 Task: Open a blank sheet, save the file as Communication.doc and add heading 'Communication'Communication ,with the parapraph,with the parapraph Communication is the process of exchanging information, ideas, and emotions between individuals. Effective communication involves active listening, clear expression, and empathy. It forms the foundation of healthy relationships, fosters understanding, and resolves conflicts.Apply Font Style Freestyle Script And font size 12. Apply font style in  Heading Engravers MT and font size 14 Change heading alignment to  Left
Action: Mouse moved to (26, 26)
Screenshot: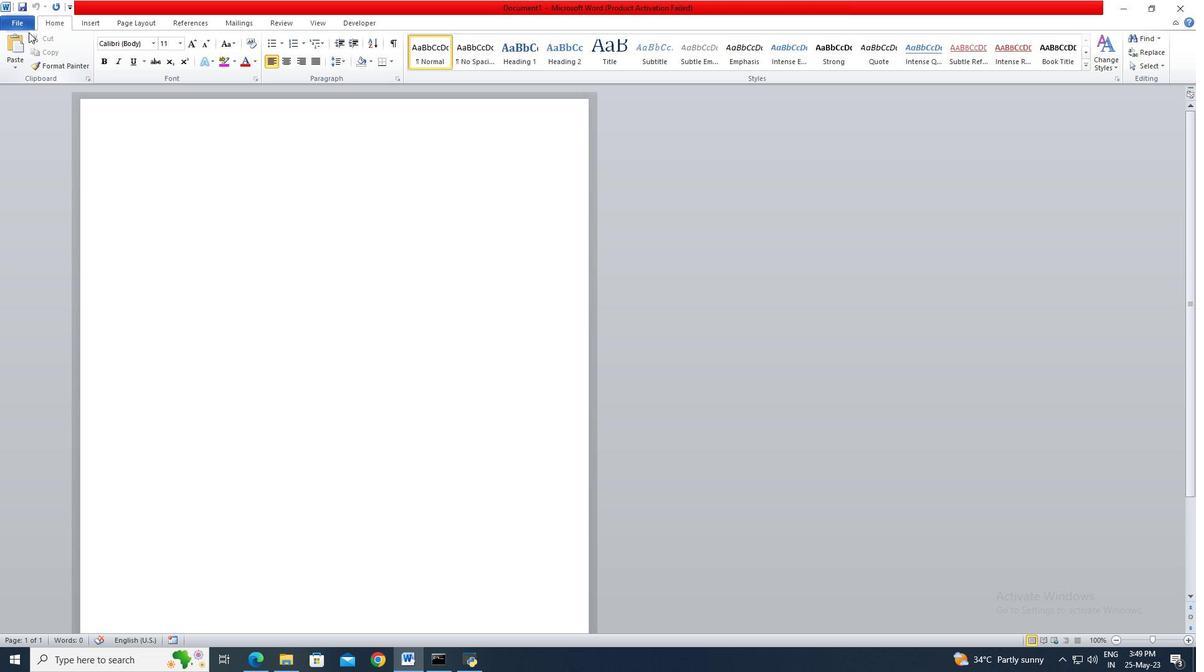 
Action: Mouse pressed left at (26, 26)
Screenshot: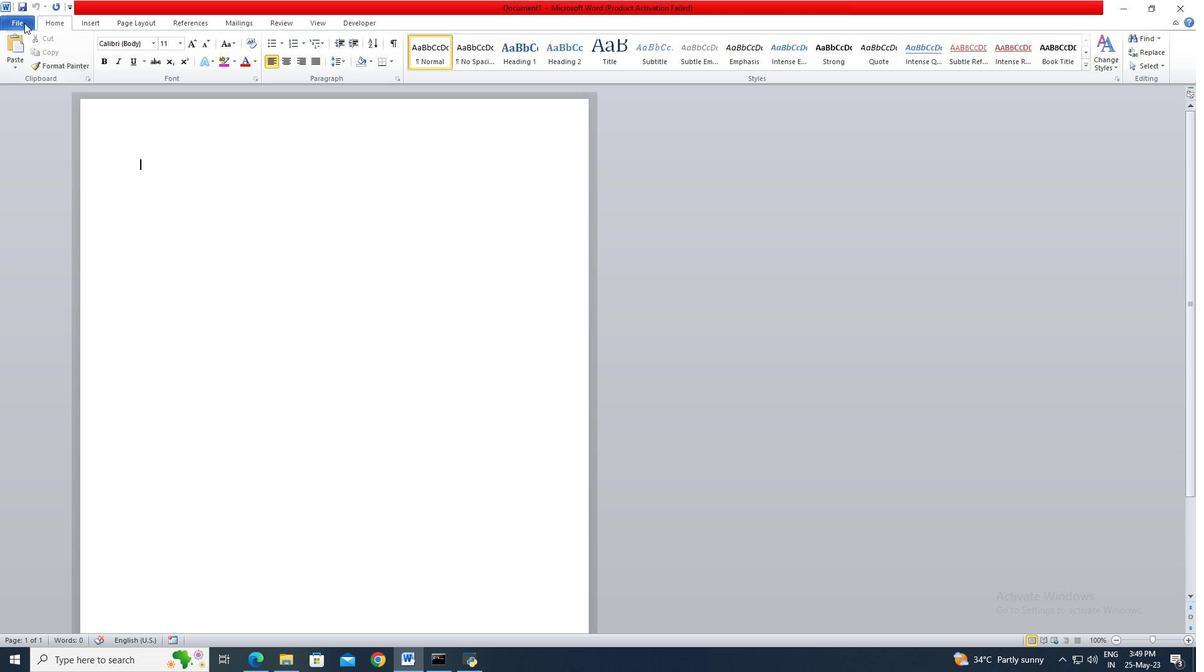 
Action: Mouse moved to (31, 161)
Screenshot: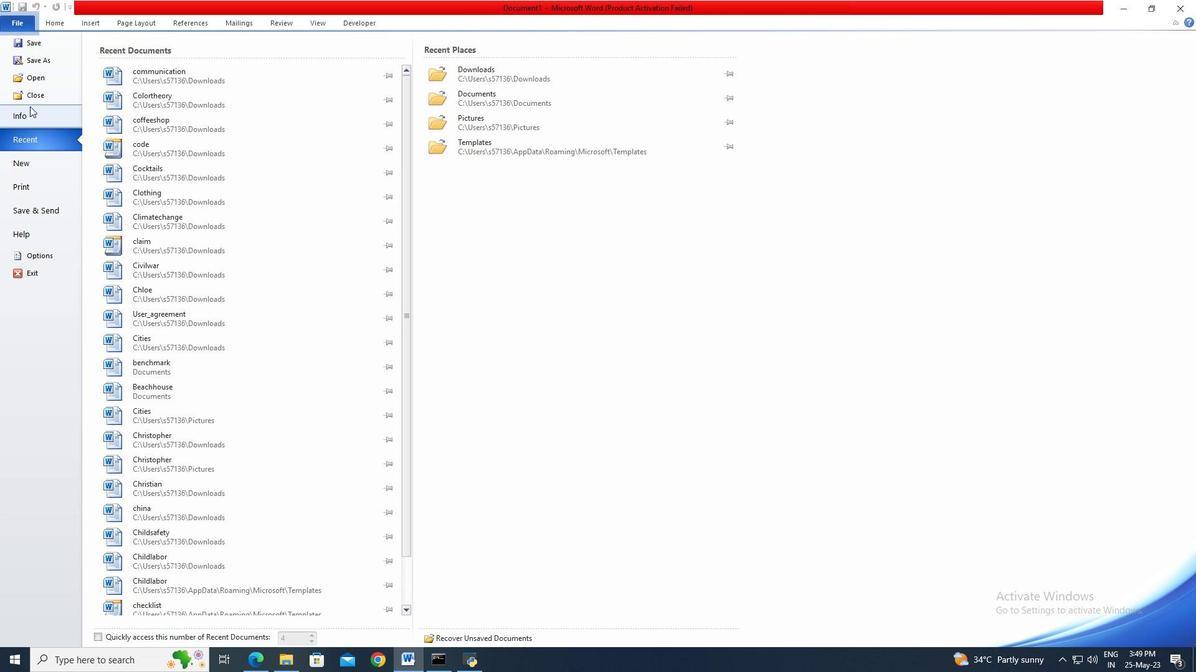 
Action: Mouse pressed left at (31, 161)
Screenshot: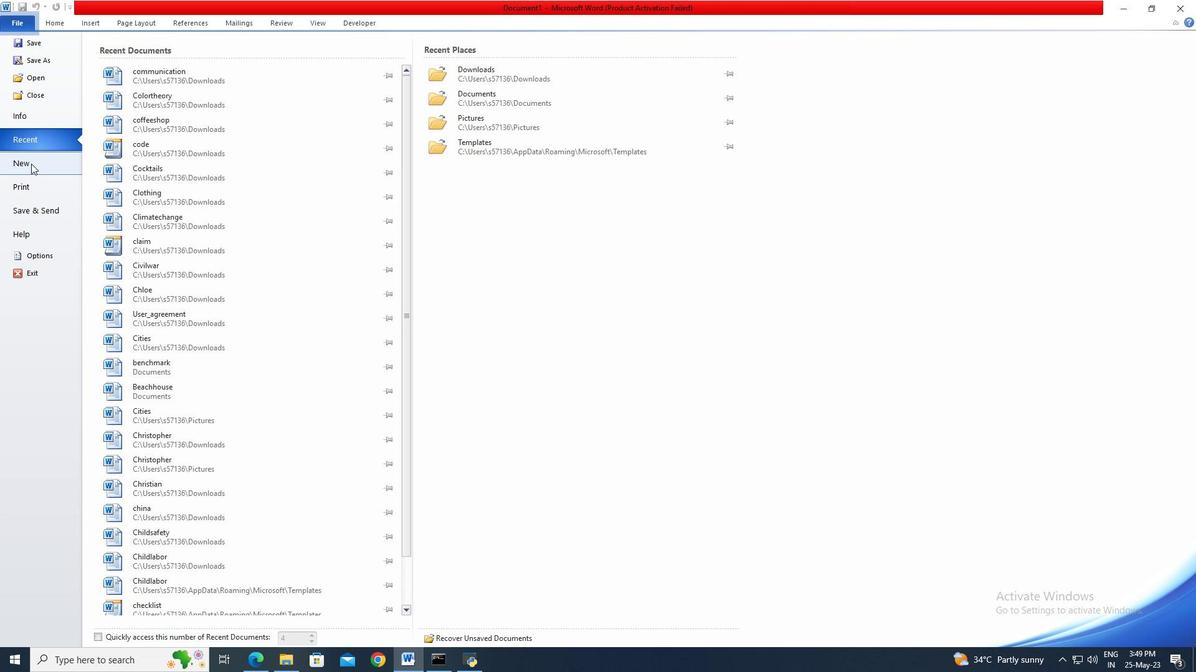 
Action: Mouse moved to (613, 300)
Screenshot: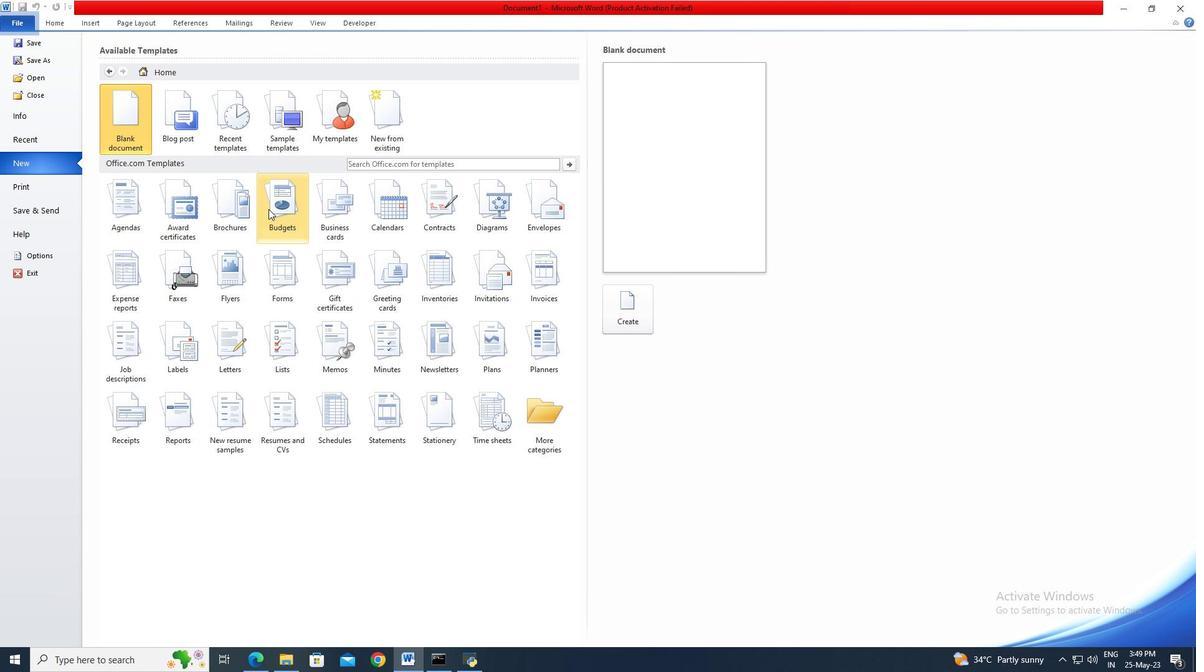 
Action: Mouse pressed left at (613, 300)
Screenshot: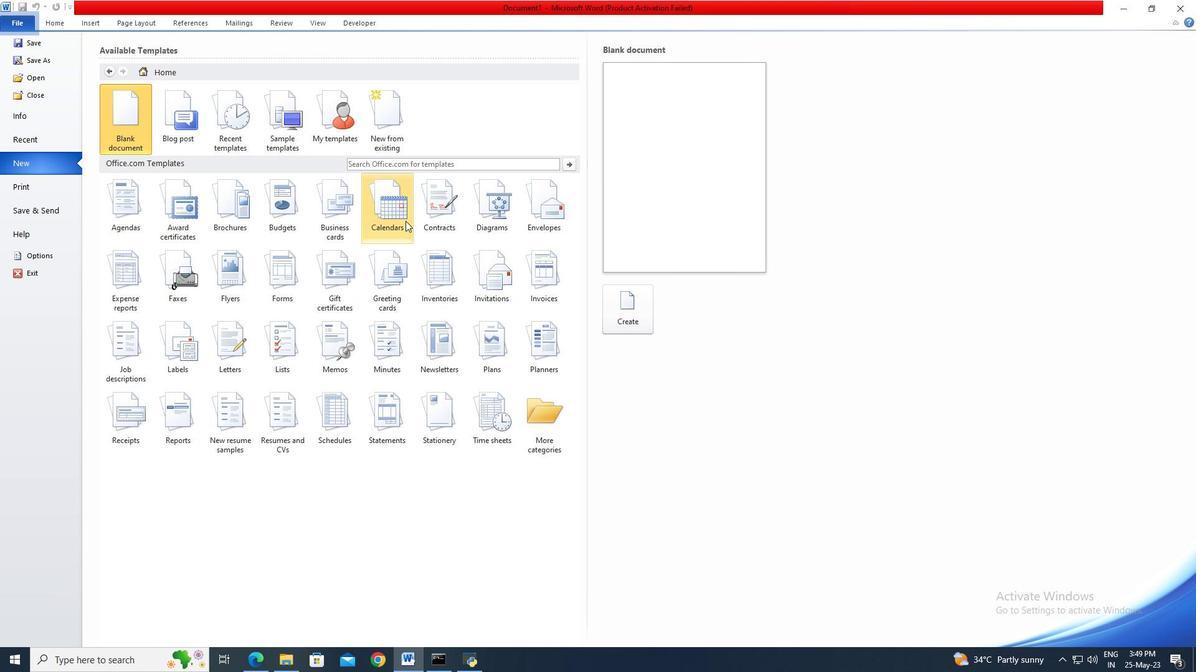 
Action: Mouse moved to (29, 26)
Screenshot: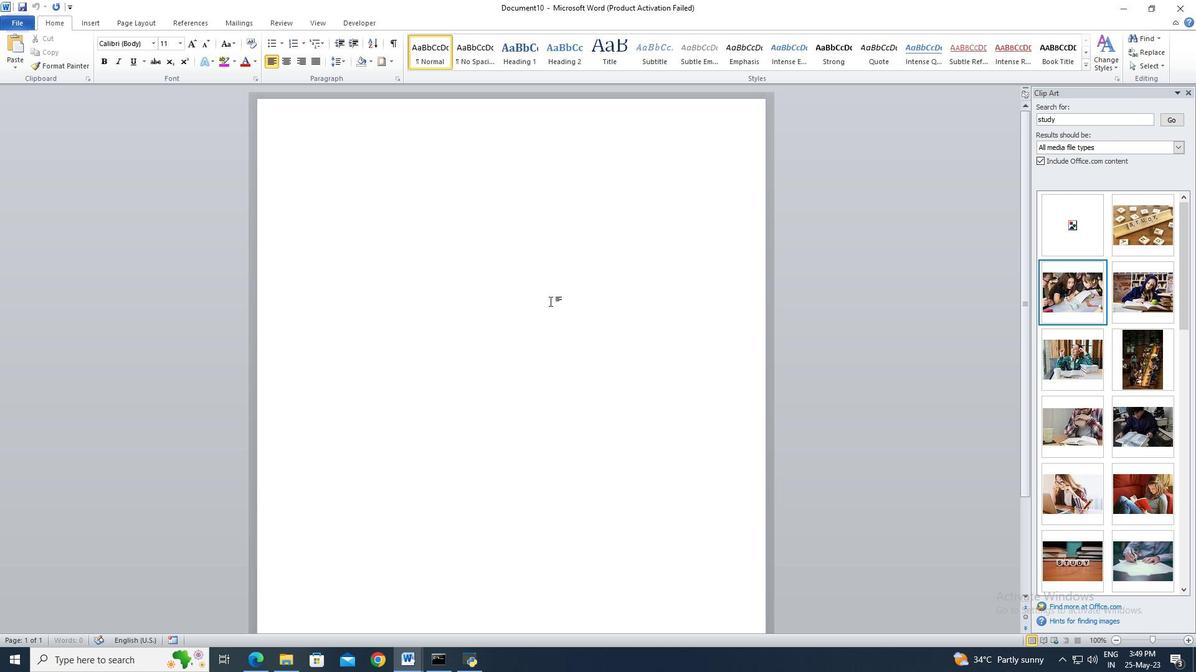 
Action: Mouse pressed left at (29, 26)
Screenshot: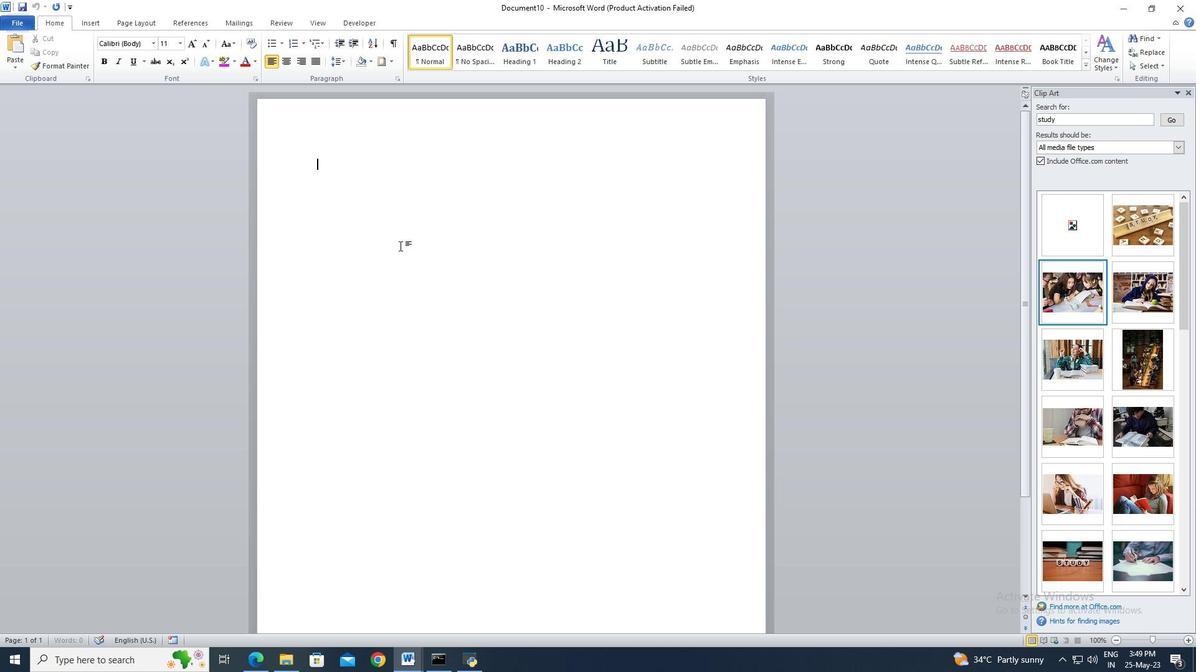 
Action: Mouse moved to (32, 54)
Screenshot: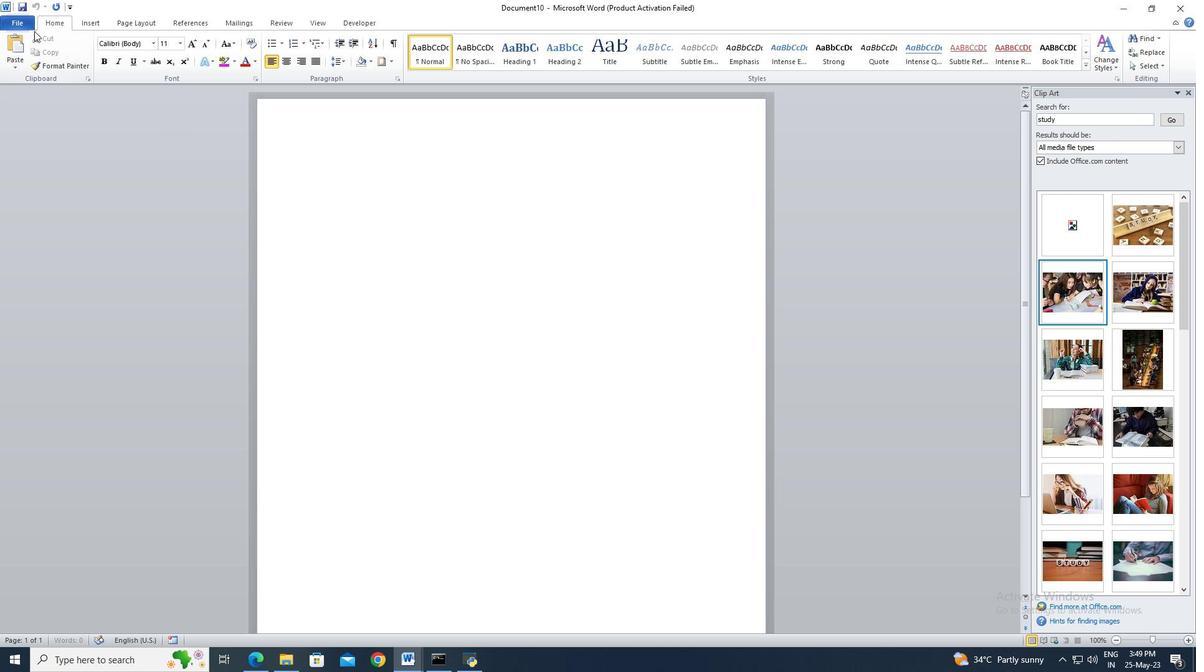 
Action: Mouse pressed left at (32, 54)
Screenshot: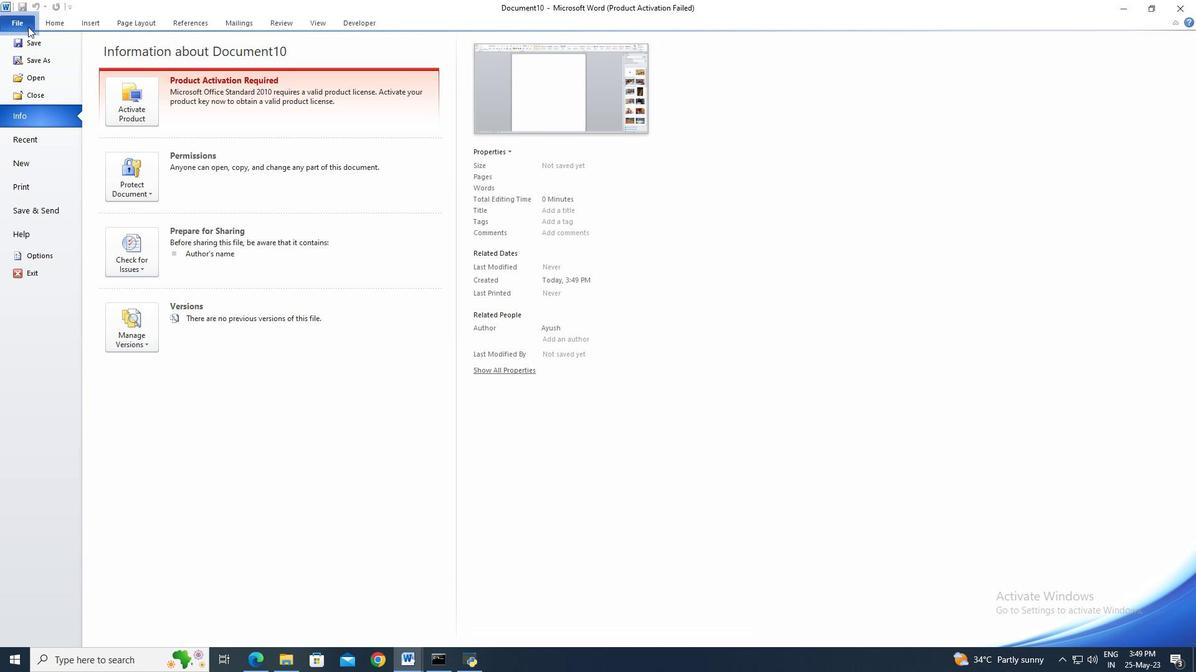 
Action: Mouse moved to (76, 142)
Screenshot: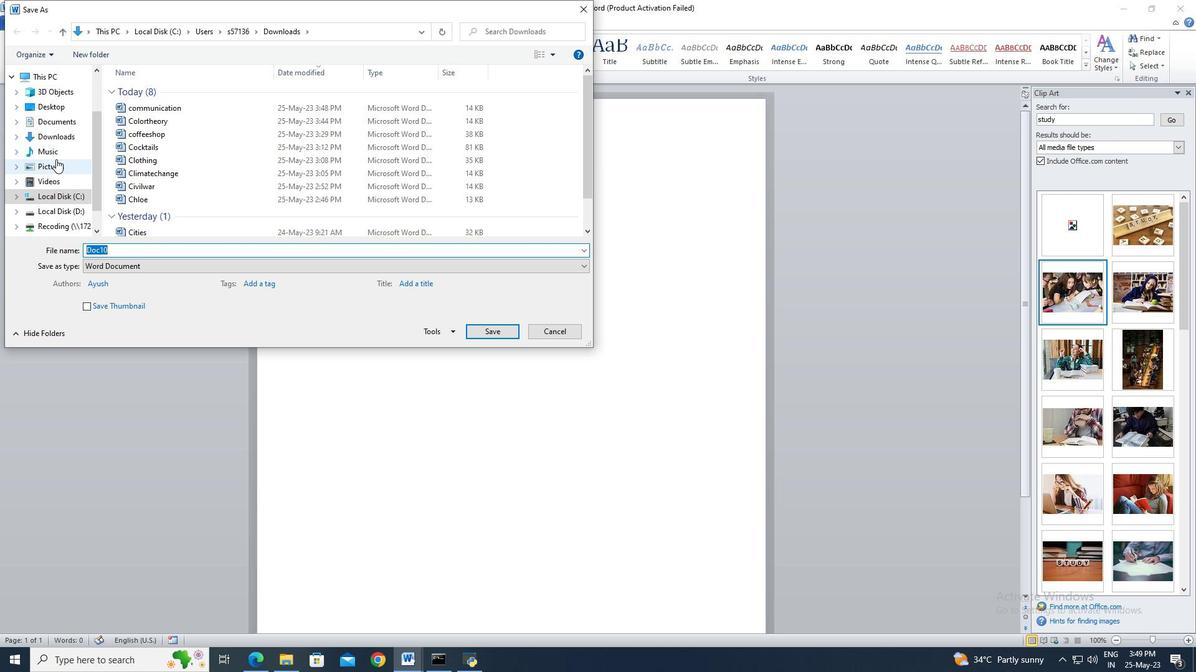 
Action: Mouse pressed left at (76, 142)
Screenshot: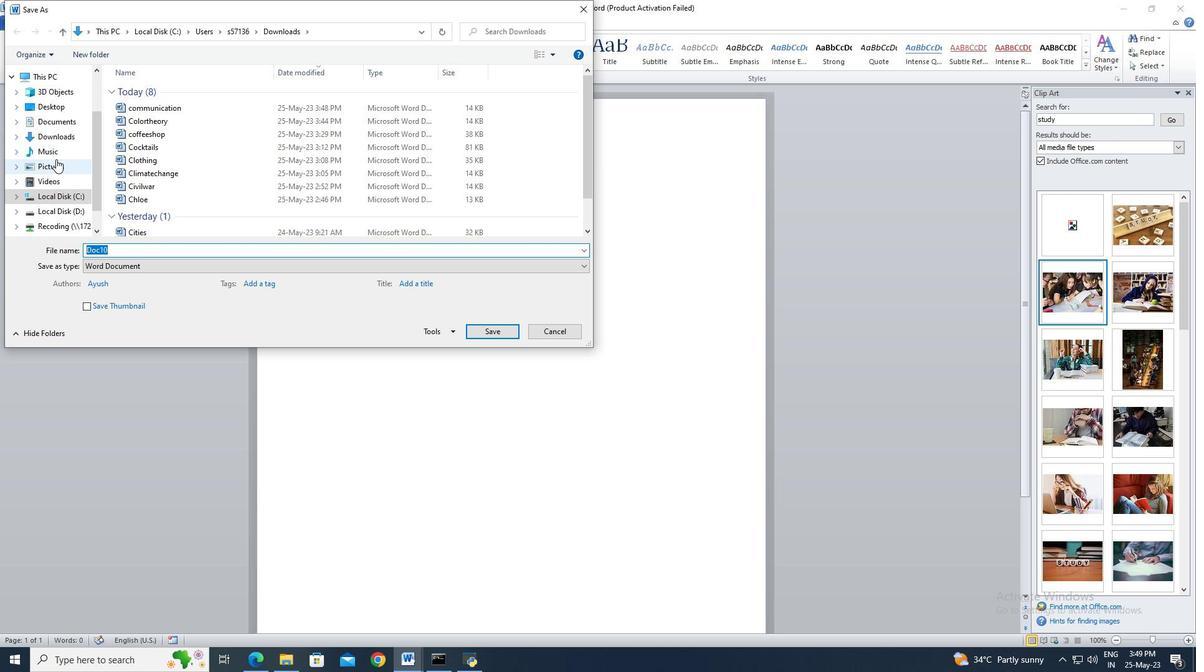 
Action: Mouse moved to (124, 251)
Screenshot: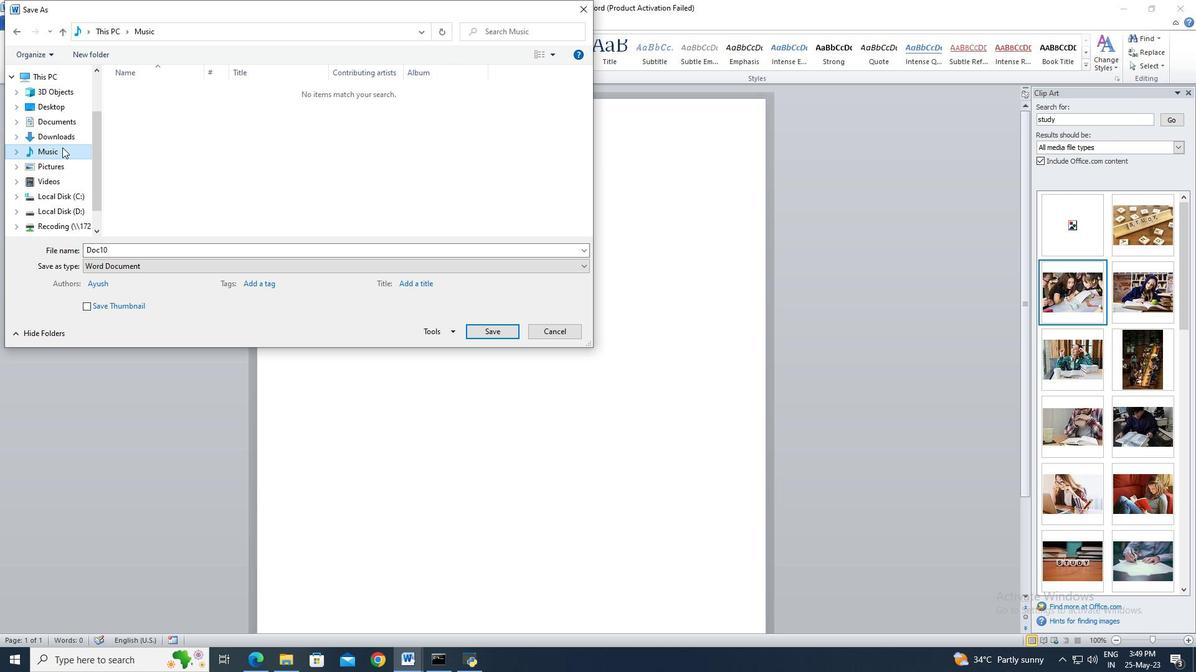 
Action: Mouse pressed left at (124, 251)
Screenshot: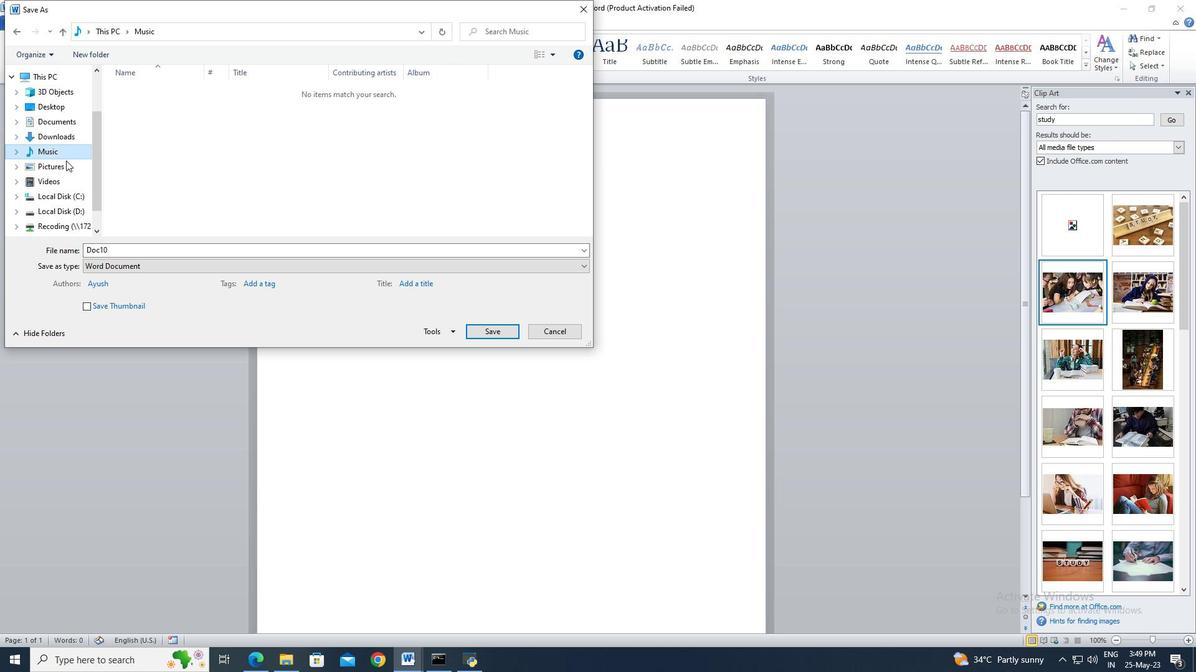 
Action: Key pressed <Key.shift><Key.shift><Key.shift><Key.shift><Key.shift><Key.shift><Key.shift><Key.shift><Key.shift><Key.shift><Key.shift><Key.shift><Key.shift><Key.shift><Key.shift><Key.shift>Communication<Key.enter>
Screenshot: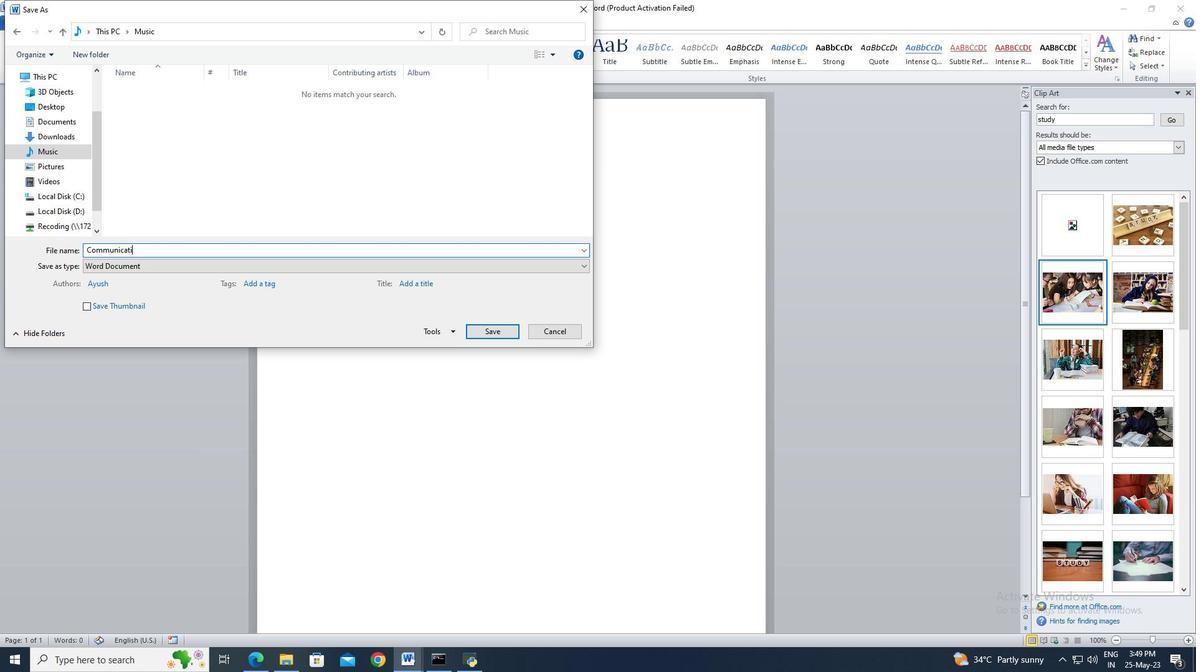
Action: Mouse moved to (635, 357)
Screenshot: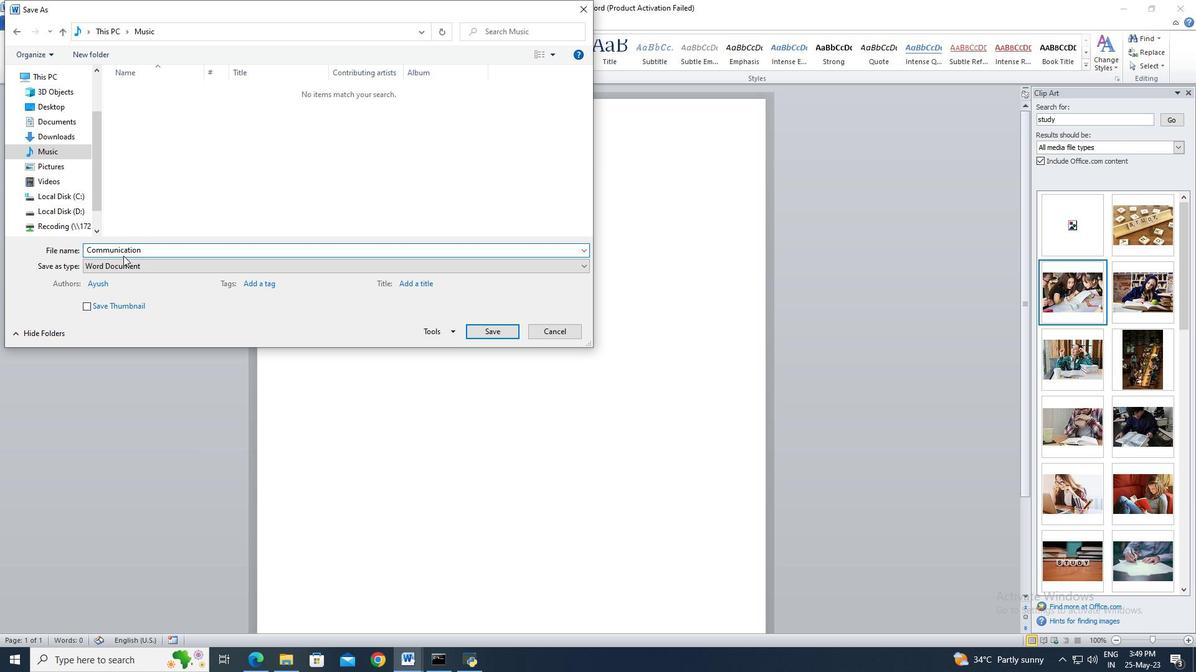 
Action: Mouse pressed left at (635, 357)
Screenshot: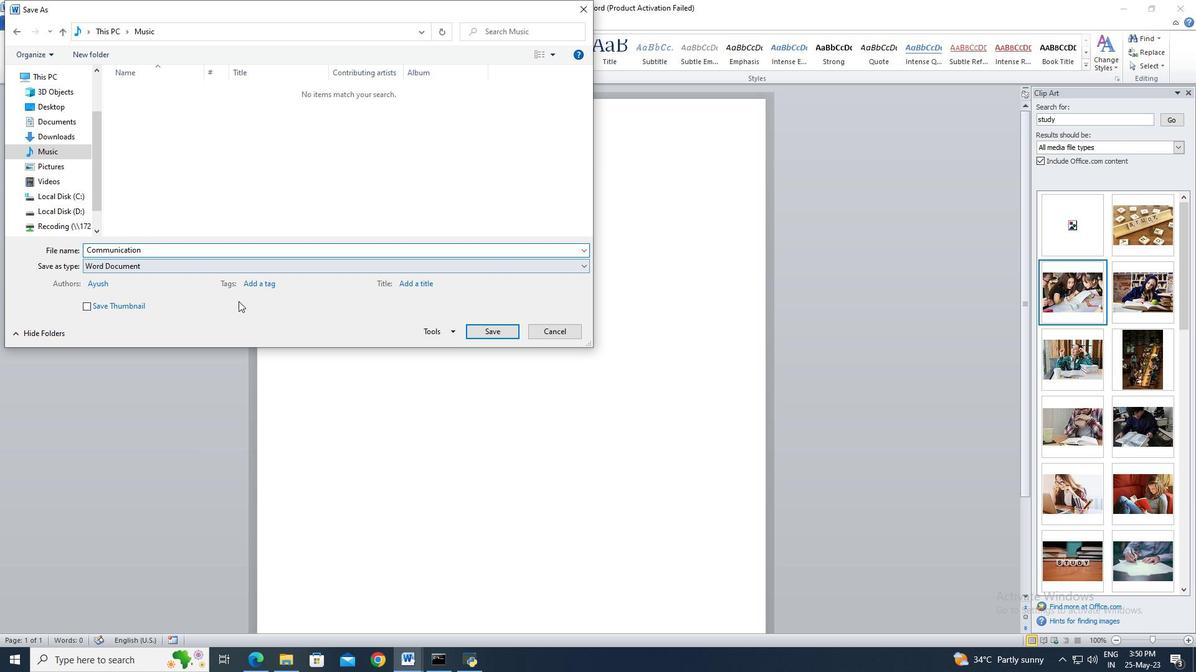 
Action: Mouse moved to (552, 336)
Screenshot: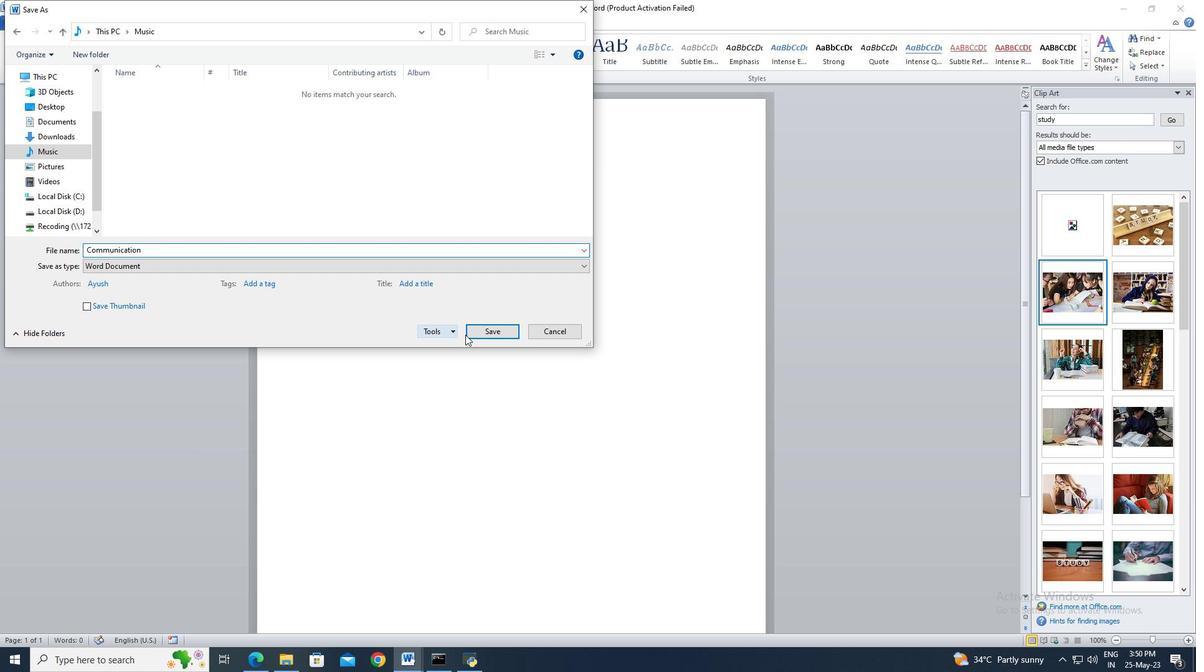 
Action: Mouse pressed left at (552, 336)
Screenshot: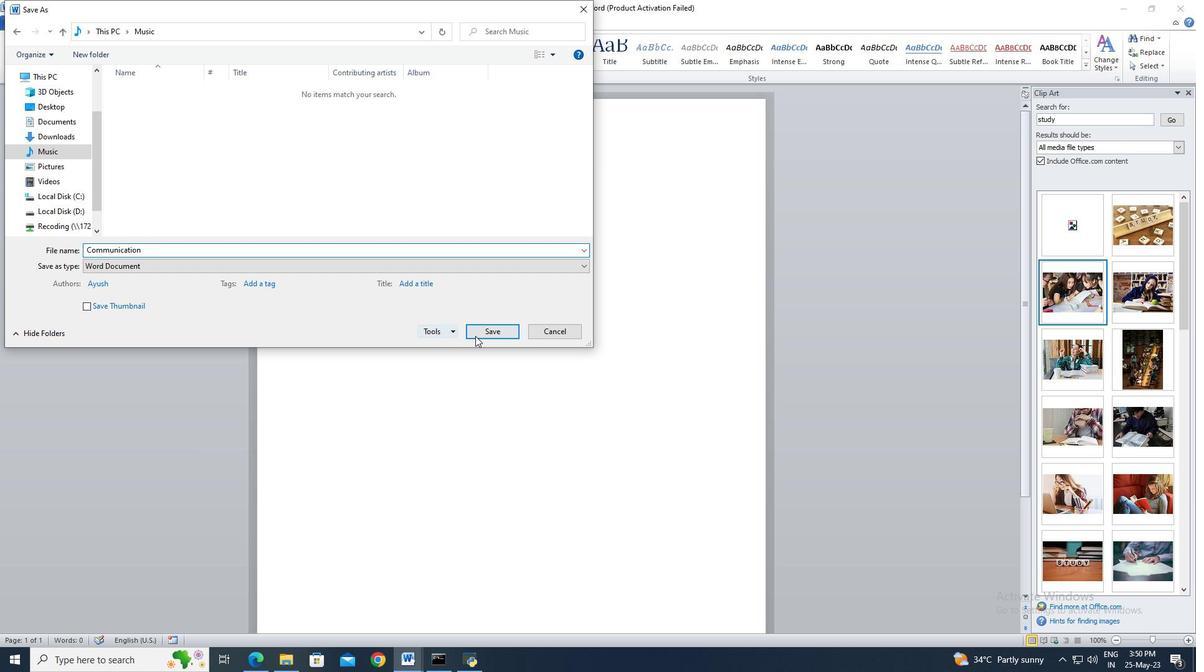 
Action: Mouse moved to (24, 23)
Screenshot: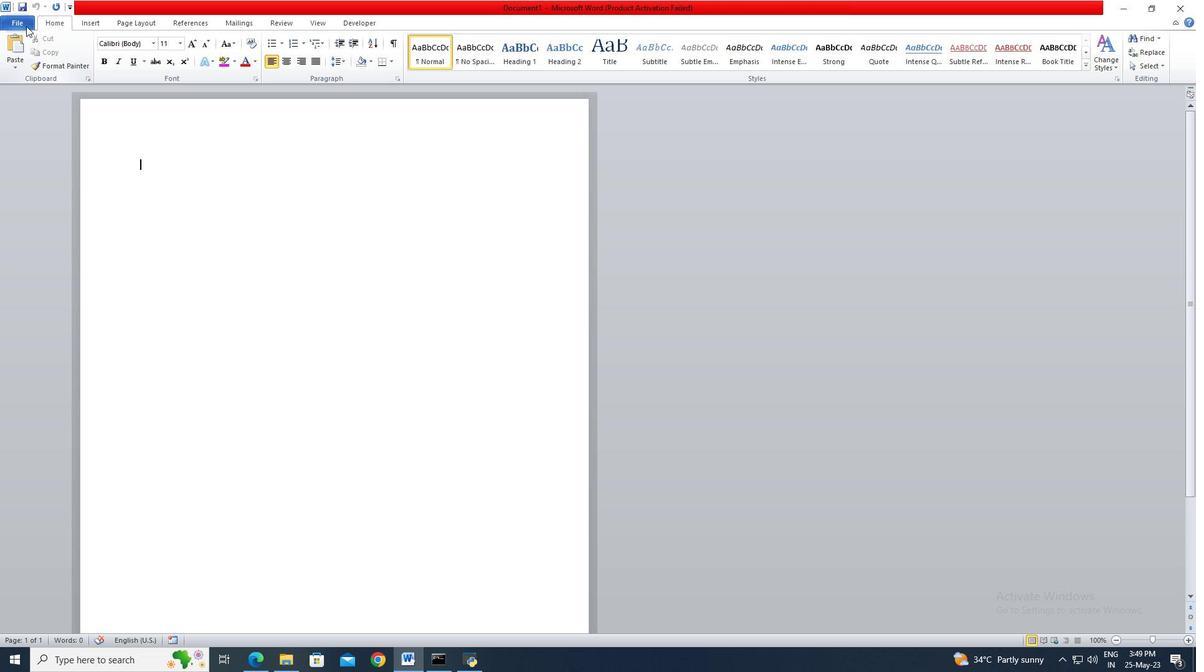 
Action: Mouse pressed left at (24, 23)
Screenshot: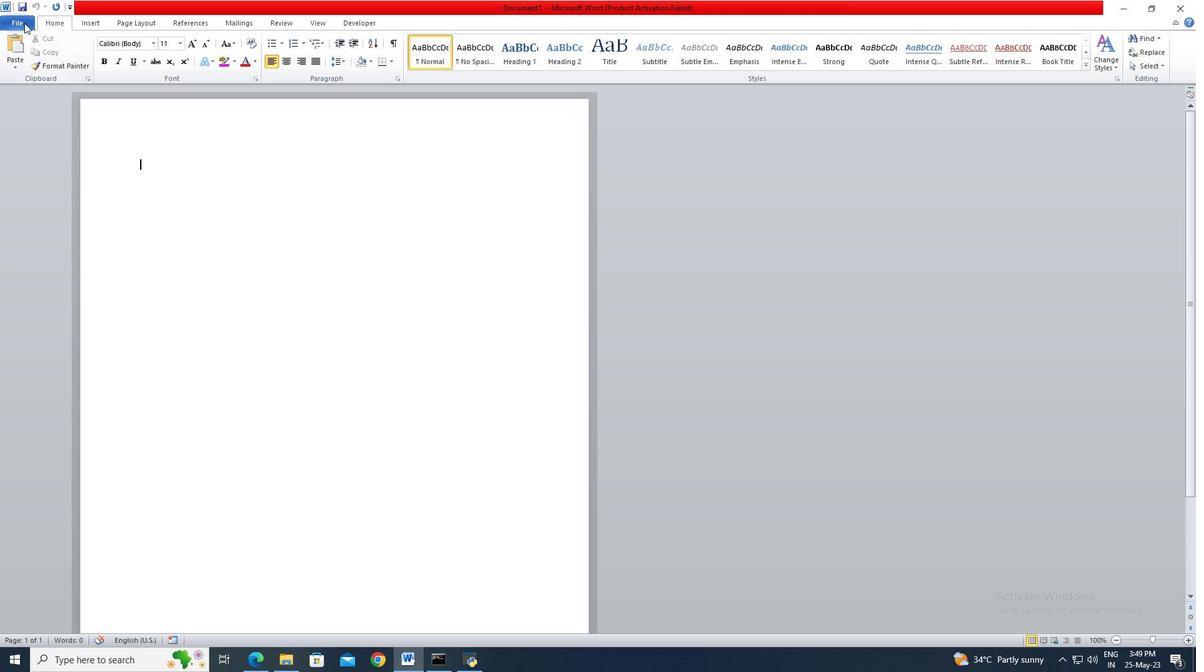 
Action: Mouse moved to (31, 164)
Screenshot: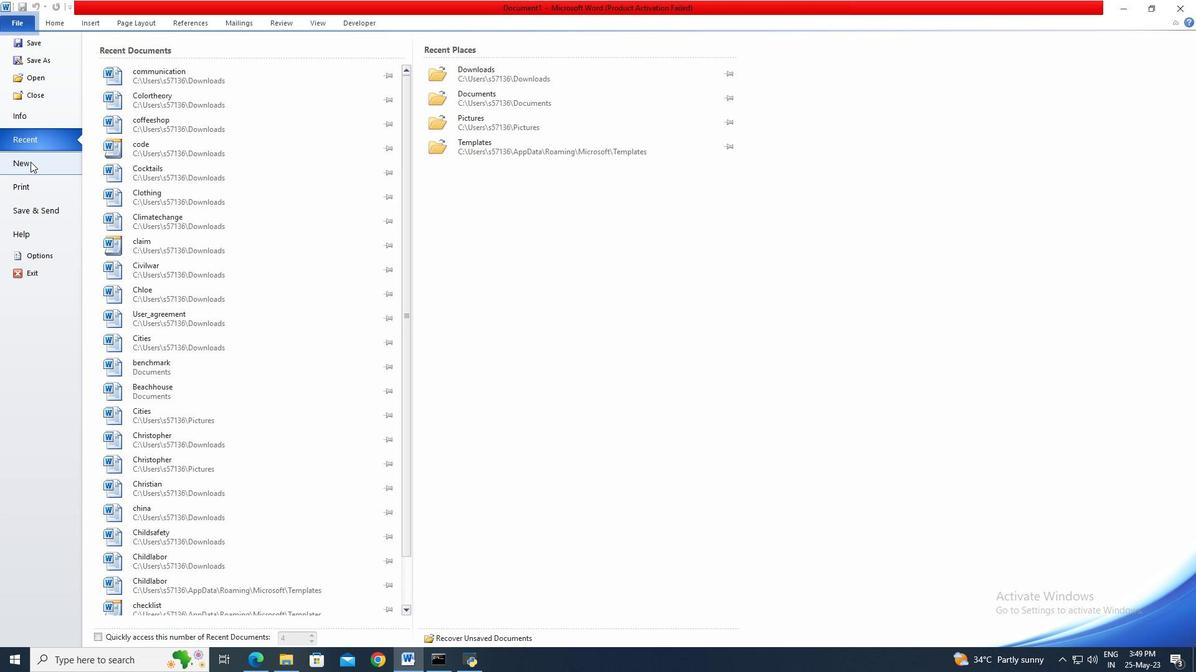 
Action: Mouse pressed left at (31, 164)
Screenshot: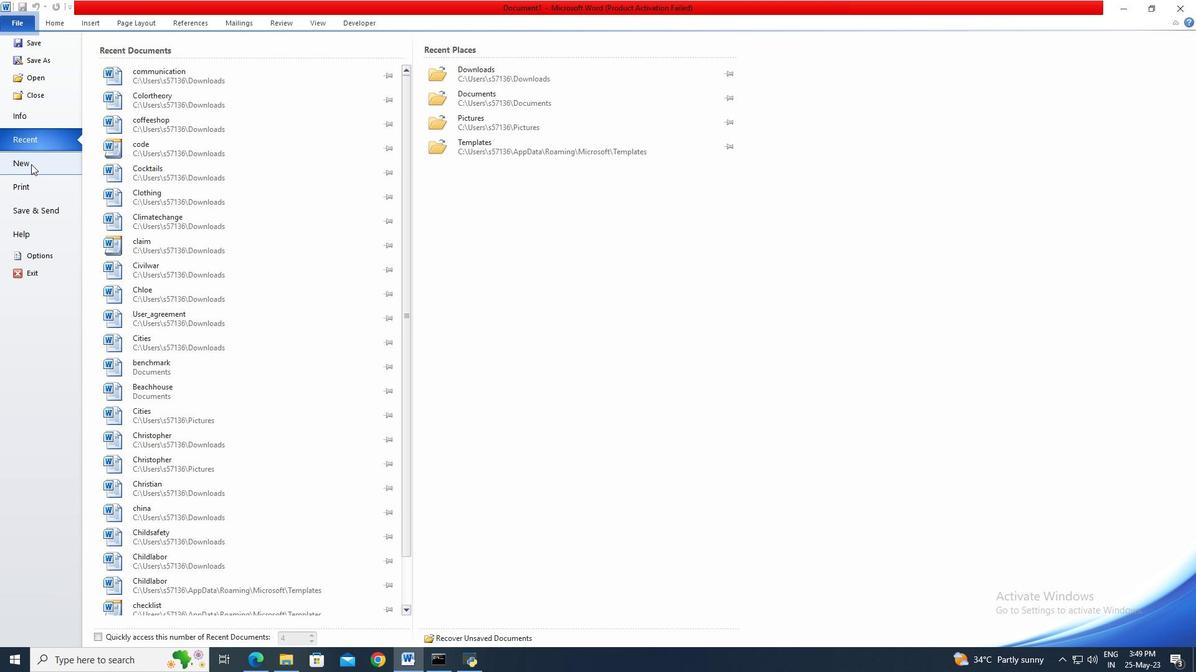 
Action: Mouse moved to (621, 322)
Screenshot: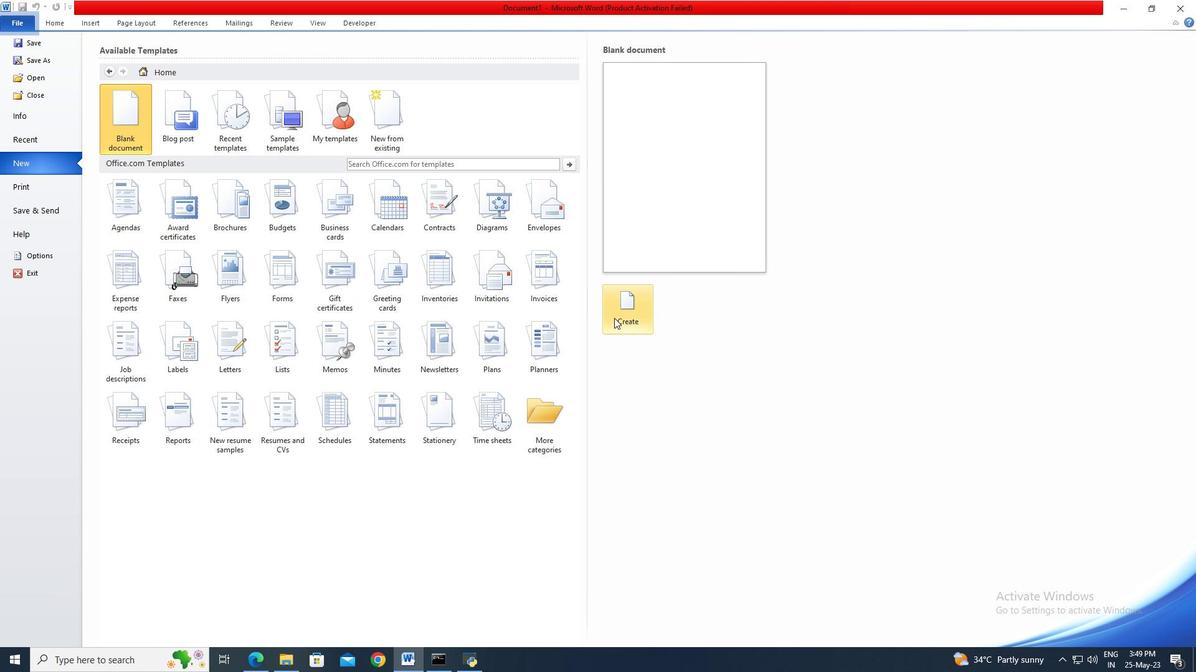 
Action: Mouse pressed left at (621, 322)
Screenshot: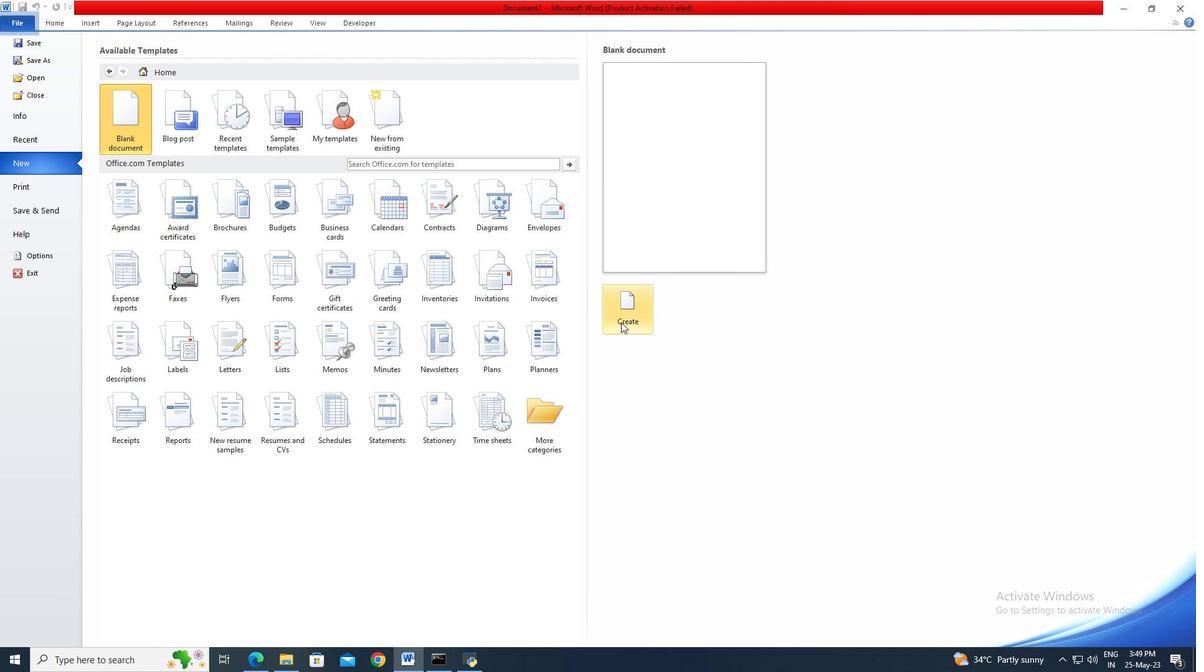 
Action: Mouse moved to (28, 26)
Screenshot: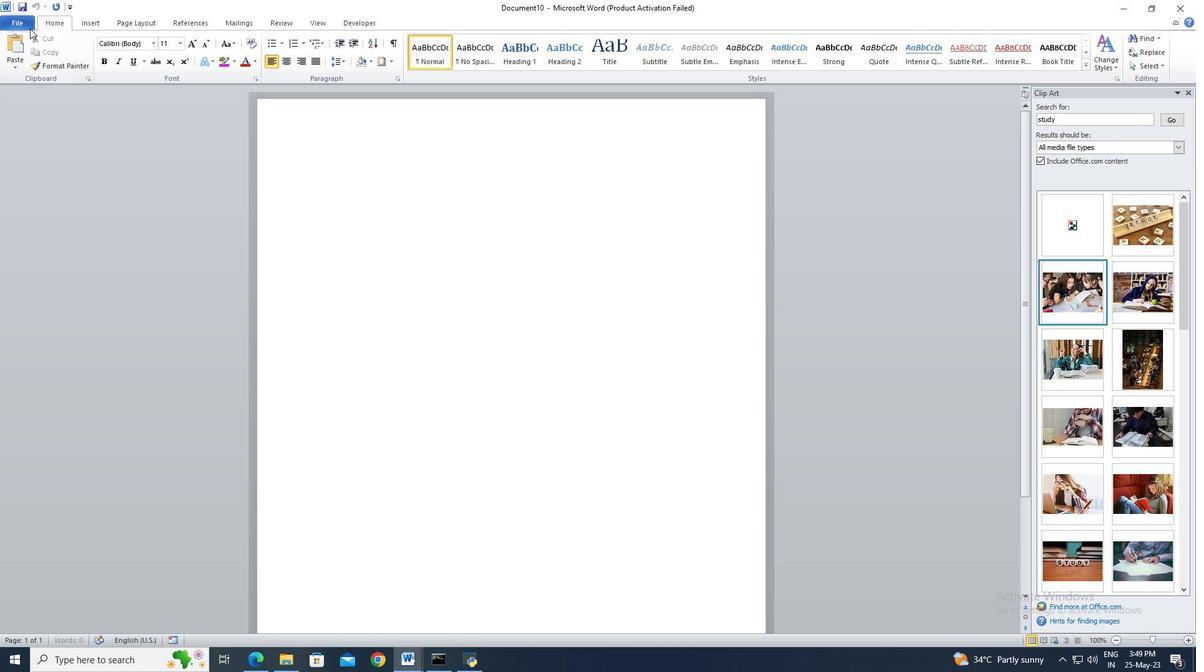 
Action: Mouse pressed left at (28, 26)
Screenshot: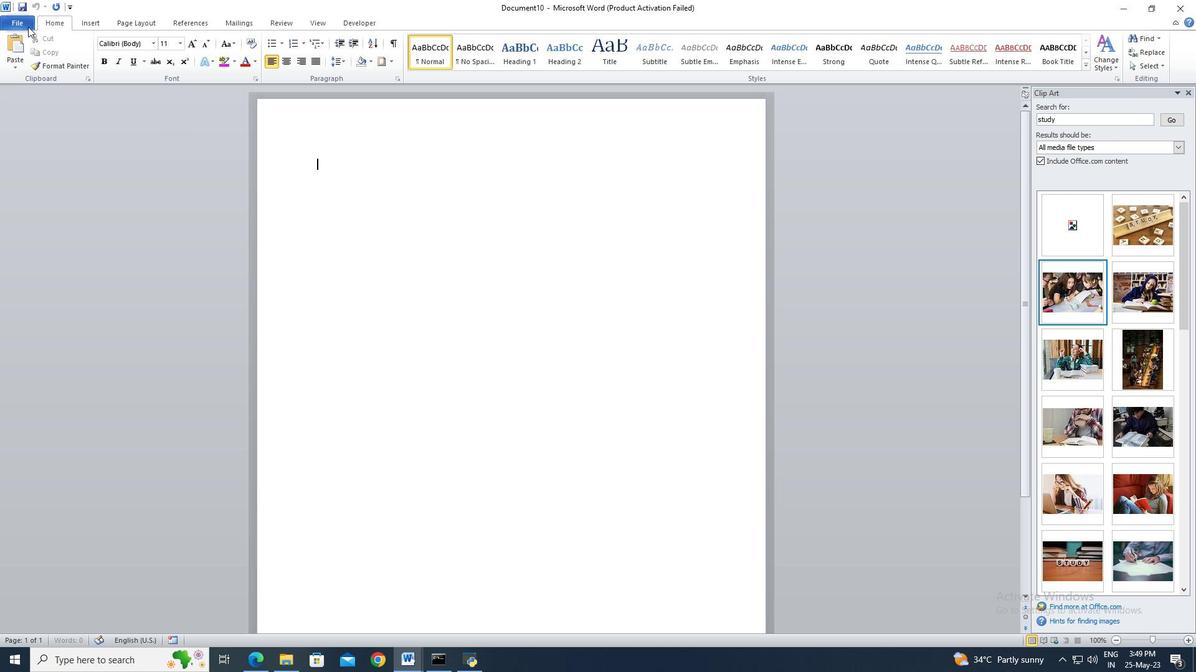 
Action: Mouse moved to (35, 60)
Screenshot: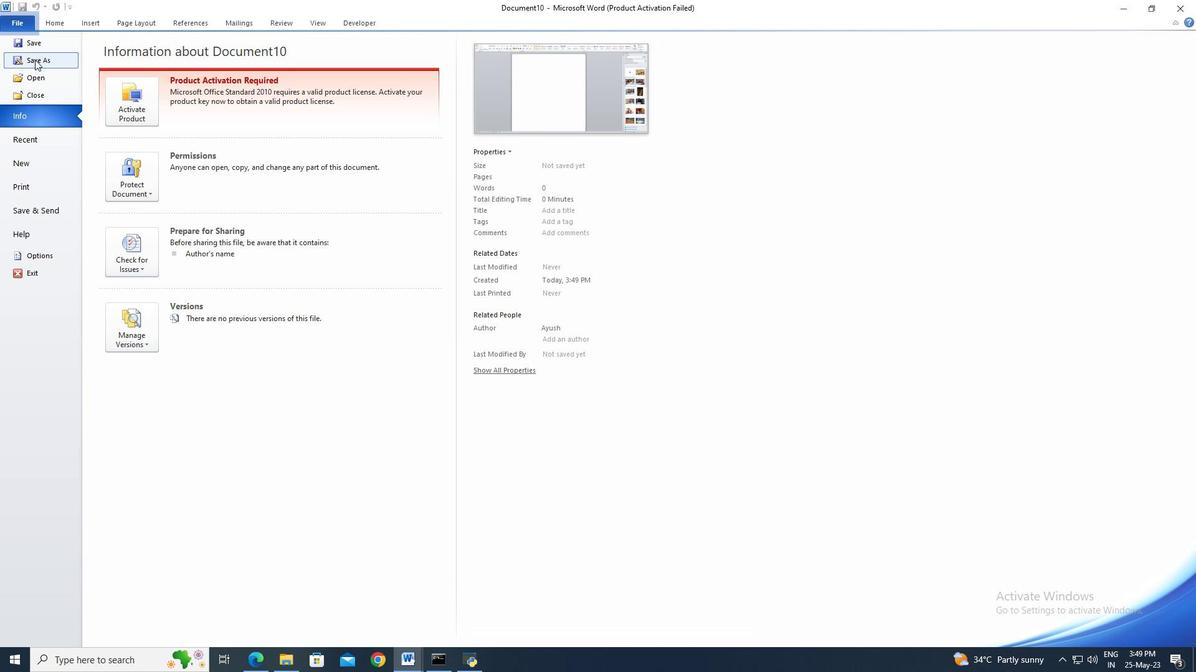 
Action: Mouse pressed left at (35, 60)
Screenshot: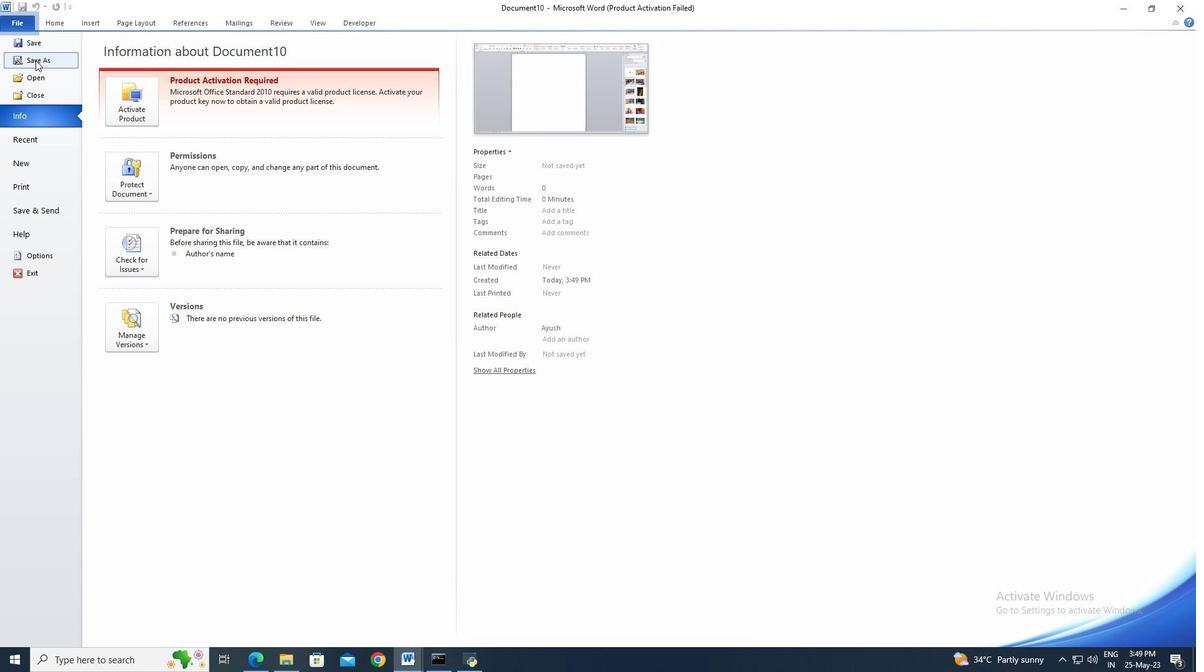 
Action: Mouse moved to (62, 147)
Screenshot: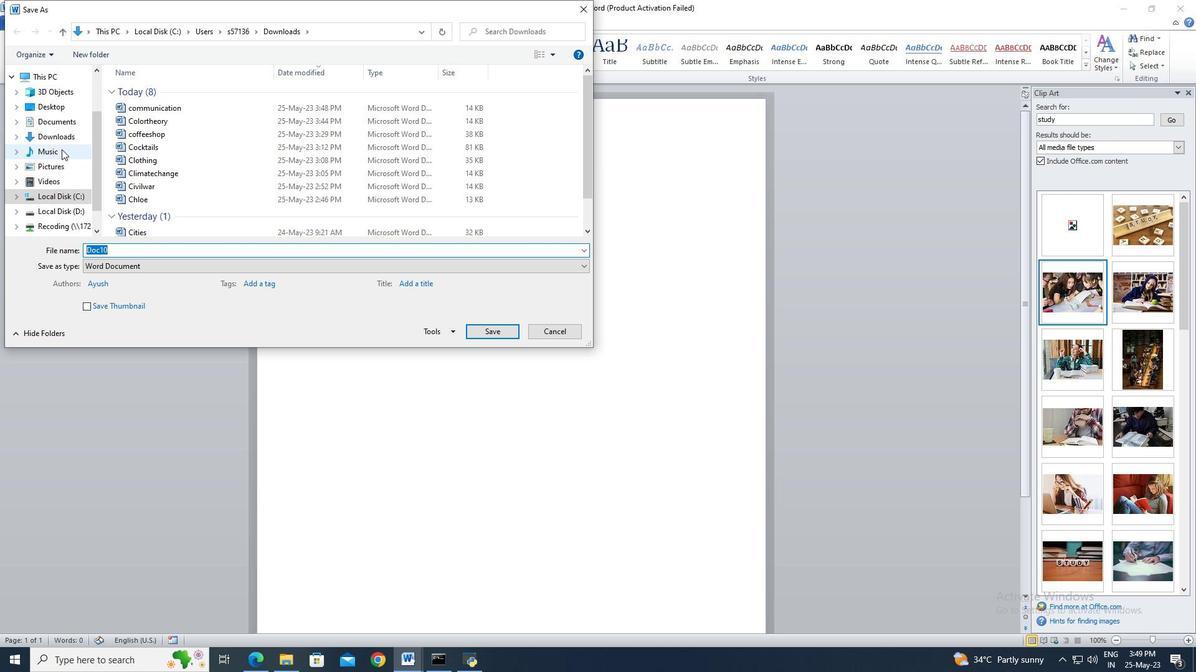 
Action: Mouse pressed left at (62, 147)
Screenshot: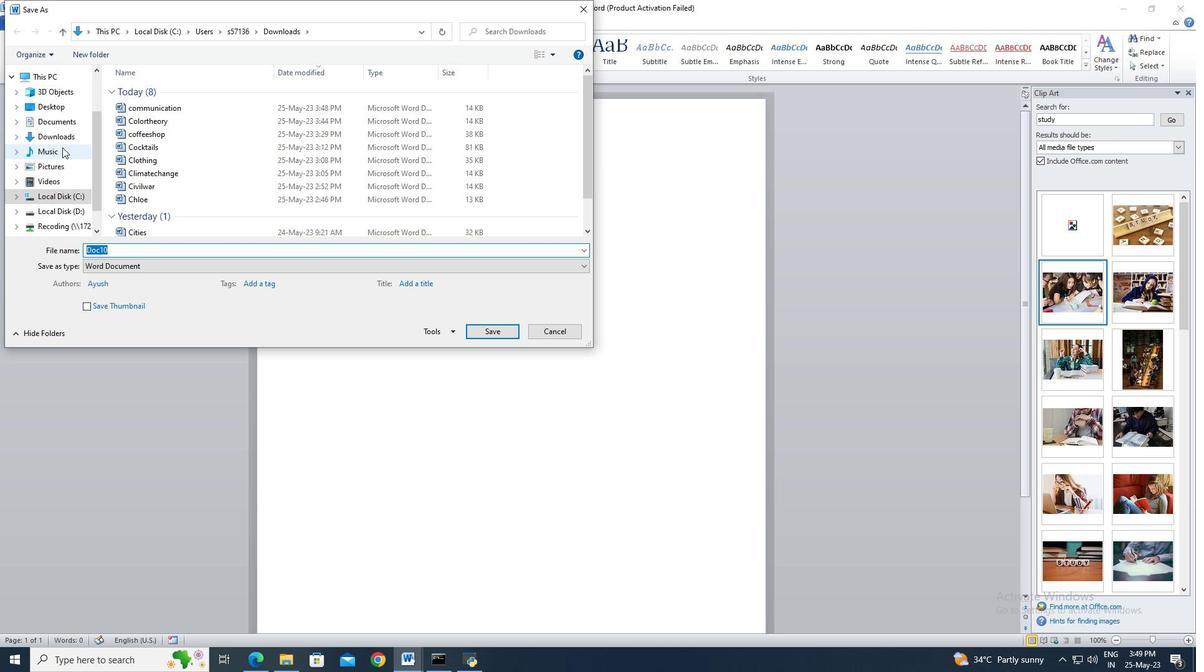 
Action: Mouse moved to (119, 252)
Screenshot: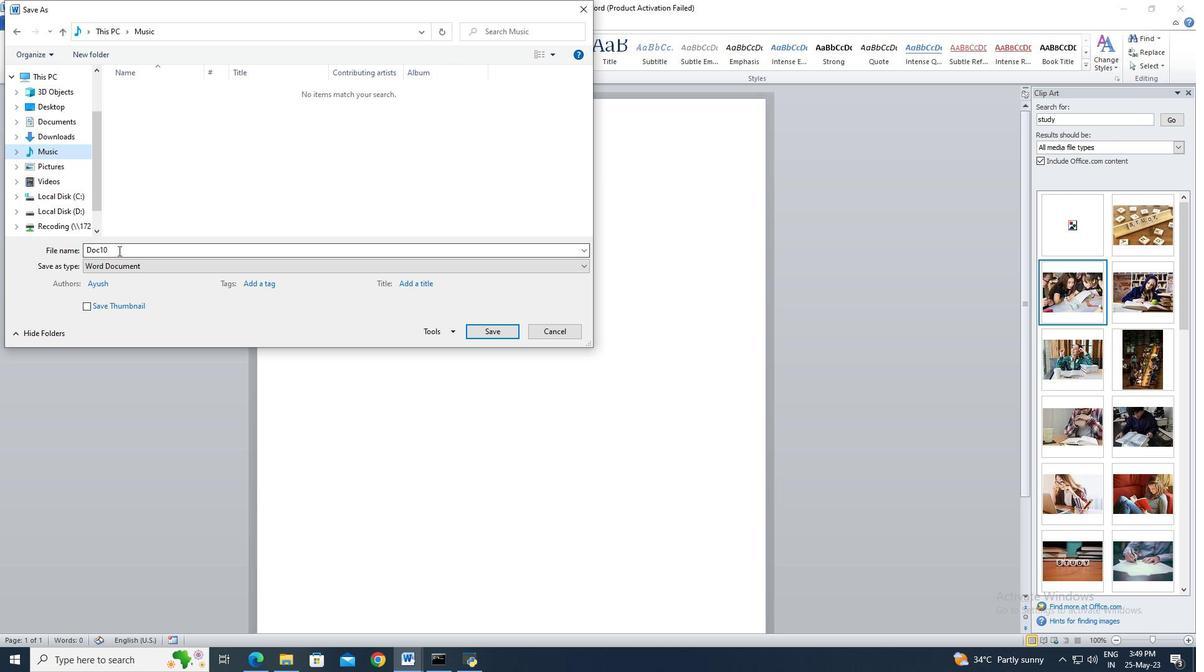 
Action: Mouse pressed left at (119, 252)
Screenshot: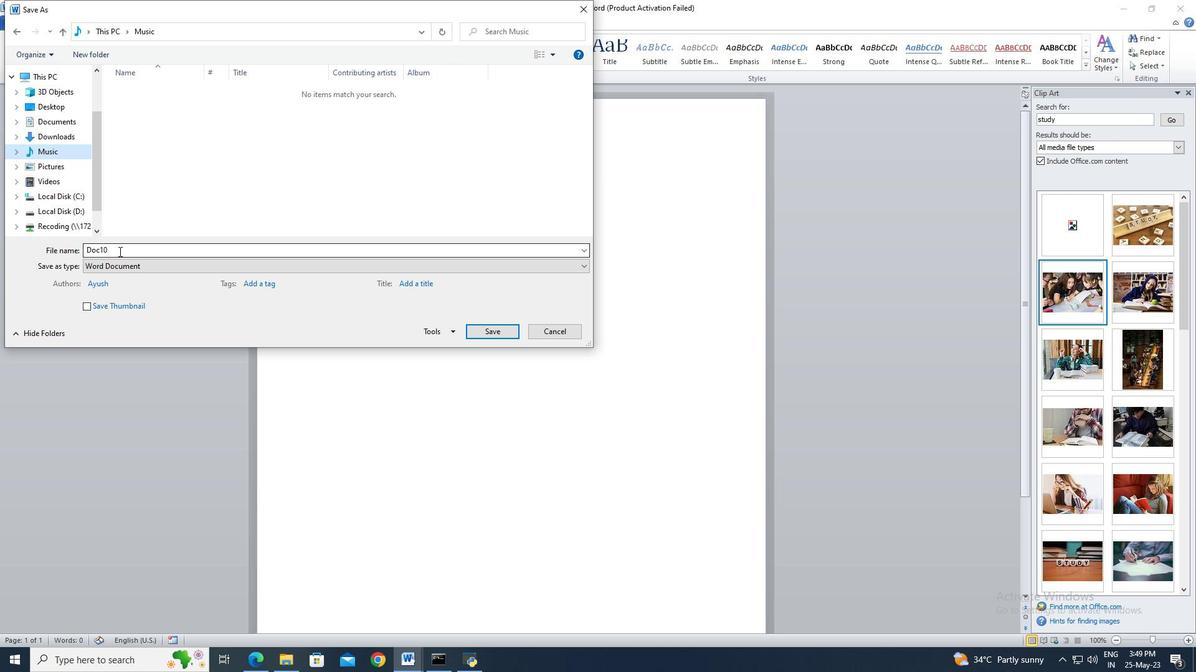 
Action: Key pressed <Key.shift>Communication
Screenshot: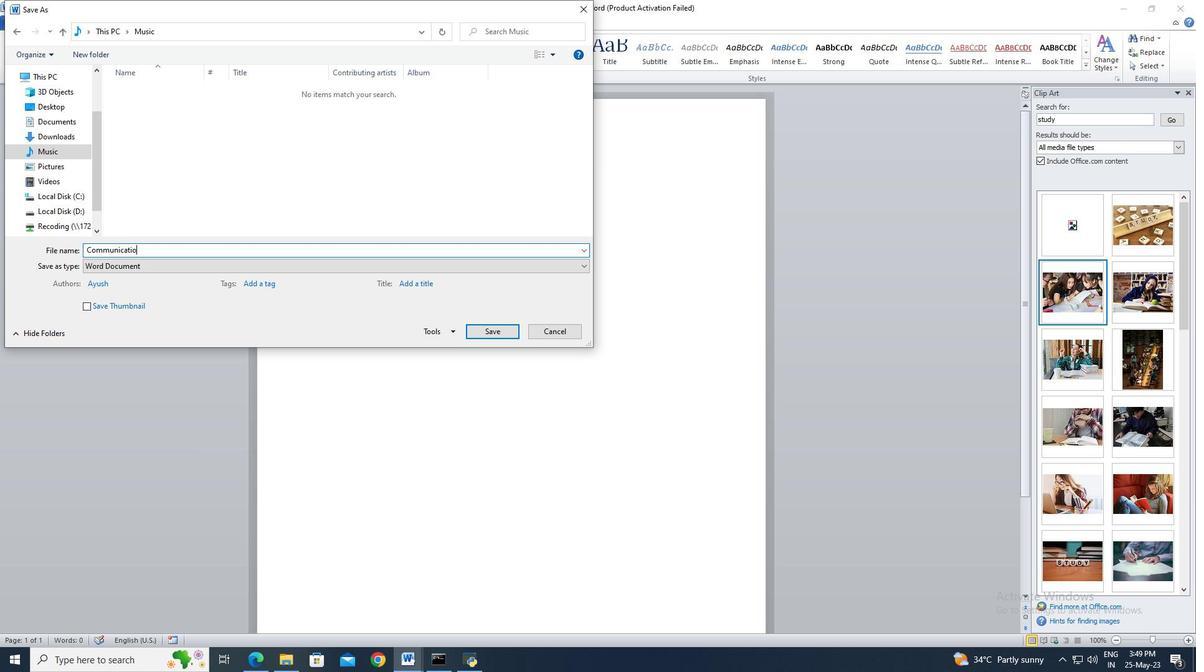 
Action: Mouse moved to (480, 336)
Screenshot: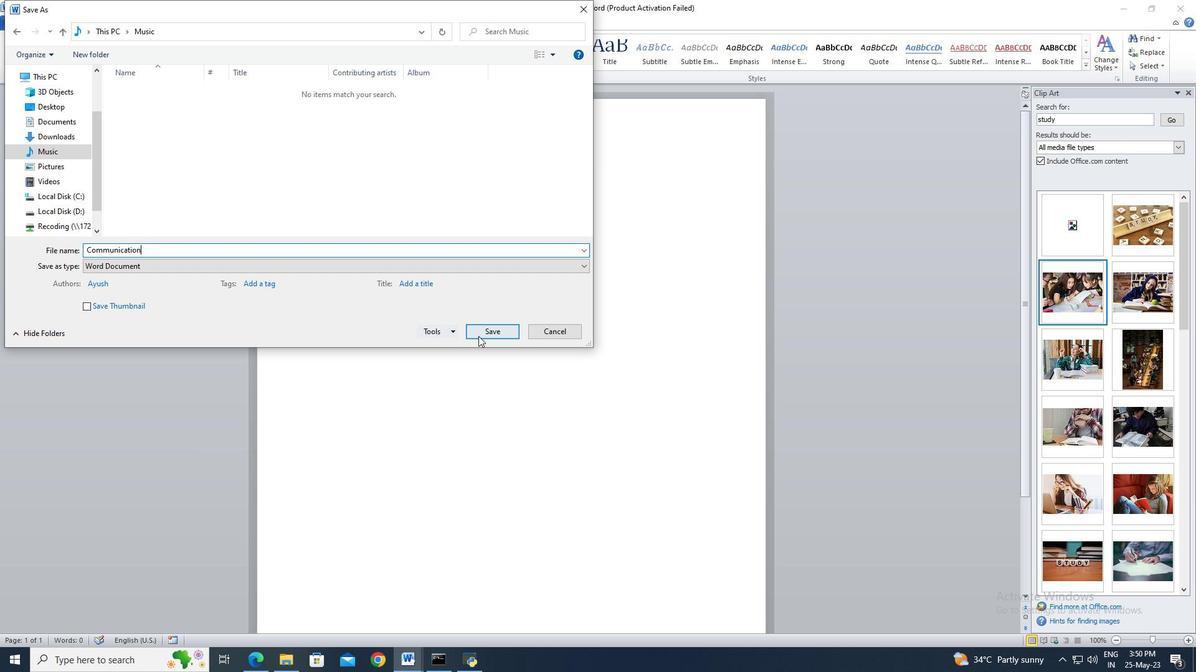 
Action: Mouse pressed left at (480, 336)
Screenshot: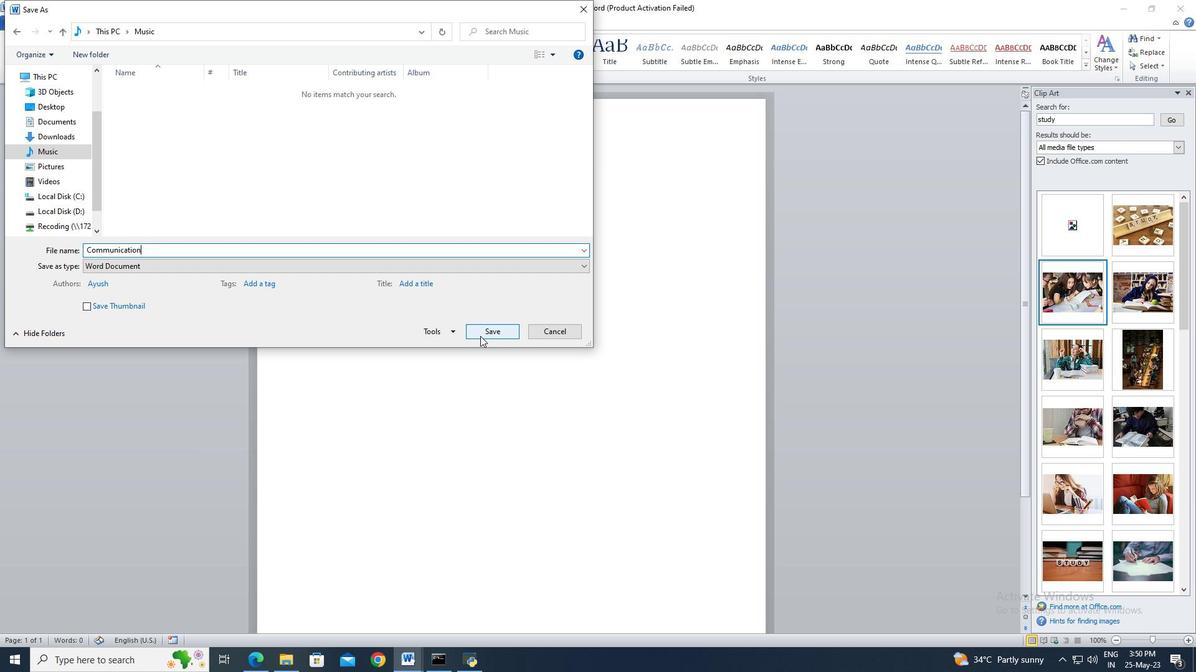 
Action: Mouse moved to (529, 63)
Screenshot: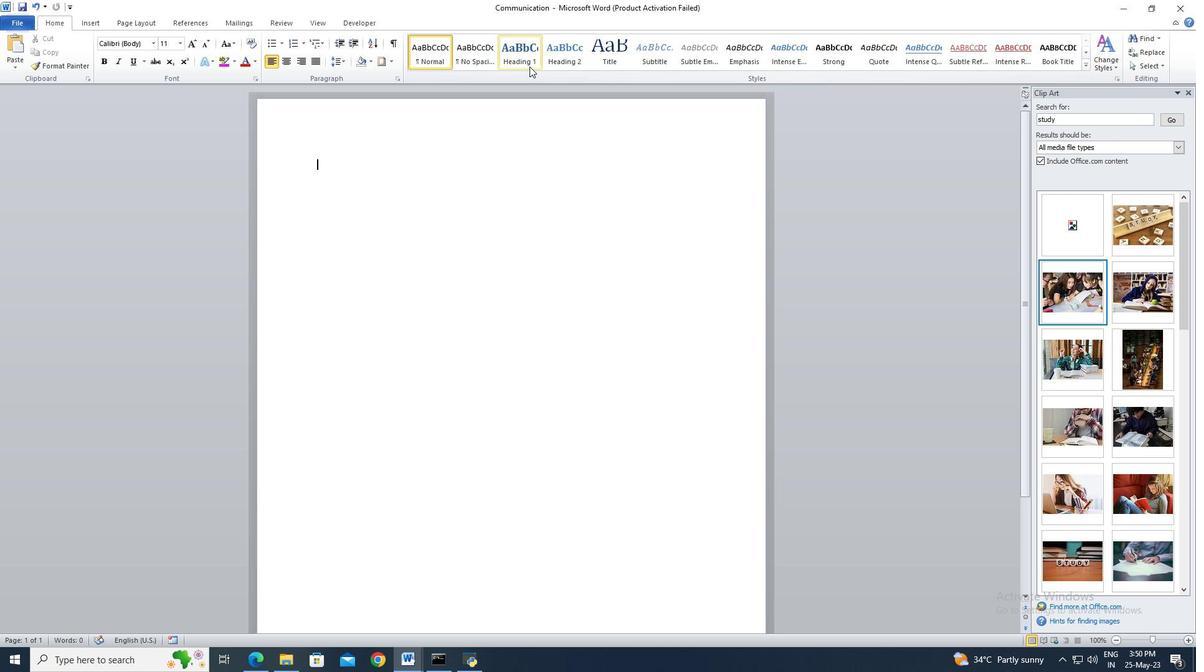 
Action: Mouse pressed left at (529, 63)
Screenshot: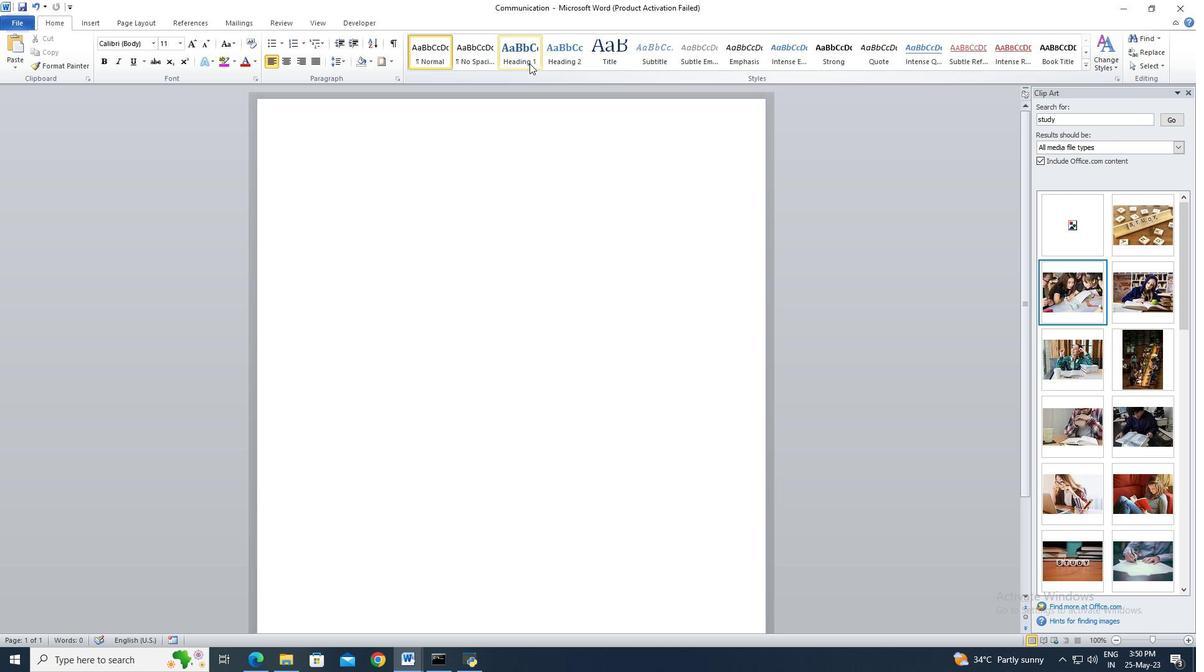 
Action: Mouse moved to (529, 63)
Screenshot: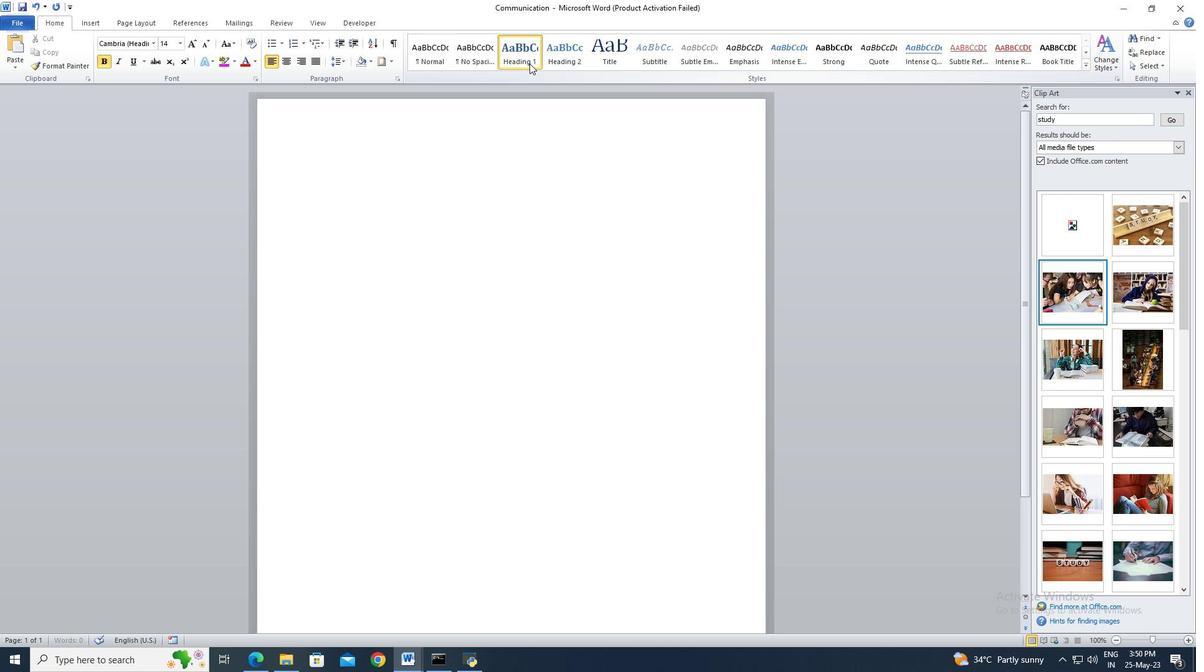 
Action: Key pressed <Key.shift>Co<Key.shift>Commmmuniicatioon<Key.enter><Key.enter><Key.enter><Key.shift>Communication<Key.space>is<Key.space>the<Key.space>process<Key.space>of<Key.space>exxchangingg<Key.space>informattiionn,<Key.space>iiideeeas,,<Key.space>and<Key.space>emmotions<Key.space><Key.space>between<Key.space>individuaals.<Key.space><Key.shift><Key.space><Key.shift>Effecttive<Key.space><Key.space>commmunniication<Key.space>innnvvvolves<Key.space>active<Key.space>listteniing,<Key.space>clear<Key.space>expprression,<Key.space>and<Key.space>em<Key.backspace><Key.backspace><Key.space>empathhyy.<Key.space><Key.shift>It<Key.space><Key.space>fr<Key.backspace>orms<Key.space><Key.space>thhee<Key.space>foundatioon<Key.space>of<Key.space>heal<Key.backspace>aaalthy<Key.space>rellationships,<Key.space>foosters<Key.space>understandinng,<Key.space>and<Key.space>resolver<Key.backspace>s<Key.space>confllicts.
Screenshot: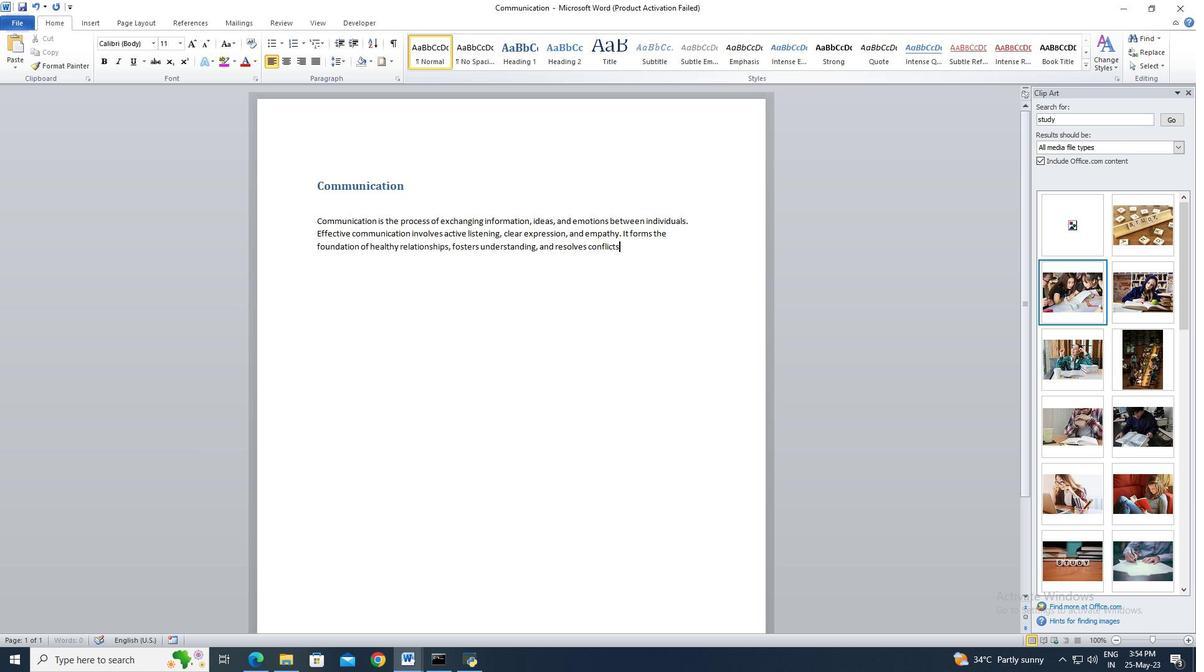 
Action: Mouse moved to (316, 220)
Screenshot: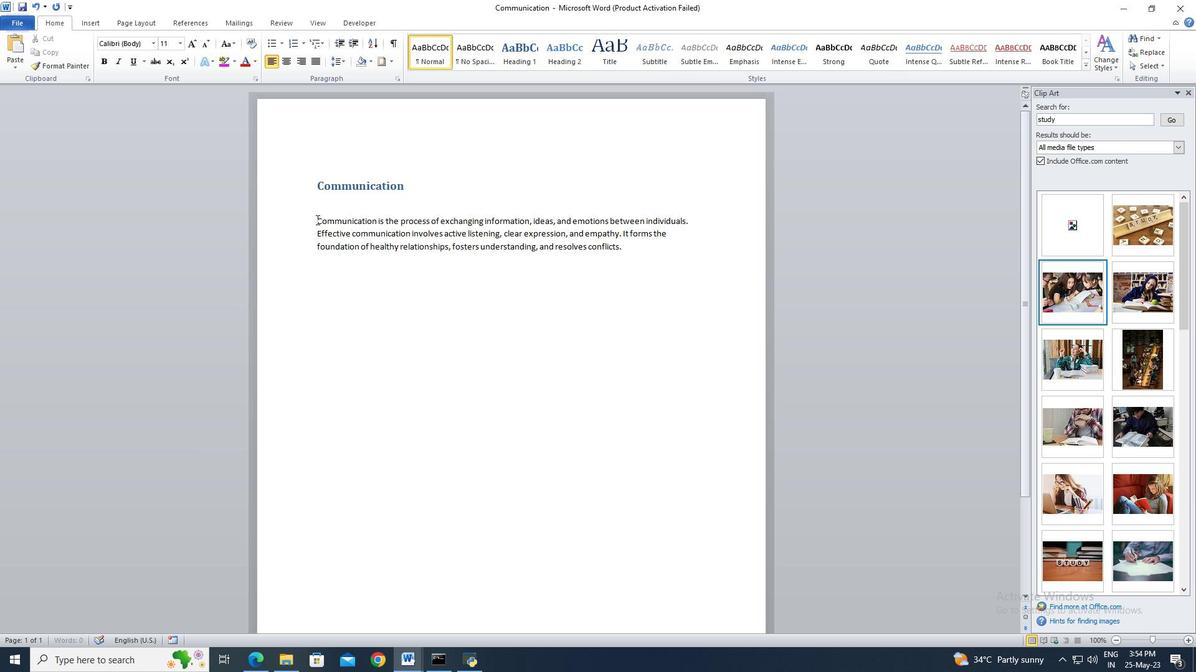 
Action: Mouse pressed left at (316, 220)
Screenshot: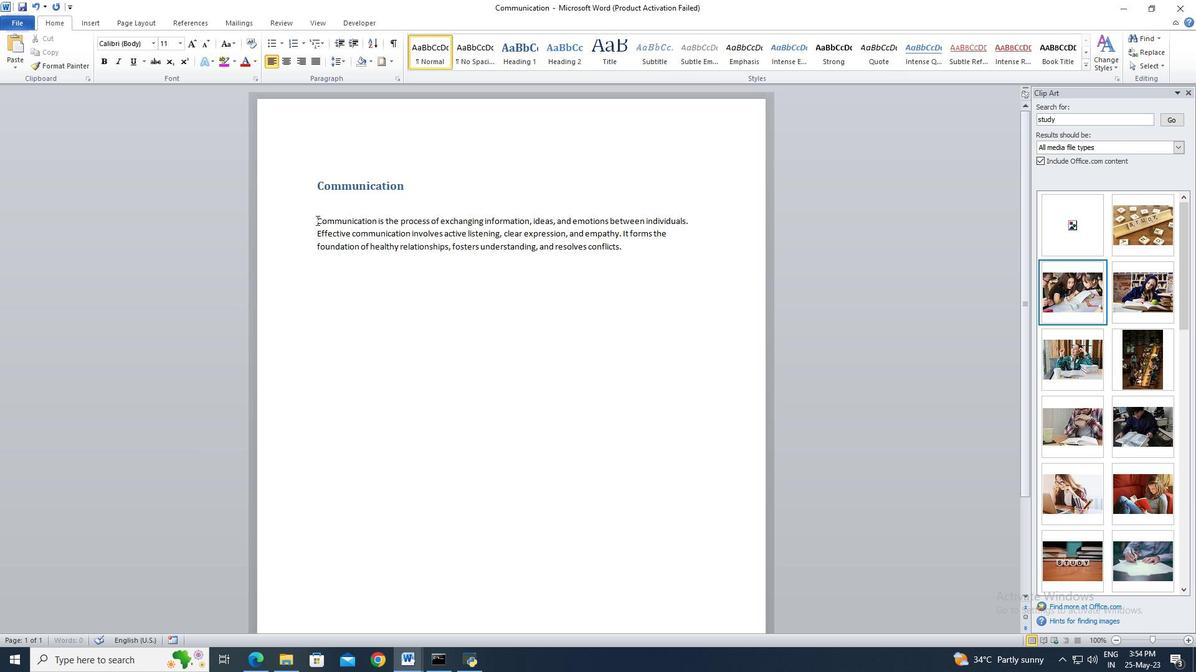 
Action: Mouse moved to (640, 257)
Screenshot: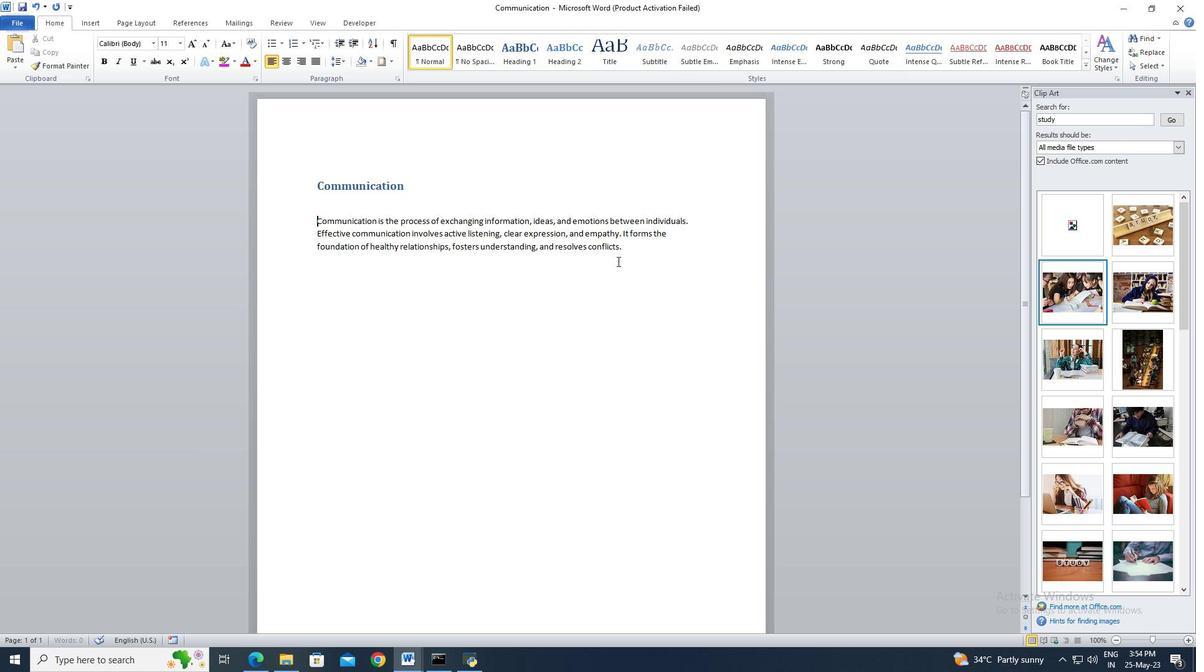 
Action: Key pressed <Key.shift>
Screenshot: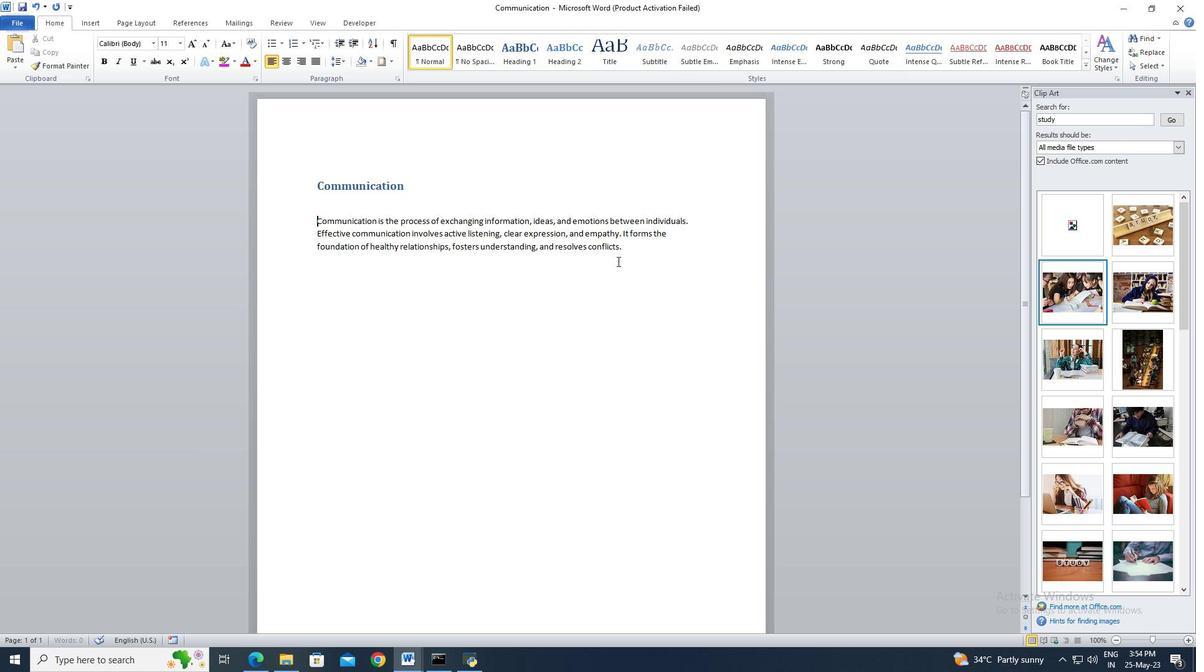 
Action: Mouse moved to (643, 254)
Screenshot: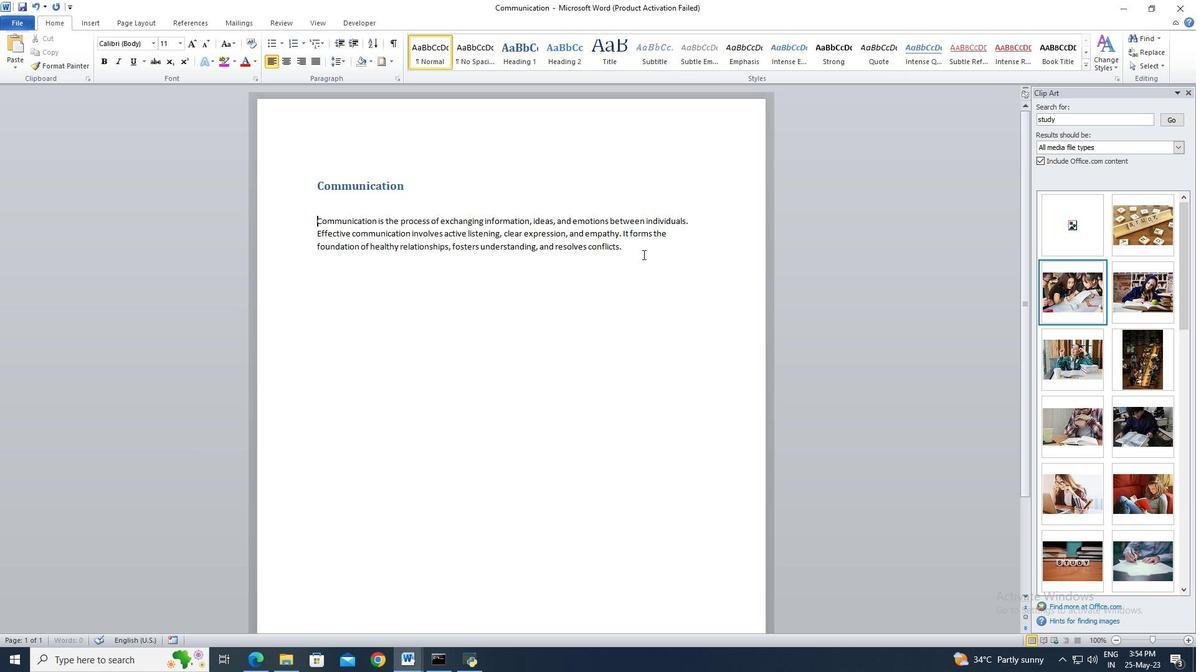 
Action: Key pressed <Key.shift><Key.shift><Key.shift><Key.shift><Key.shift><Key.shift><Key.shift><Key.shift><Key.shift><Key.shift><Key.shift>
Screenshot: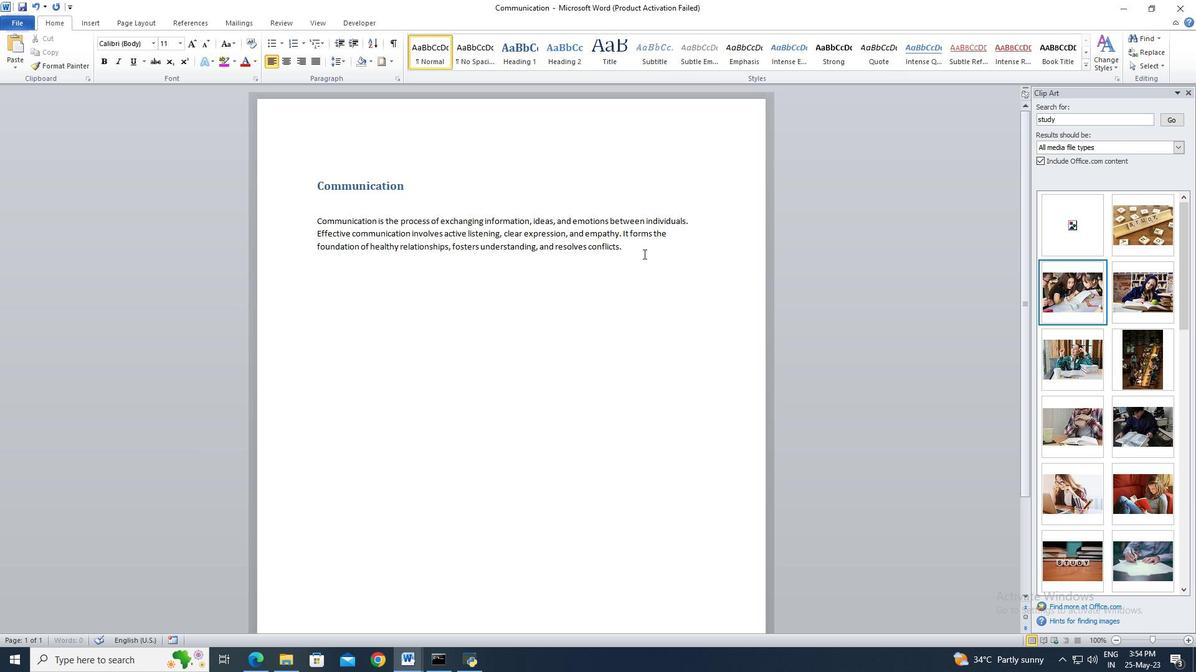 
Action: Mouse moved to (643, 252)
Screenshot: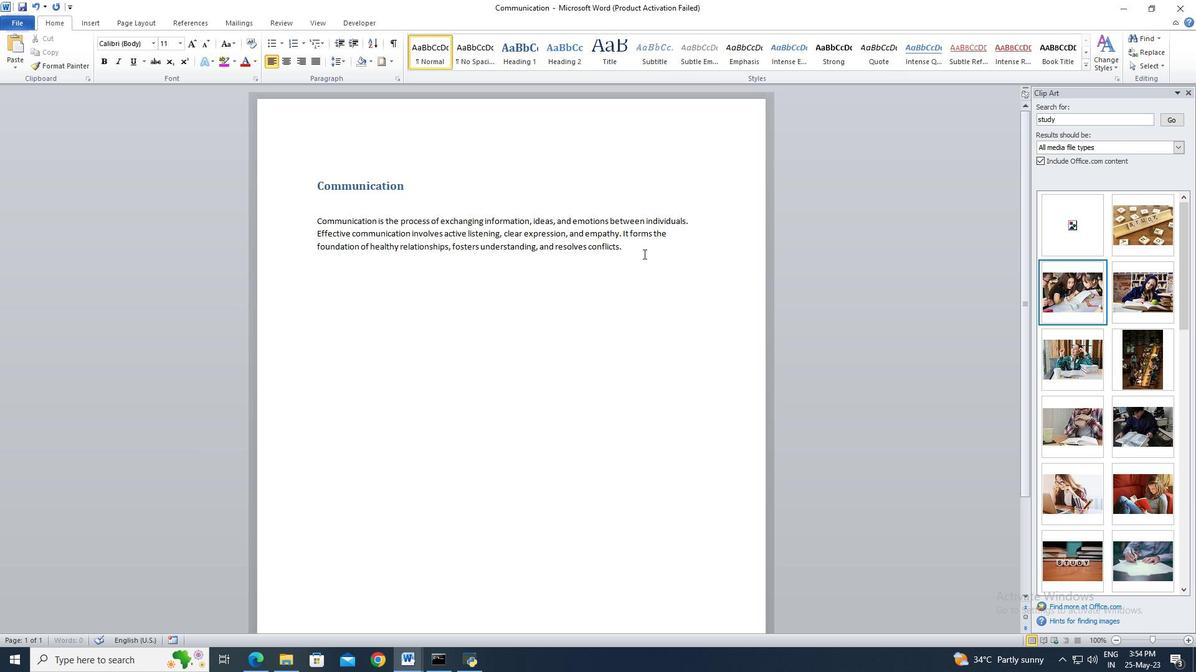 
Action: Key pressed <Key.shift>
Screenshot: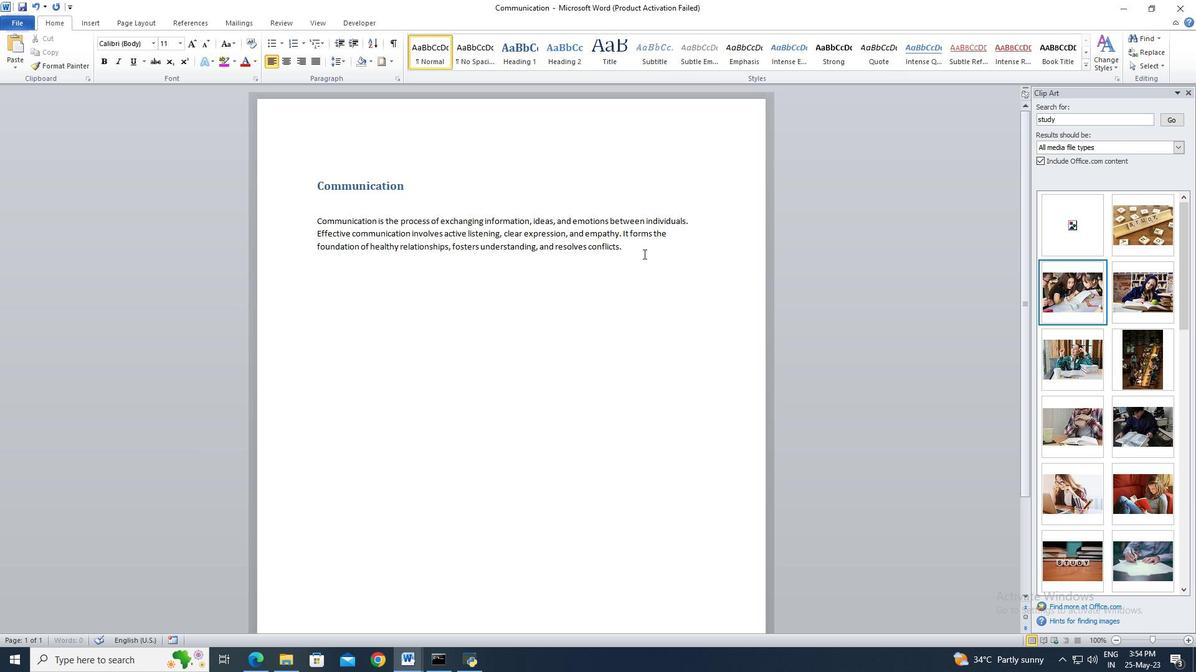 
Action: Mouse moved to (643, 252)
Screenshot: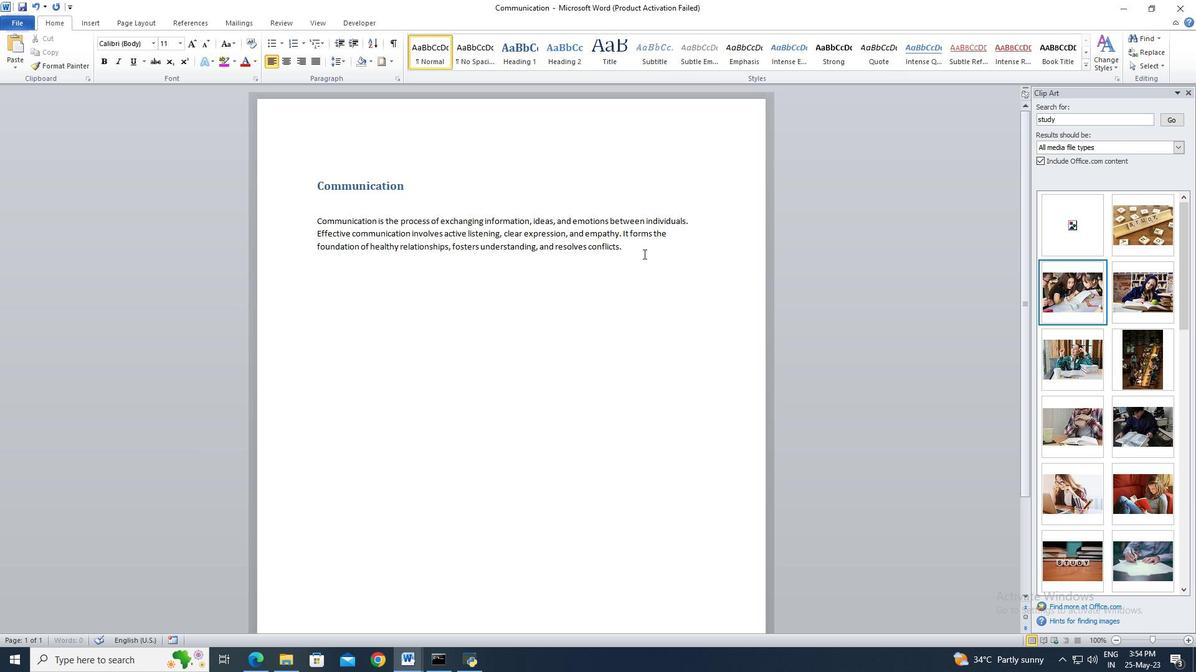 
Action: Key pressed <Key.shift>
Screenshot: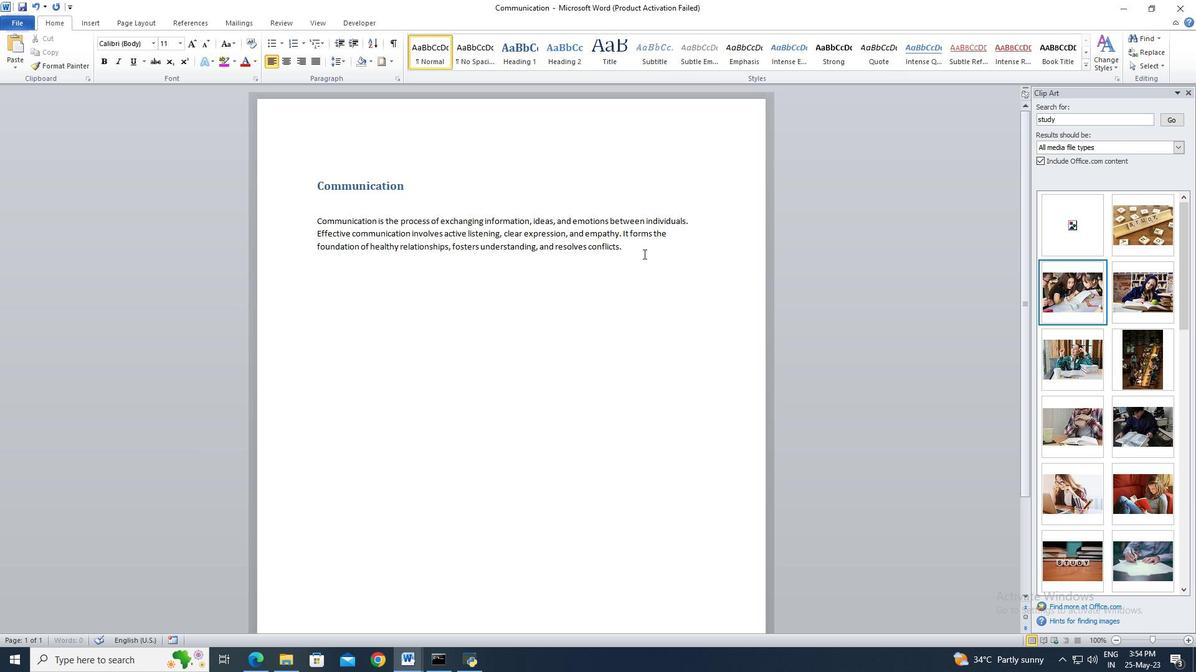 
Action: Mouse moved to (643, 251)
Screenshot: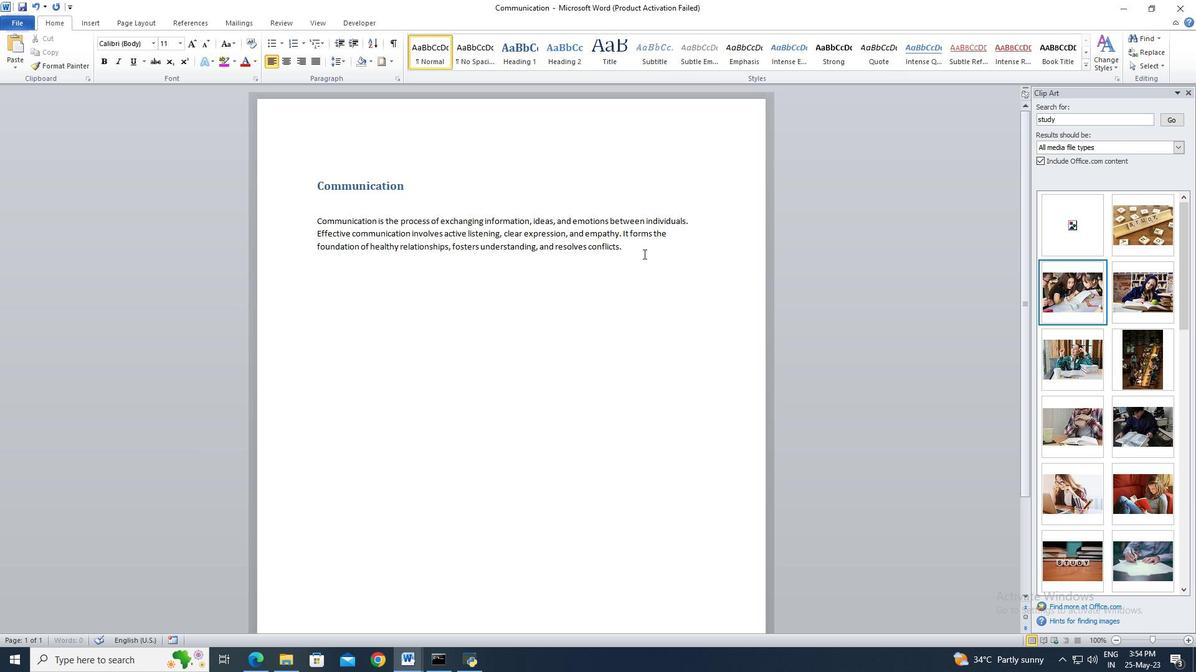 
Action: Key pressed <Key.shift><Key.shift><Key.shift><Key.shift><Key.shift><Key.shift><Key.shift><Key.shift><Key.shift><Key.shift><Key.shift><Key.shift><Key.shift><Key.shift><Key.shift><Key.shift>
Screenshot: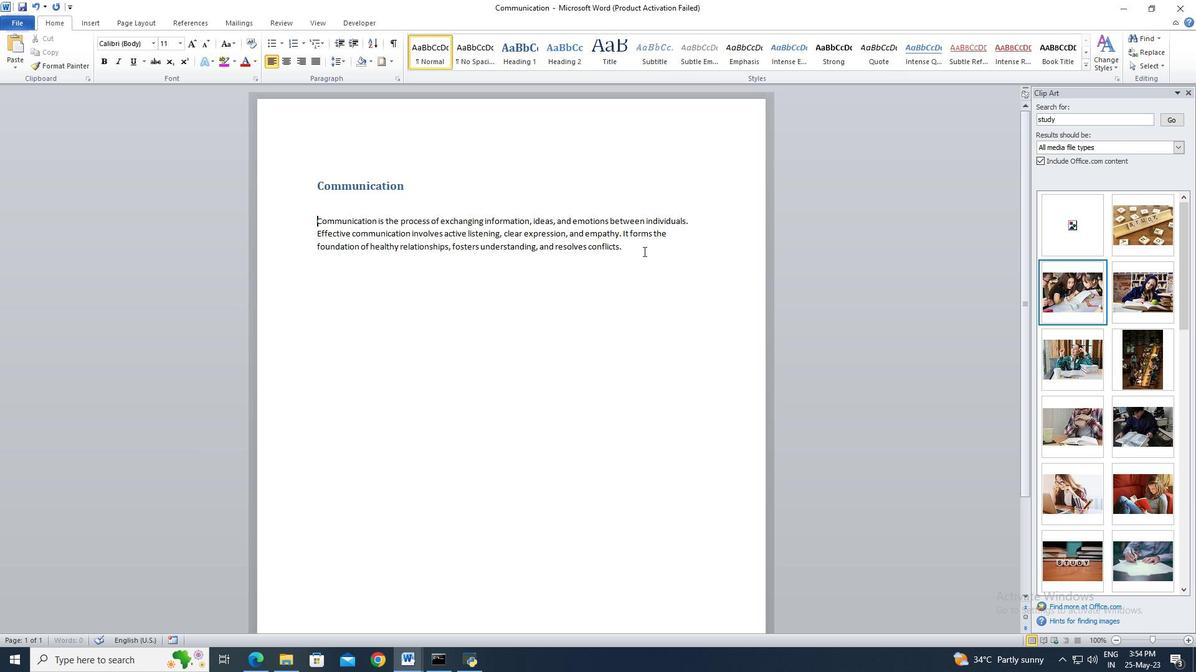 
Action: Mouse pressed left at (643, 251)
Screenshot: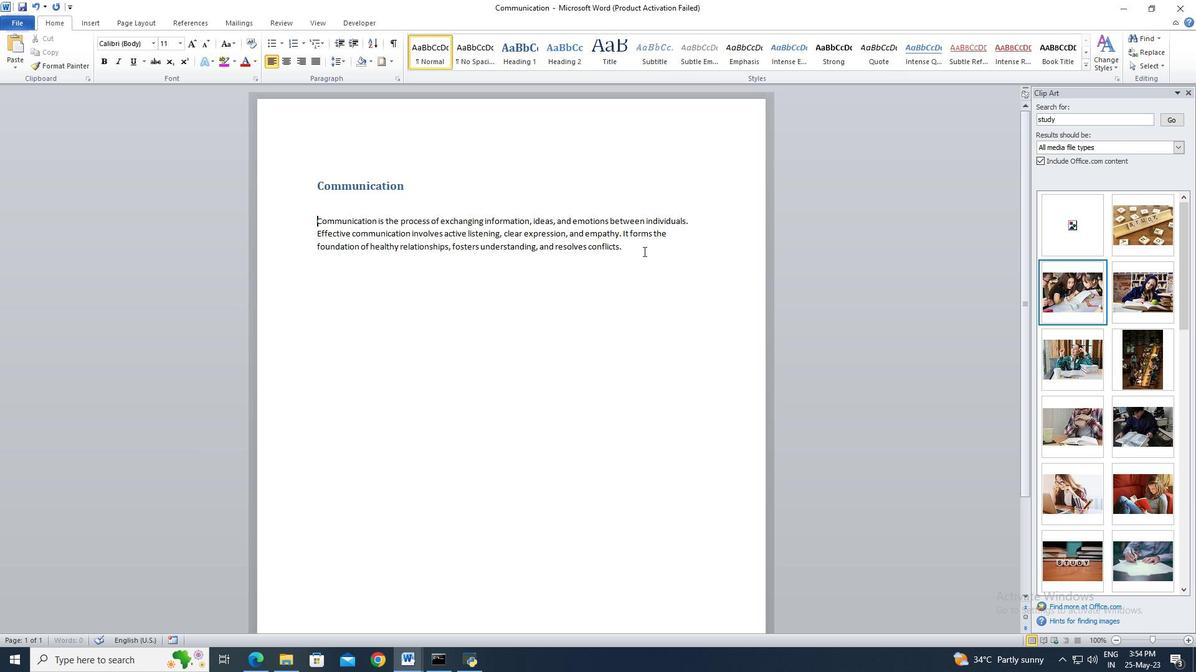 
Action: Key pressed <Key.shift><Key.shift><Key.shift><Key.shift><Key.shift><Key.shift><Key.shift>
Screenshot: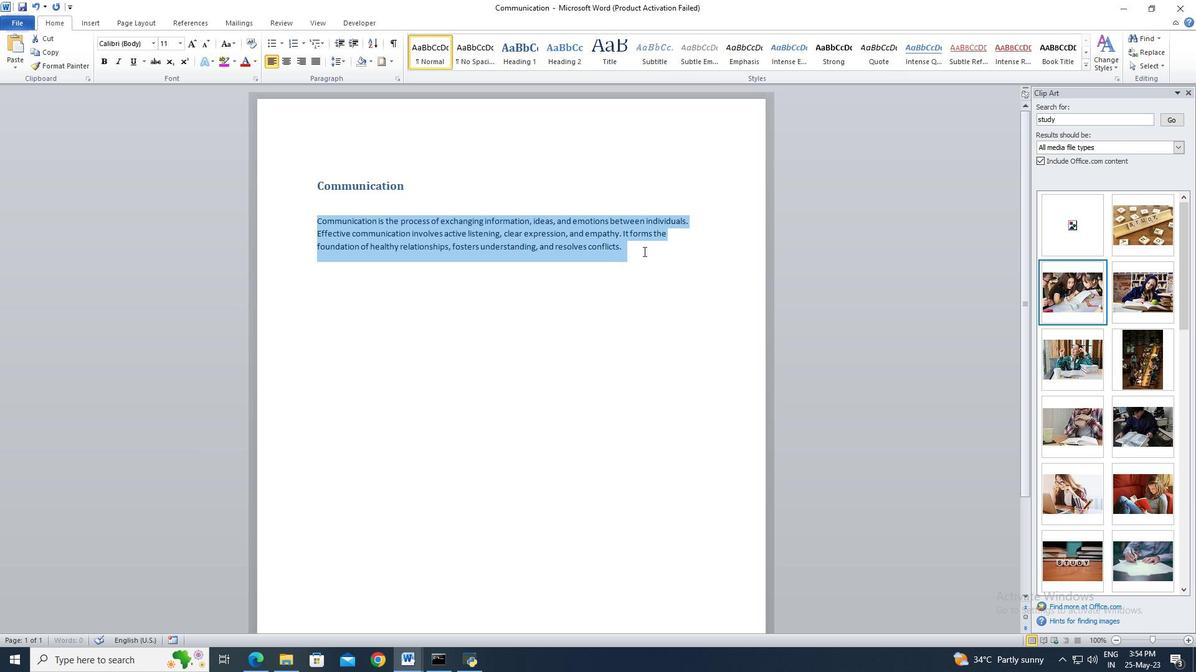 
Action: Mouse moved to (156, 45)
Screenshot: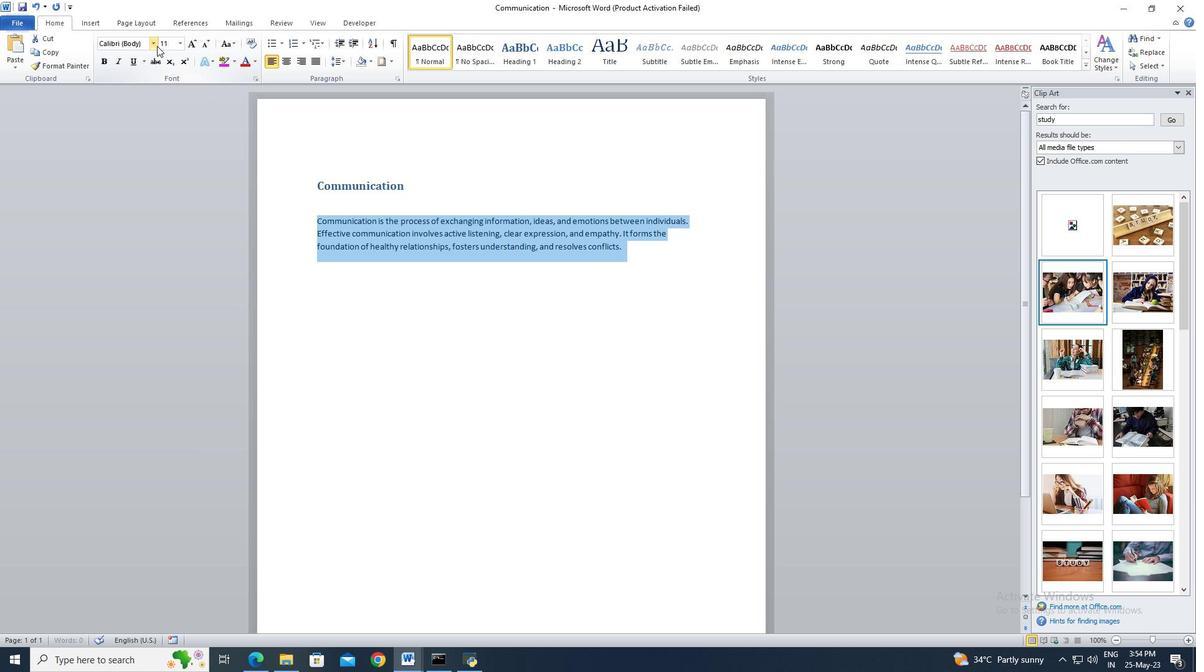 
Action: Mouse pressed left at (156, 45)
Screenshot: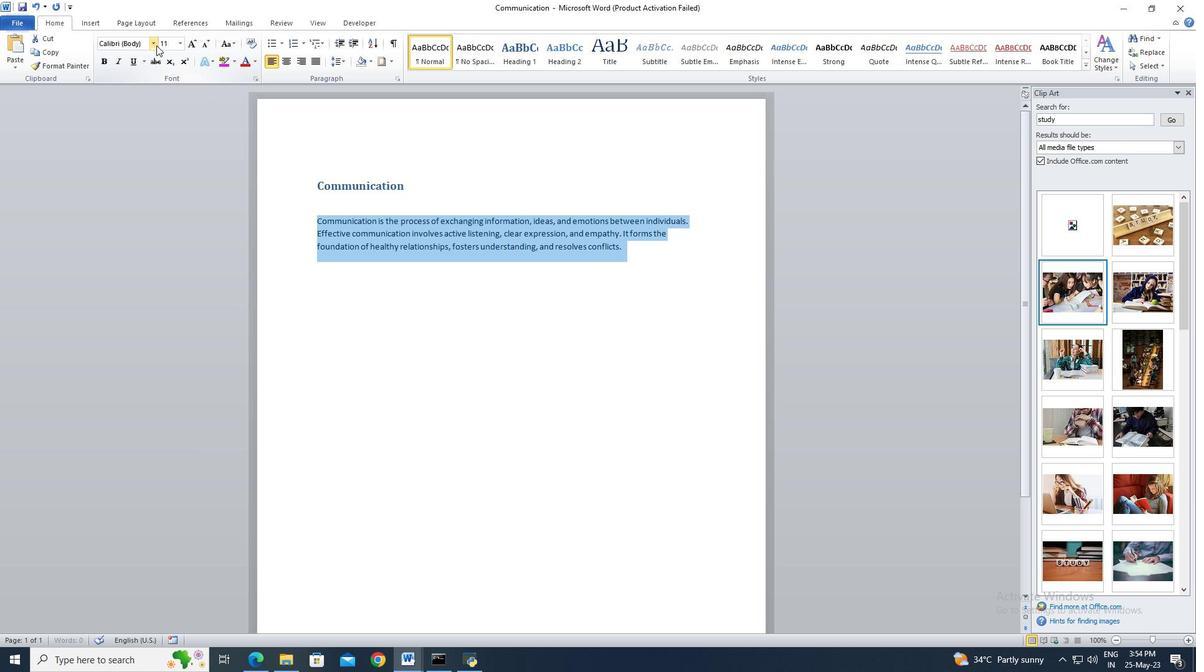 
Action: Mouse moved to (166, 312)
Screenshot: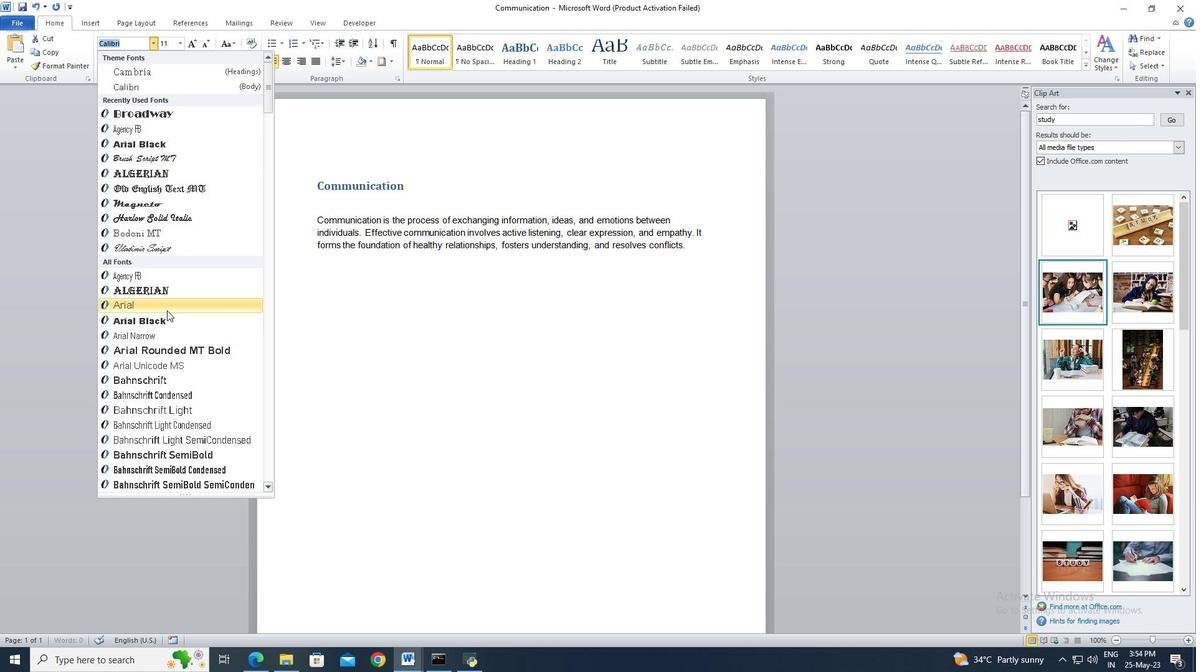 
Action: Mouse scrolled (166, 312) with delta (0, 0)
Screenshot: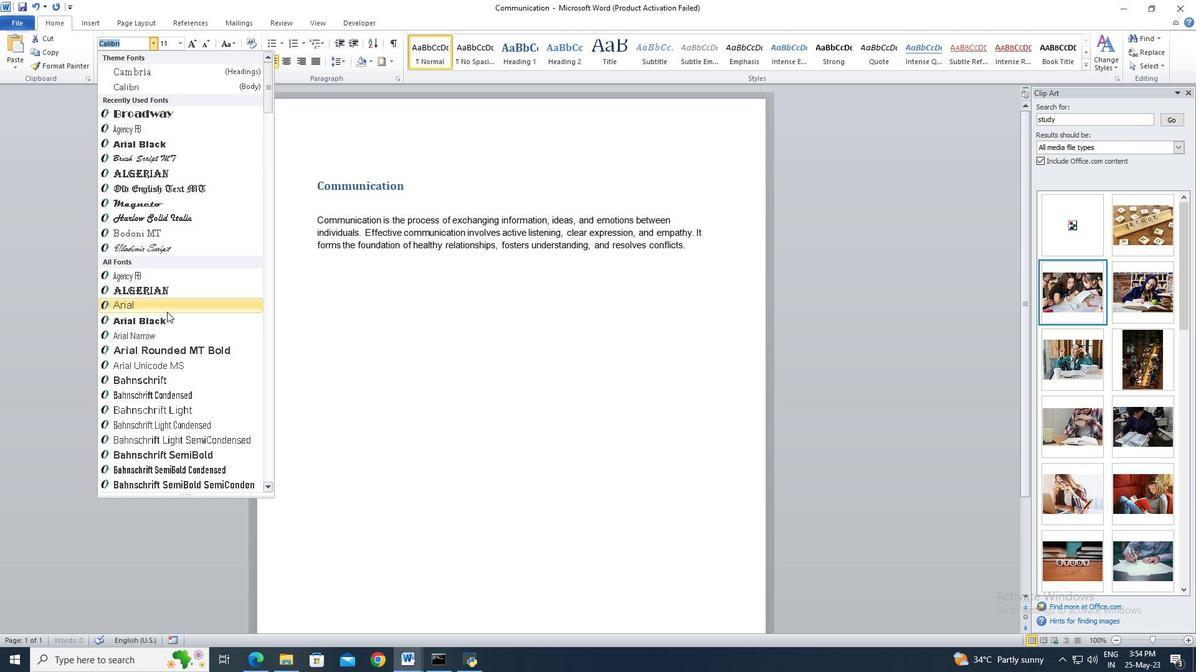 
Action: Mouse scrolled (166, 312) with delta (0, 0)
Screenshot: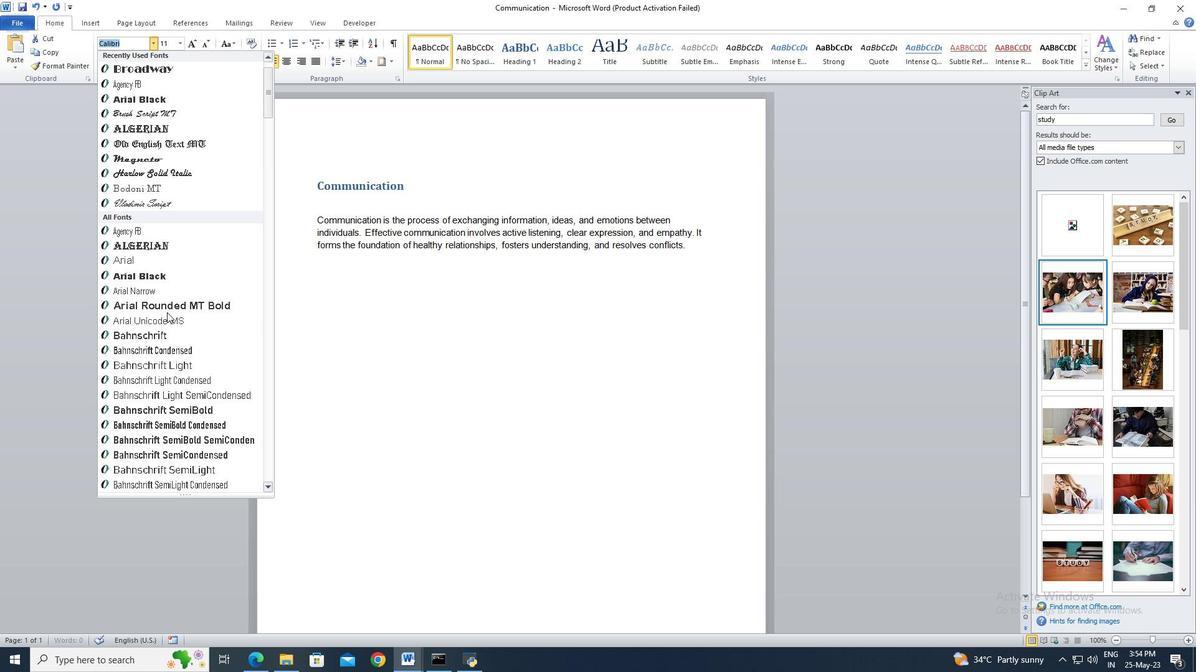 
Action: Mouse scrolled (166, 312) with delta (0, 0)
Screenshot: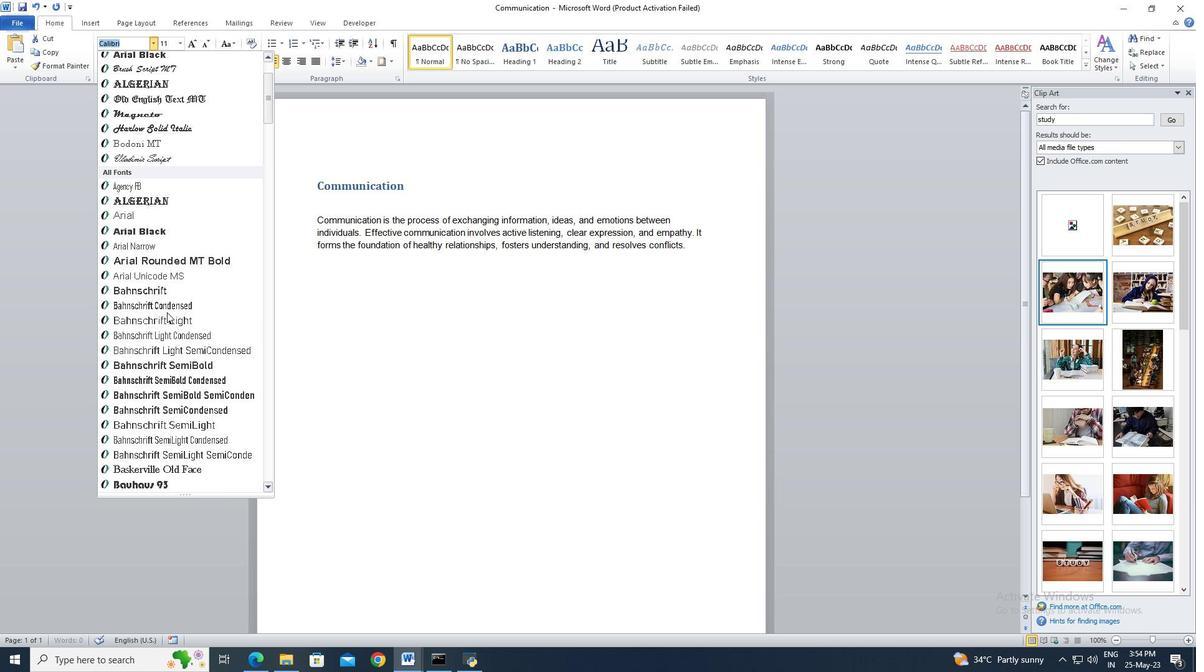
Action: Mouse scrolled (166, 312) with delta (0, 0)
Screenshot: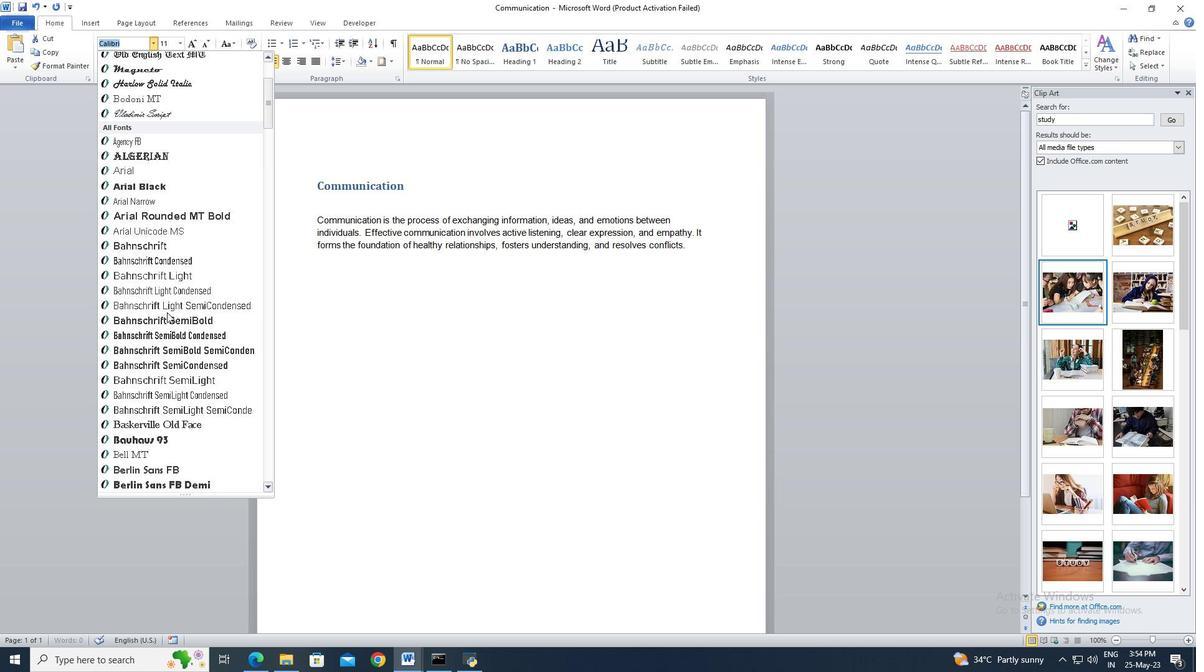 
Action: Mouse scrolled (166, 312) with delta (0, 0)
Screenshot: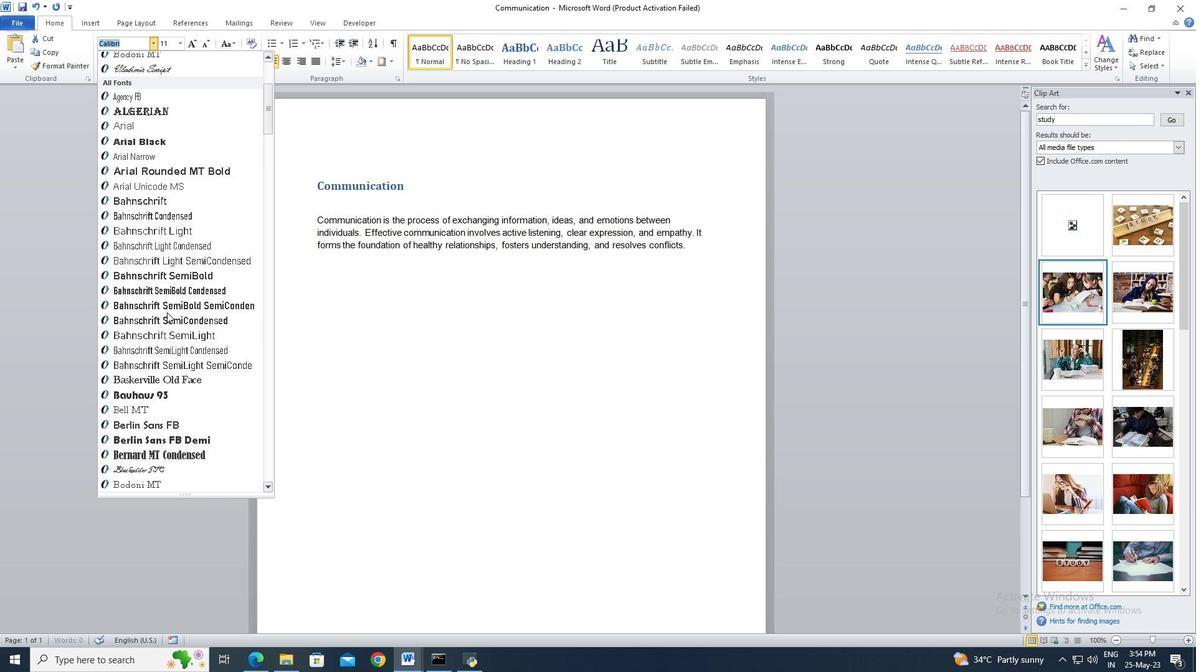 
Action: Mouse scrolled (166, 312) with delta (0, 0)
Screenshot: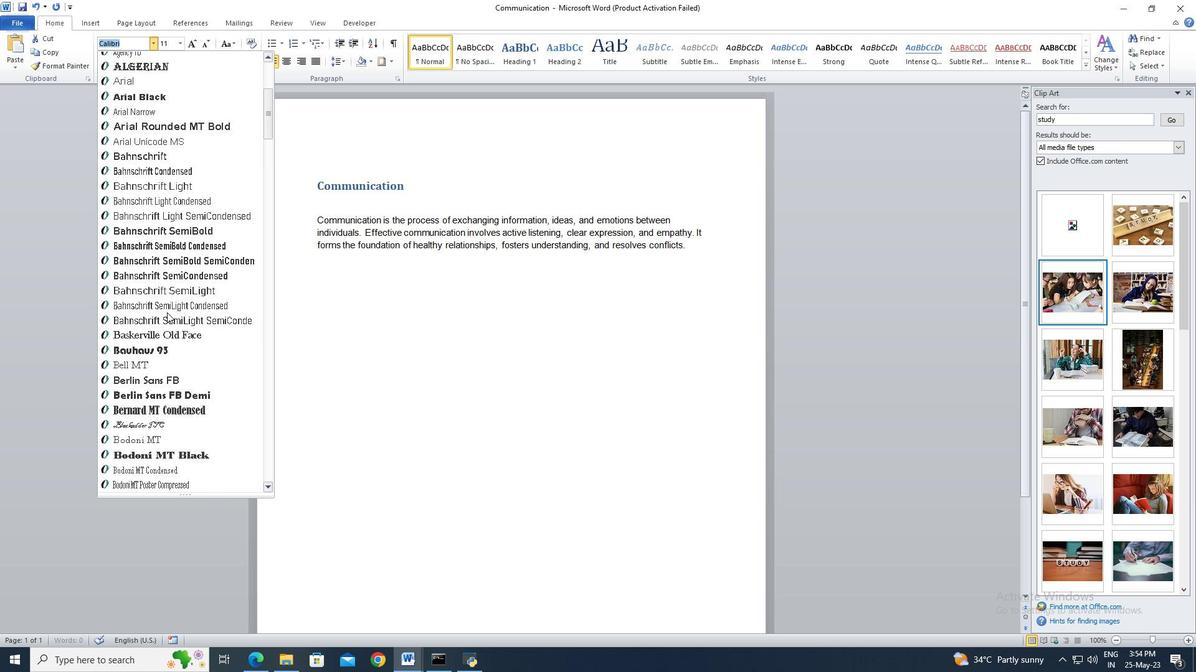 
Action: Mouse scrolled (166, 312) with delta (0, 0)
Screenshot: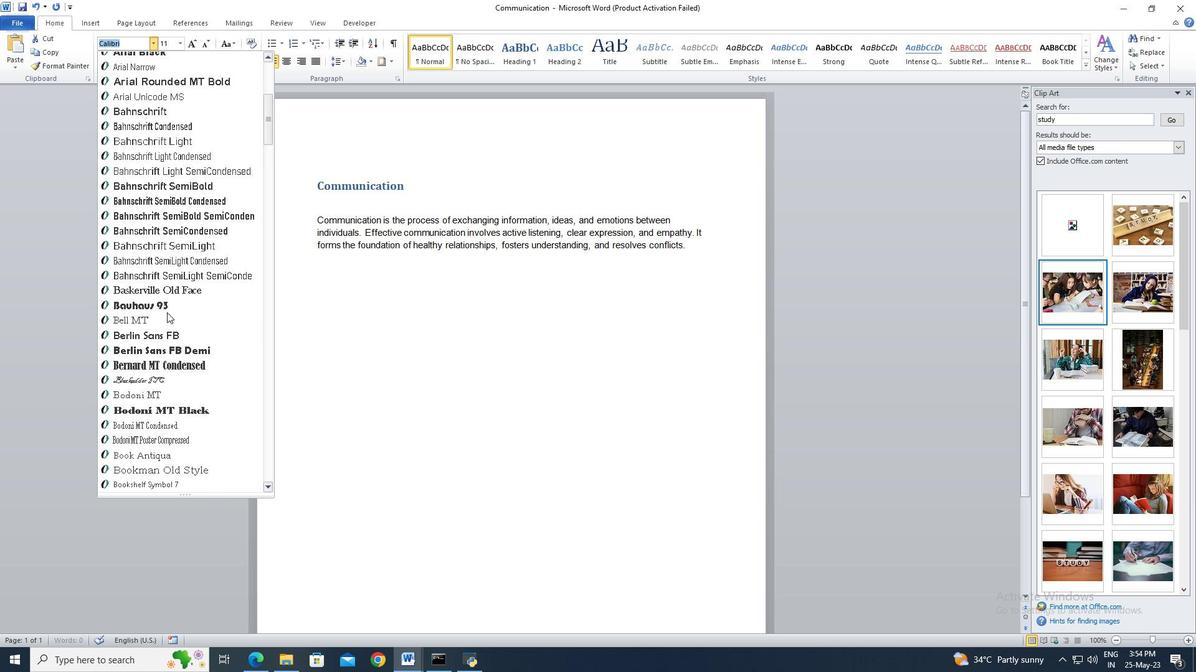 
Action: Mouse scrolled (166, 312) with delta (0, 0)
Screenshot: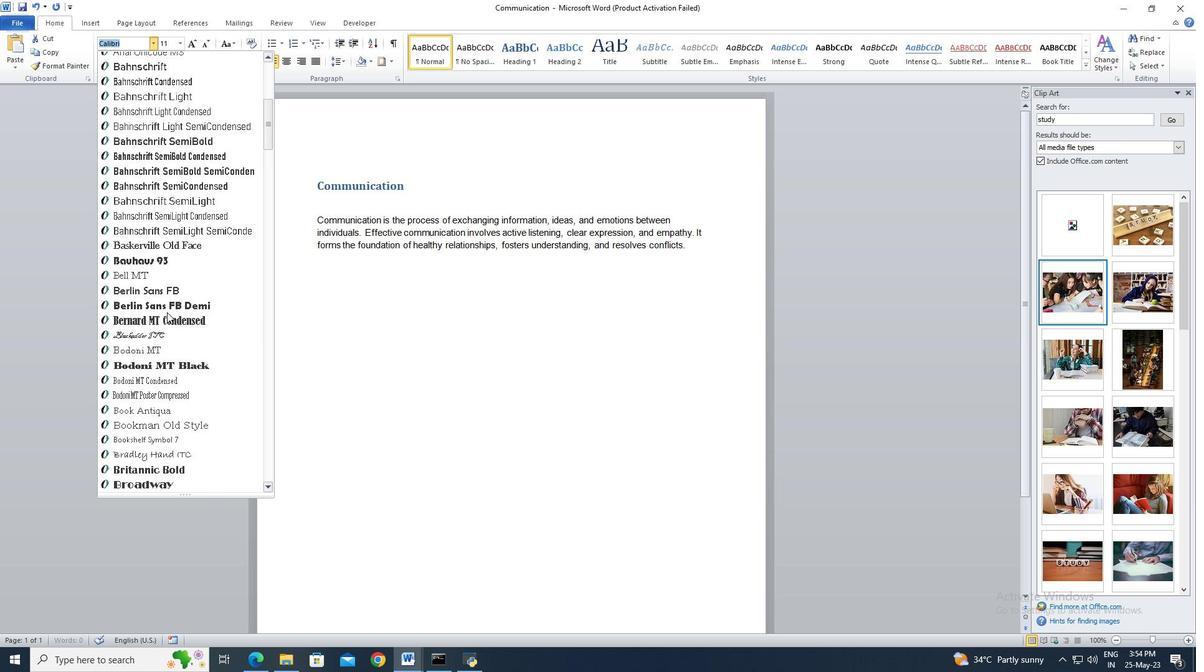 
Action: Mouse scrolled (166, 312) with delta (0, 0)
Screenshot: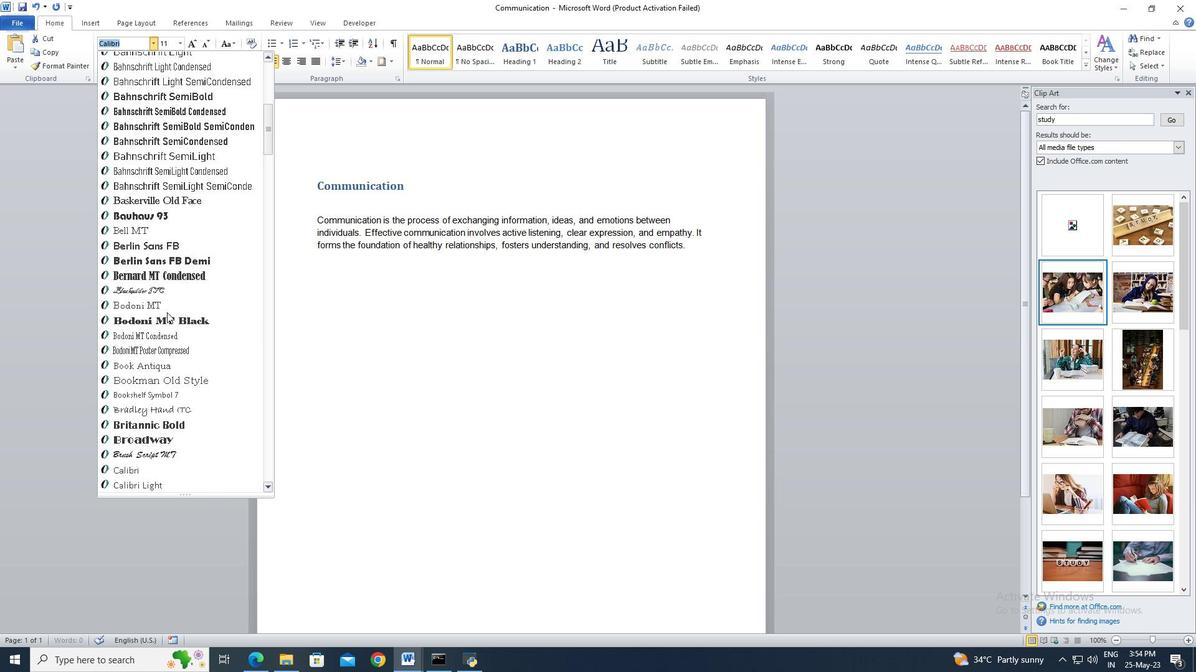 
Action: Mouse scrolled (166, 312) with delta (0, 0)
Screenshot: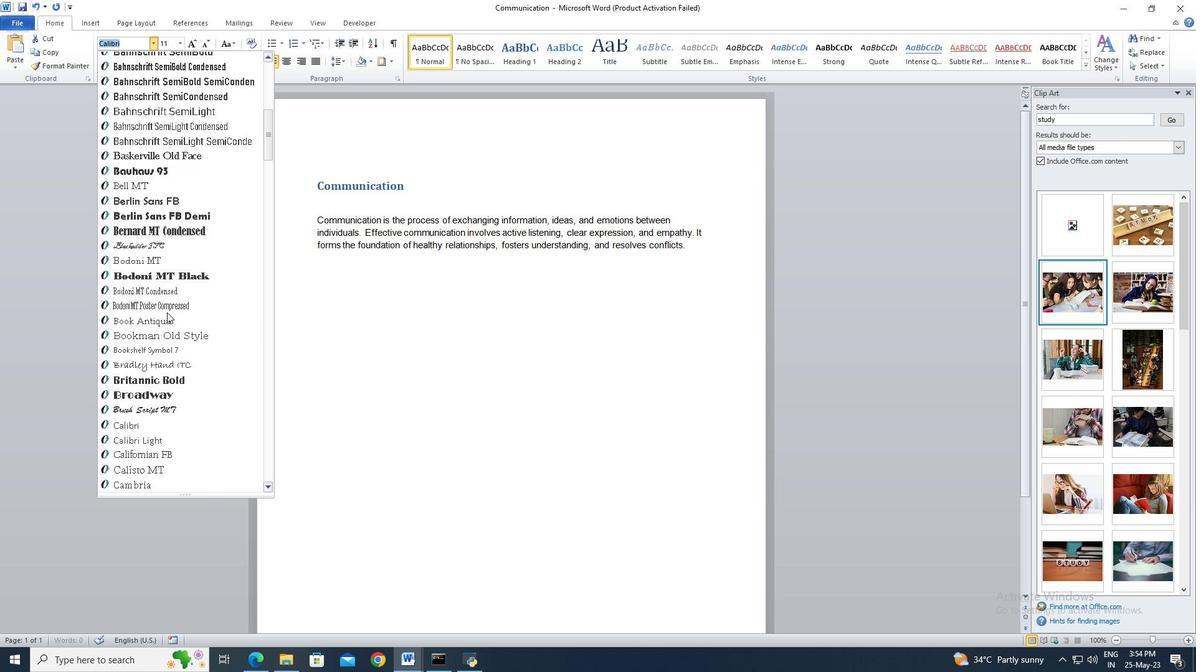 
Action: Mouse scrolled (166, 312) with delta (0, 0)
Screenshot: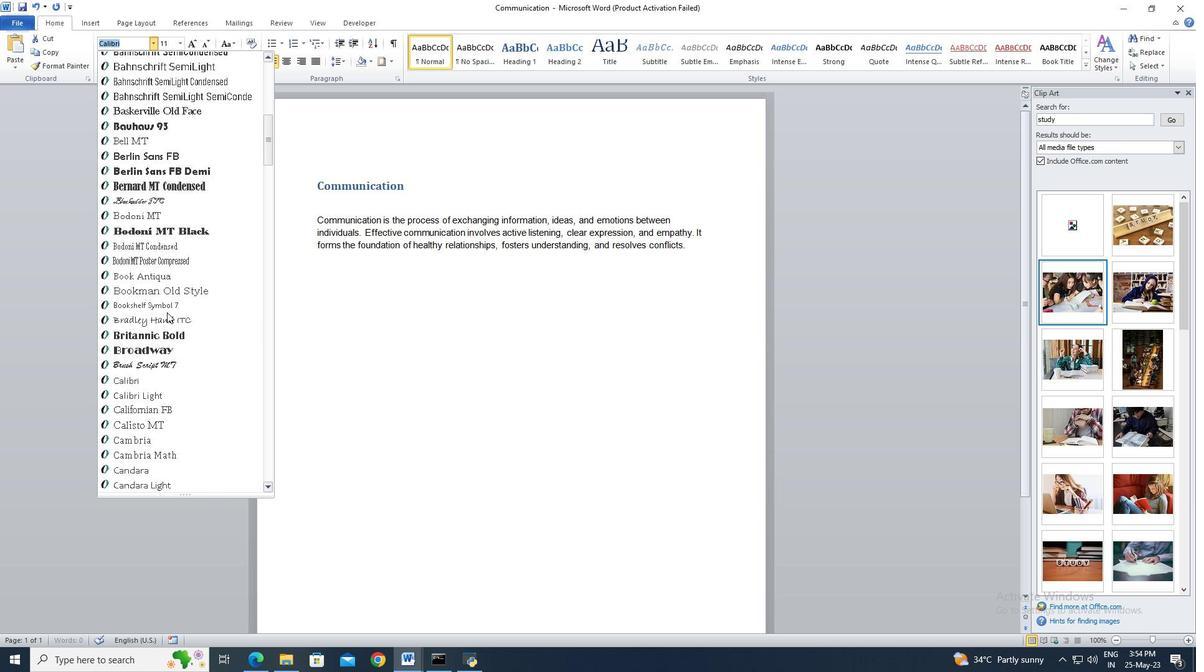 
Action: Mouse scrolled (166, 312) with delta (0, 0)
Screenshot: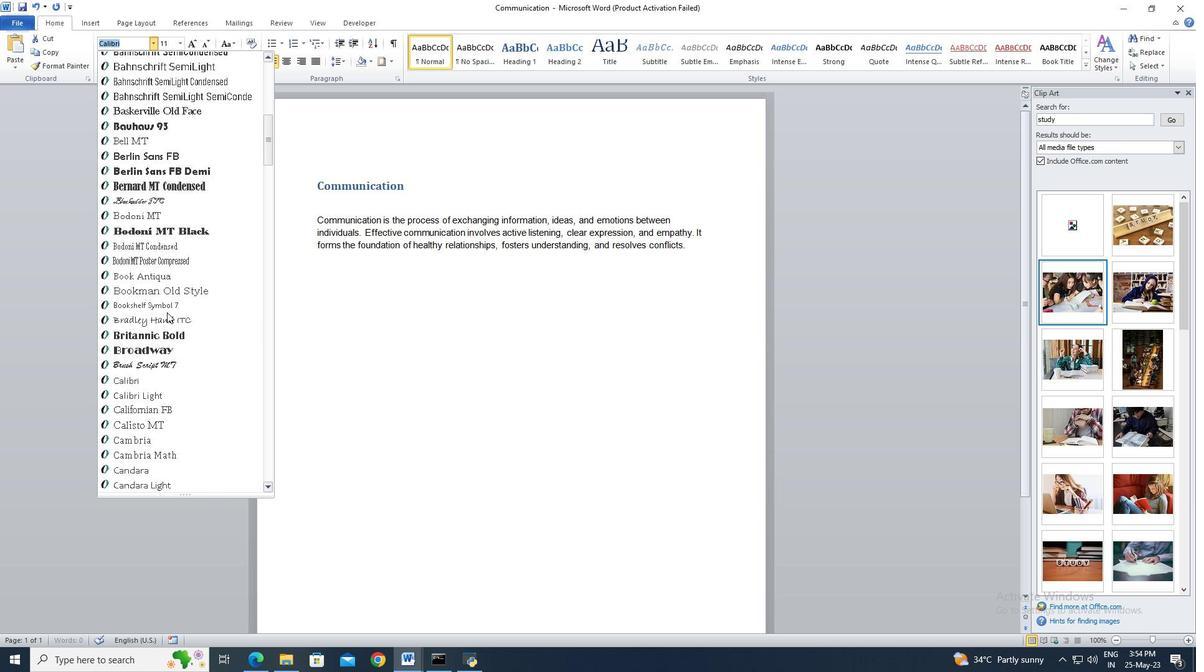 
Action: Mouse scrolled (166, 312) with delta (0, 0)
Screenshot: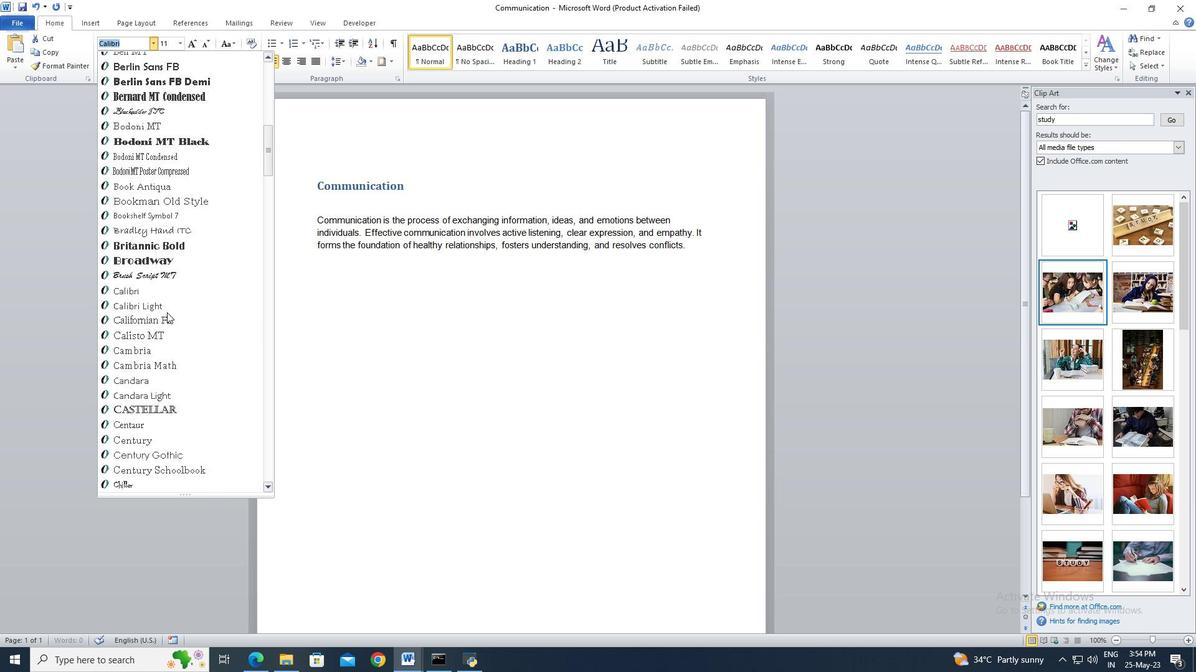 
Action: Mouse scrolled (166, 312) with delta (0, 0)
Screenshot: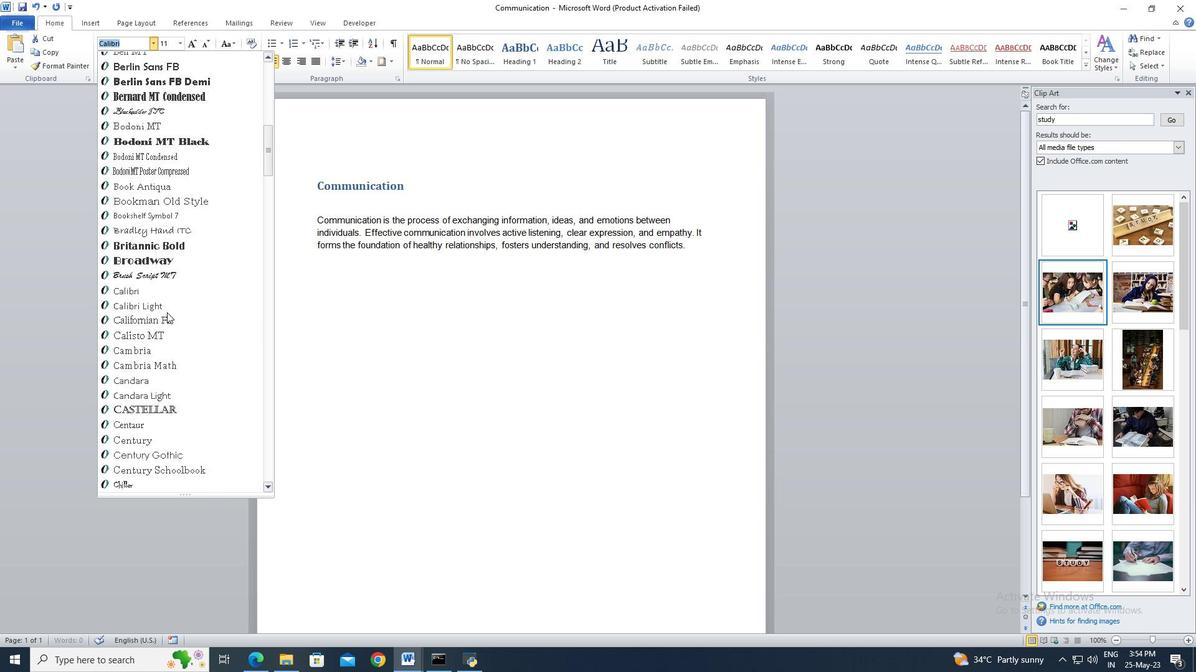 
Action: Mouse scrolled (166, 312) with delta (0, 0)
Screenshot: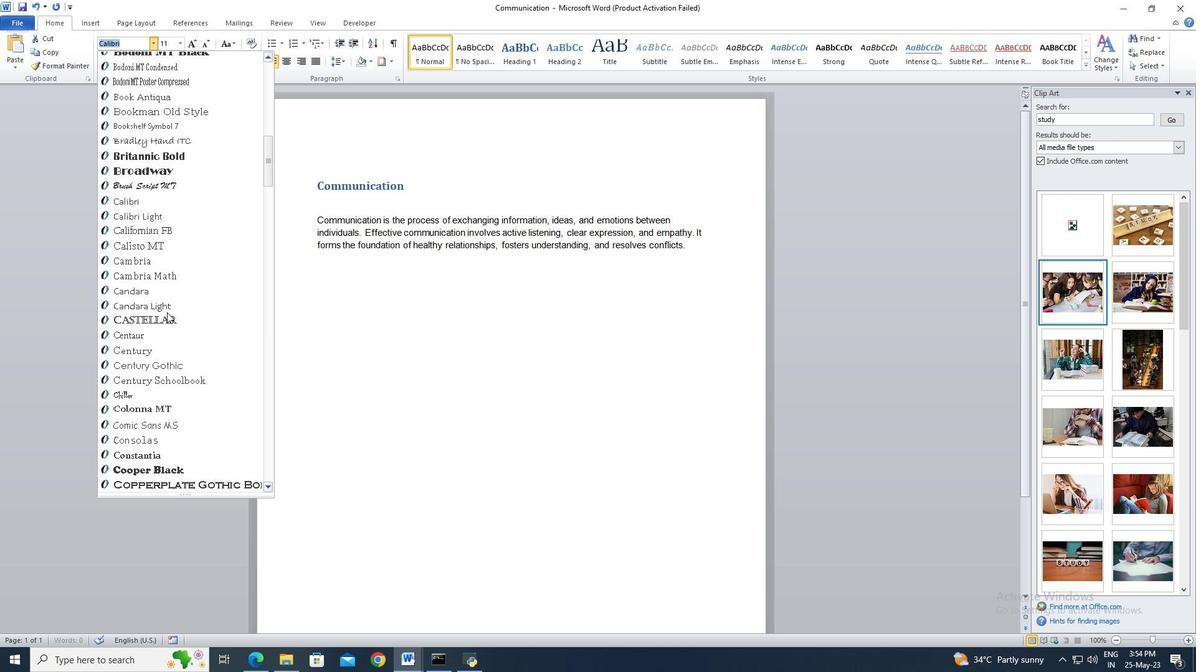 
Action: Mouse scrolled (166, 312) with delta (0, 0)
Screenshot: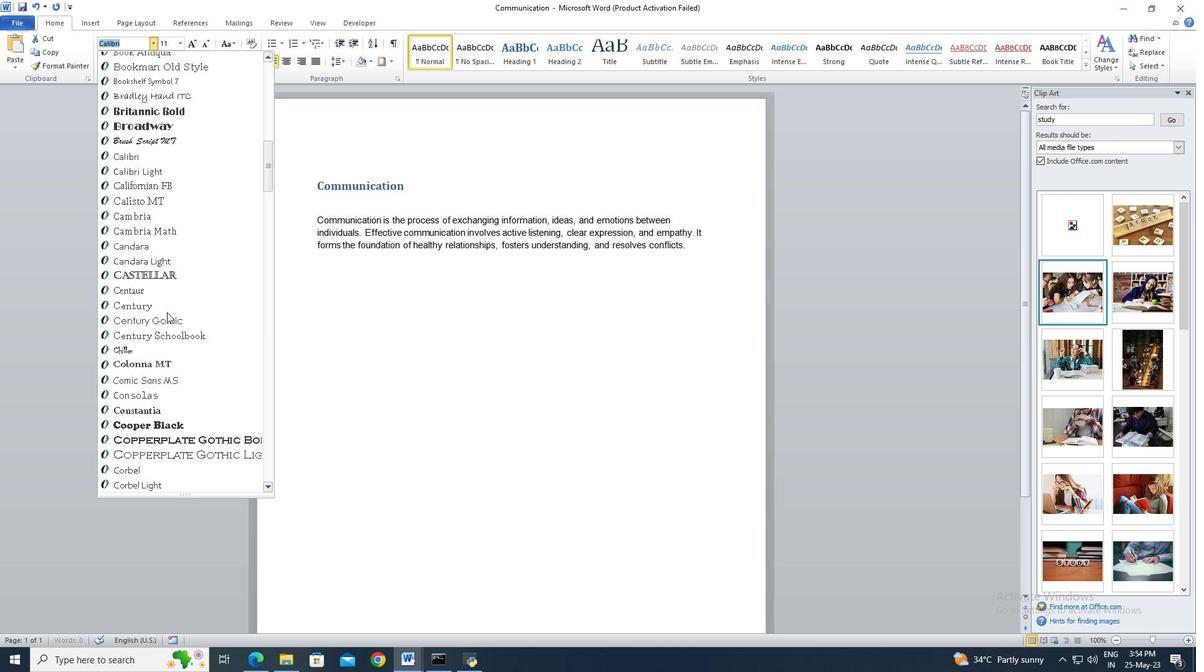 
Action: Mouse scrolled (166, 312) with delta (0, 0)
Screenshot: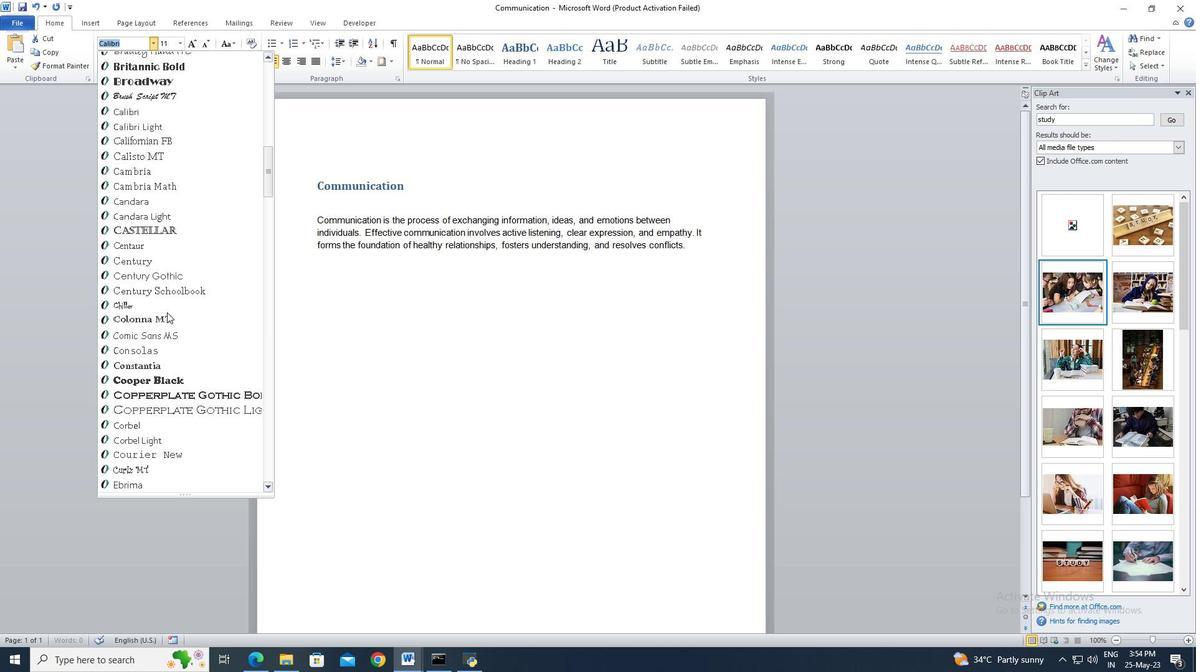 
Action: Mouse scrolled (166, 312) with delta (0, 0)
Screenshot: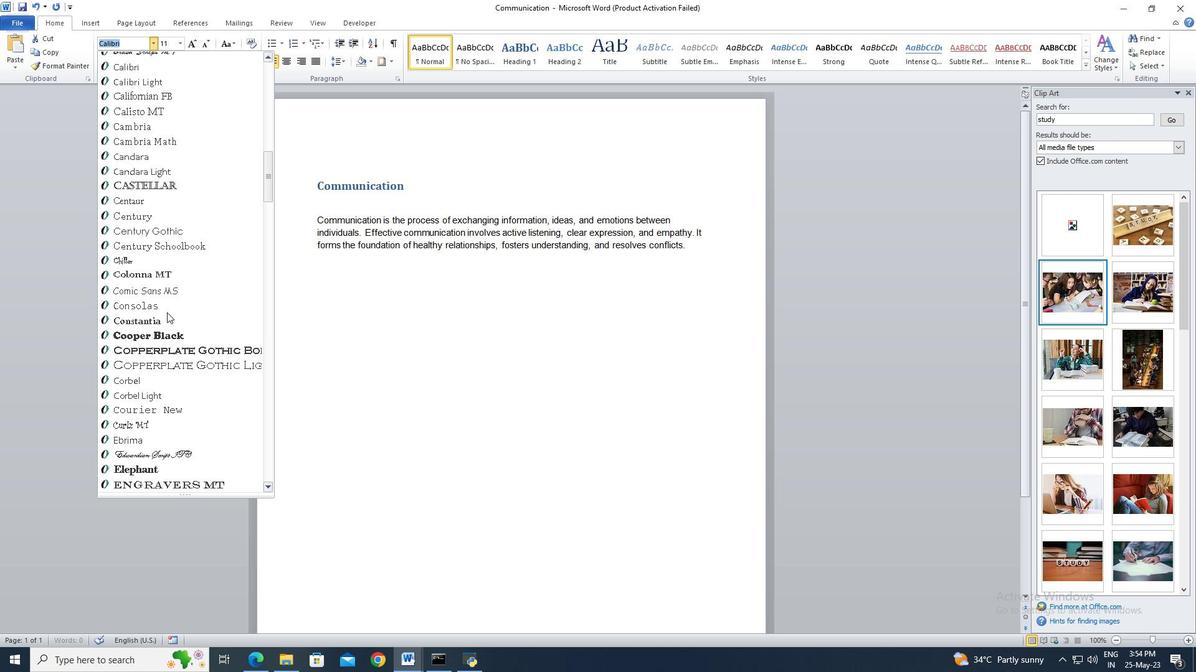 
Action: Mouse scrolled (166, 312) with delta (0, 0)
Screenshot: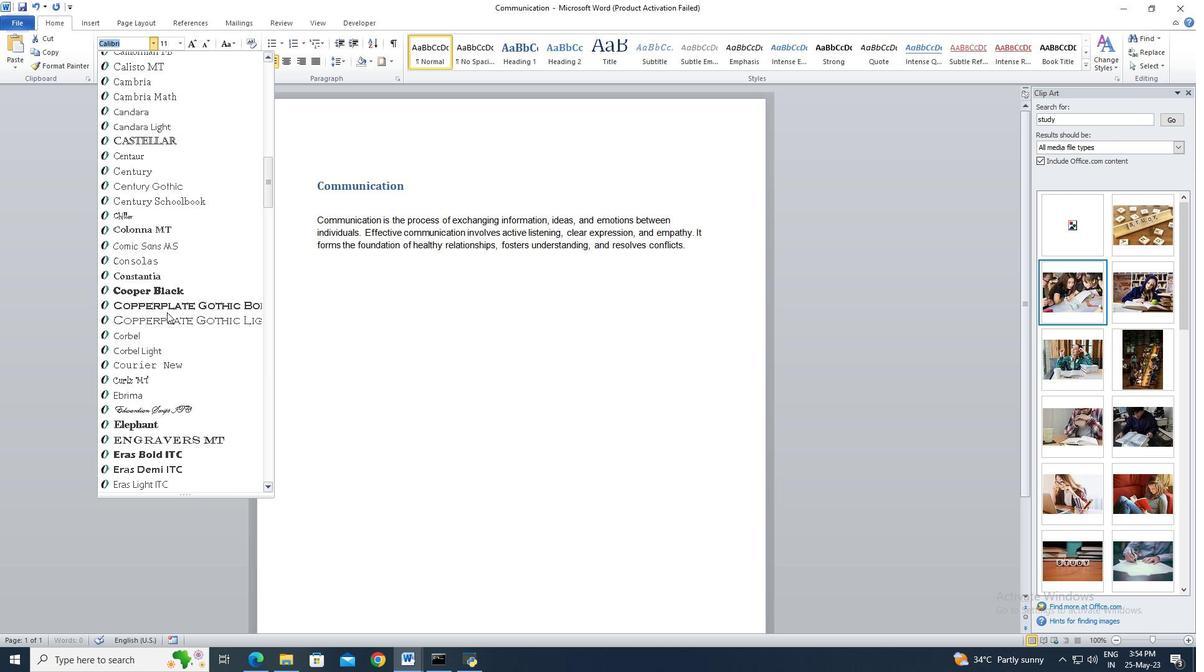 
Action: Mouse scrolled (166, 312) with delta (0, 0)
Screenshot: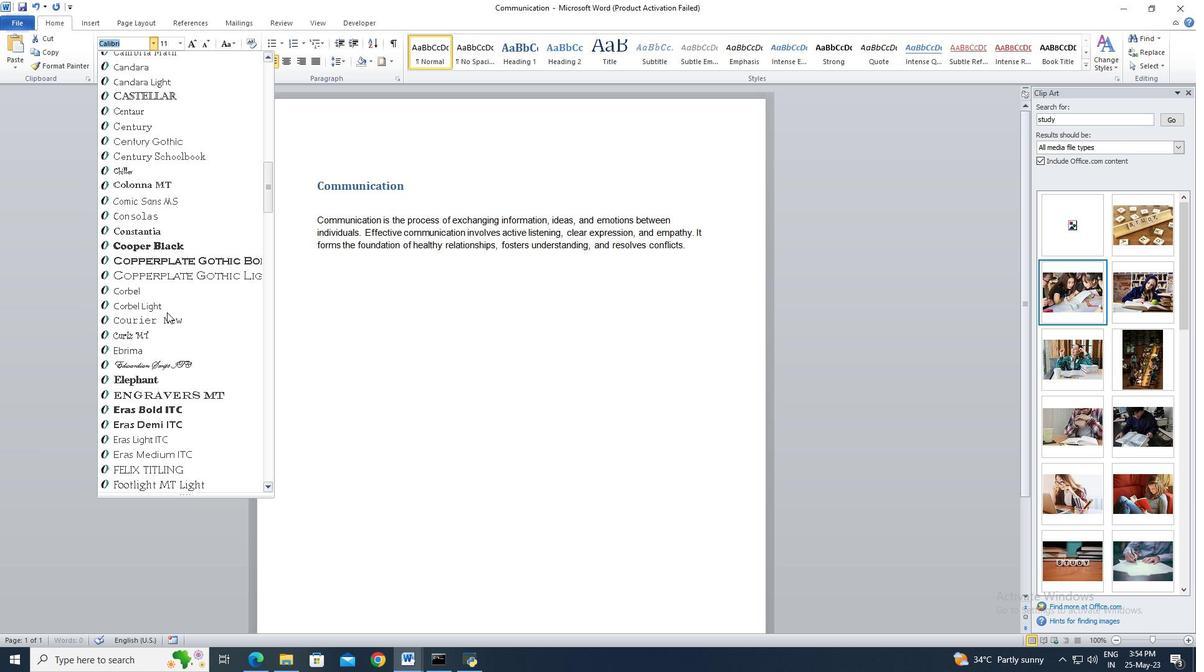 
Action: Mouse scrolled (166, 312) with delta (0, 0)
Screenshot: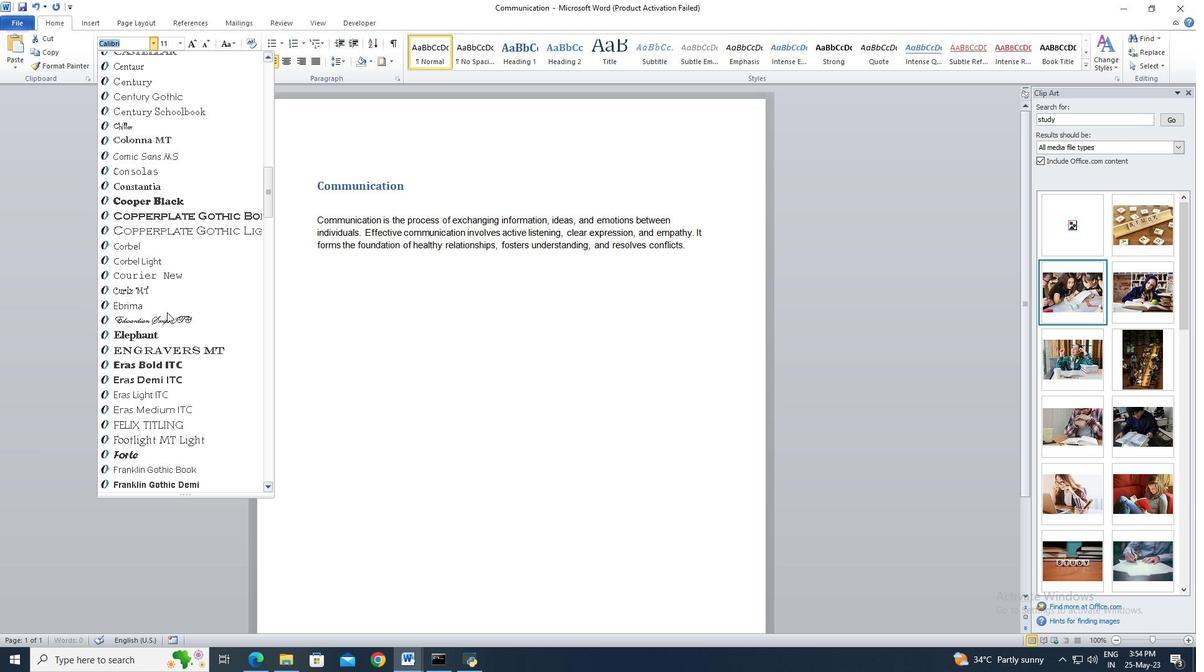 
Action: Mouse scrolled (166, 312) with delta (0, 0)
Screenshot: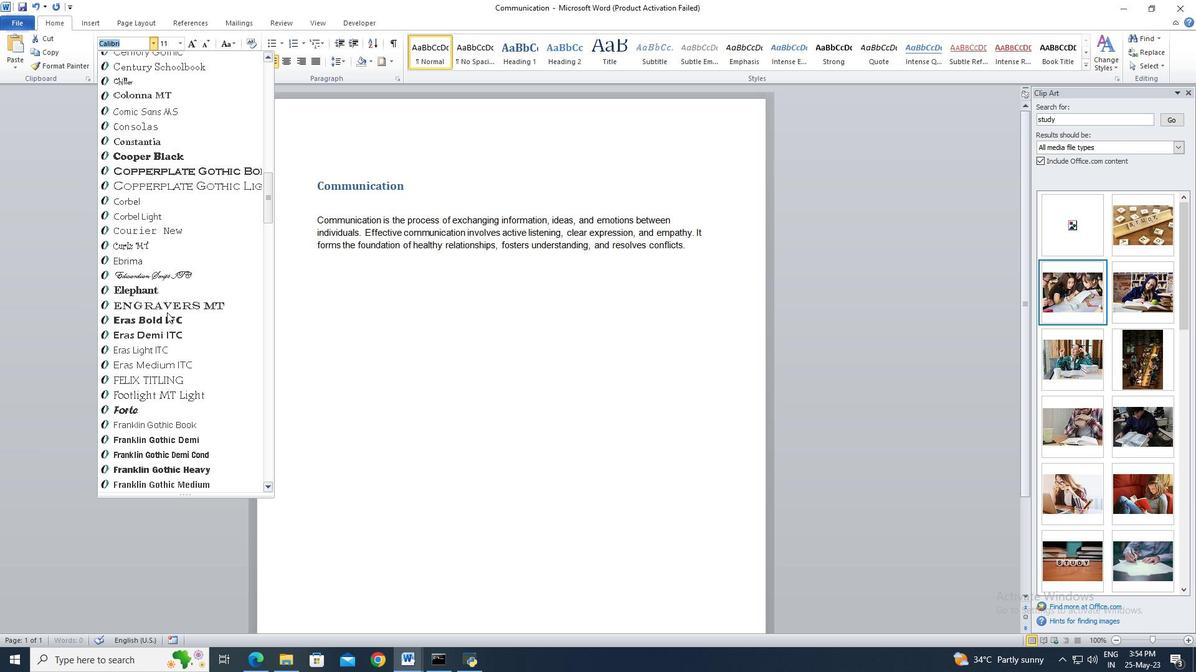 
Action: Mouse scrolled (166, 312) with delta (0, 0)
Screenshot: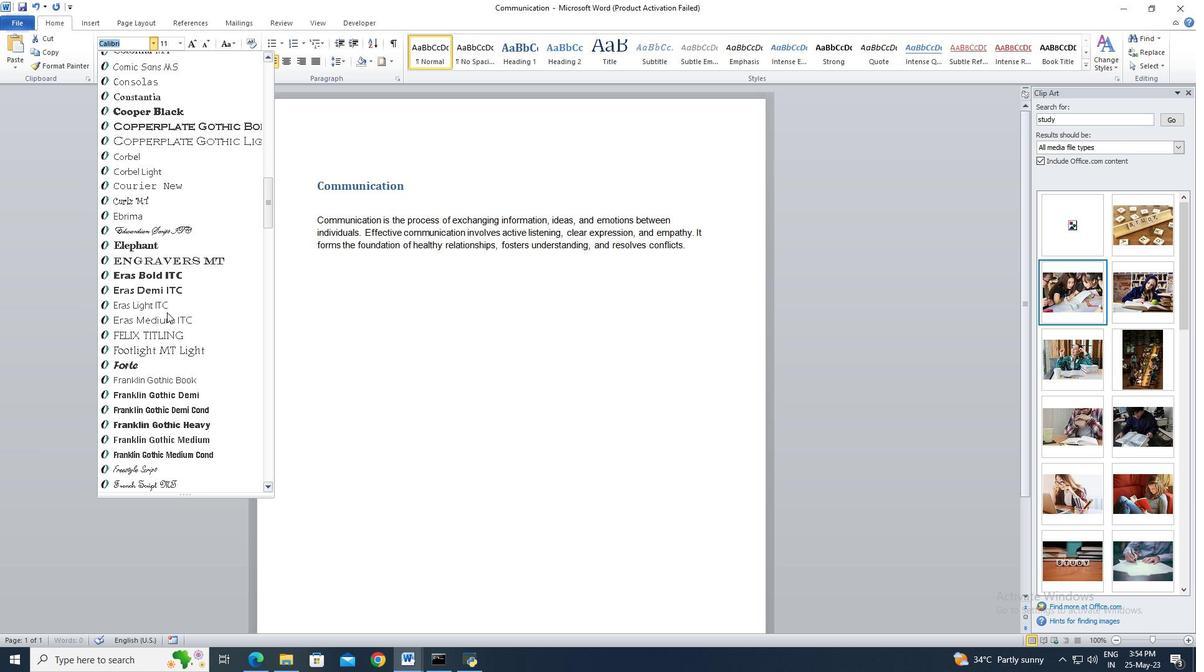 
Action: Mouse moved to (163, 422)
Screenshot: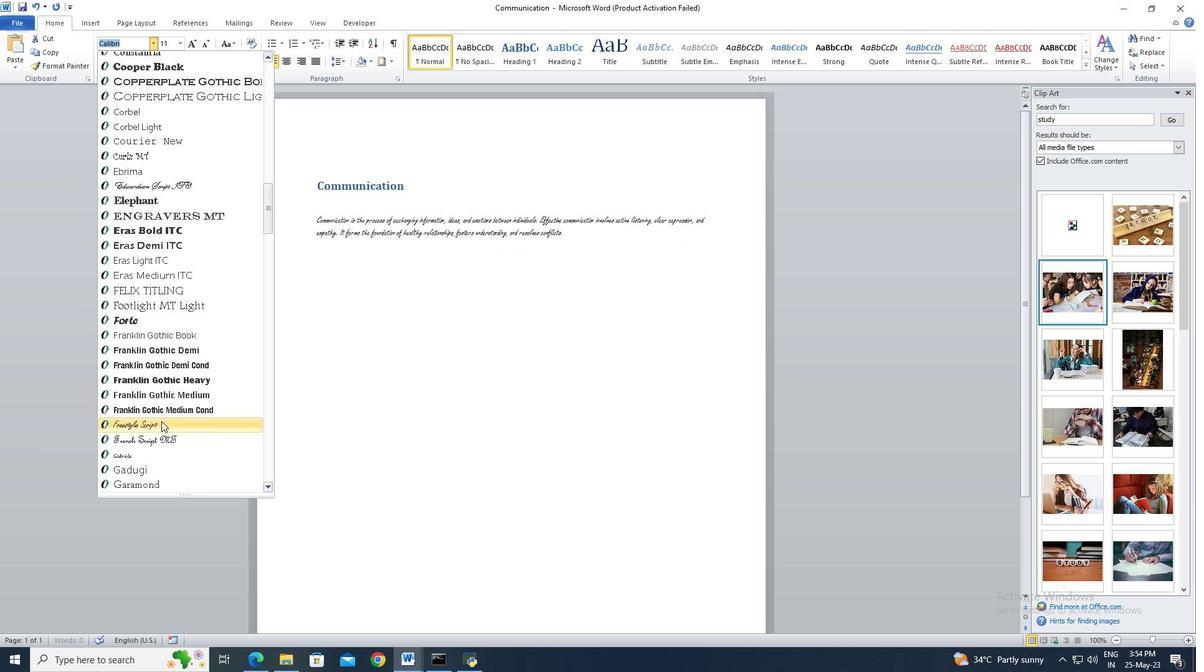 
Action: Mouse pressed left at (163, 422)
Screenshot: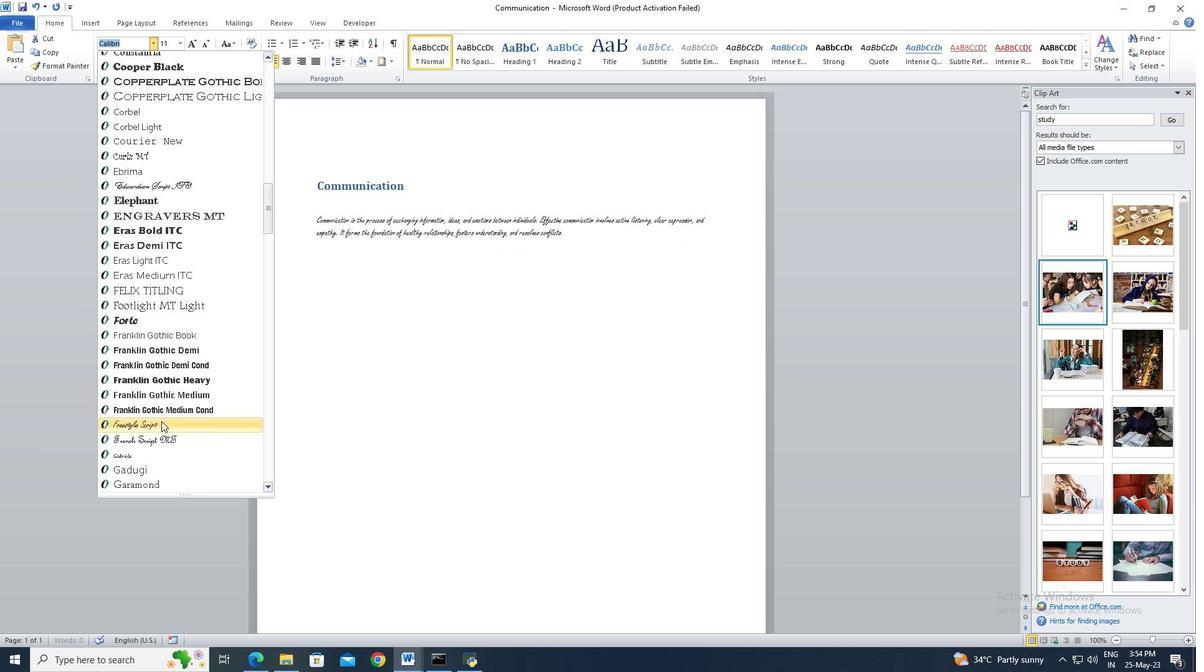 
Action: Mouse moved to (182, 42)
Screenshot: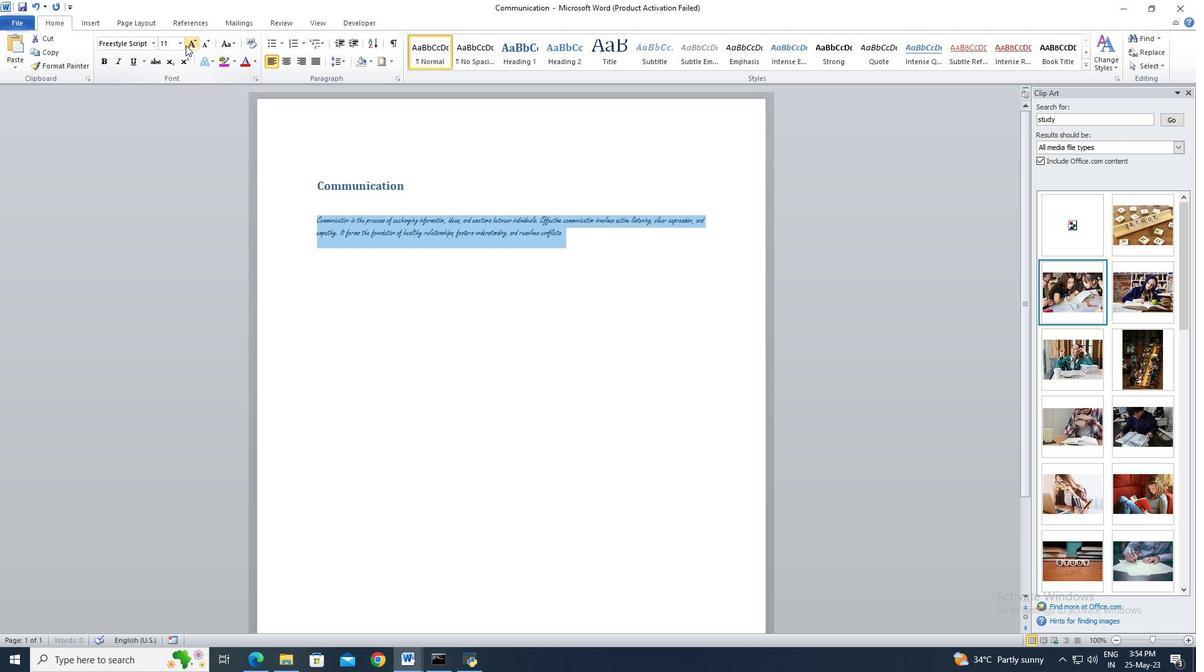 
Action: Mouse pressed left at (182, 42)
Screenshot: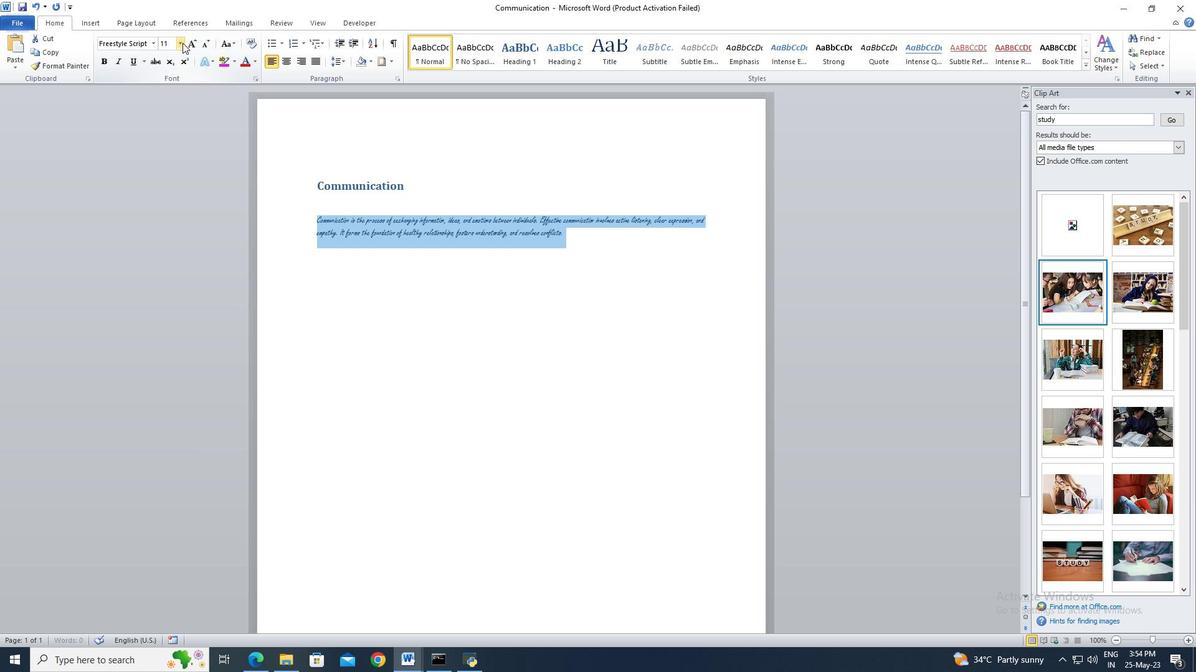 
Action: Mouse moved to (170, 100)
Screenshot: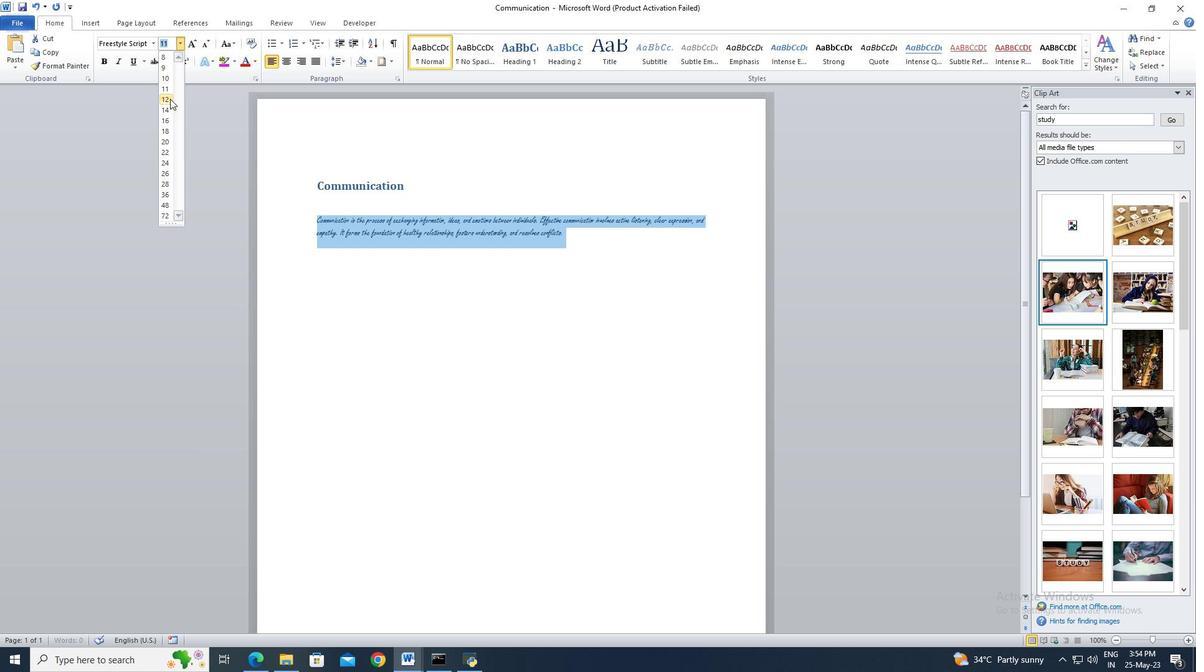 
Action: Mouse pressed left at (170, 100)
Screenshot: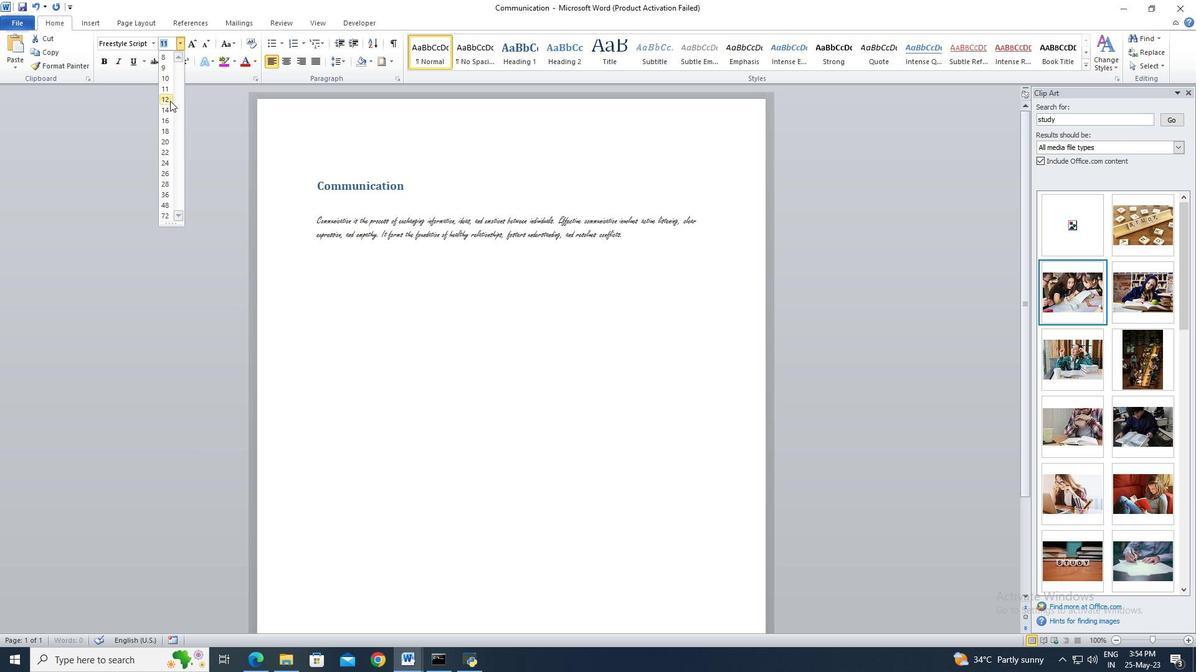 
Action: Mouse moved to (408, 189)
Screenshot: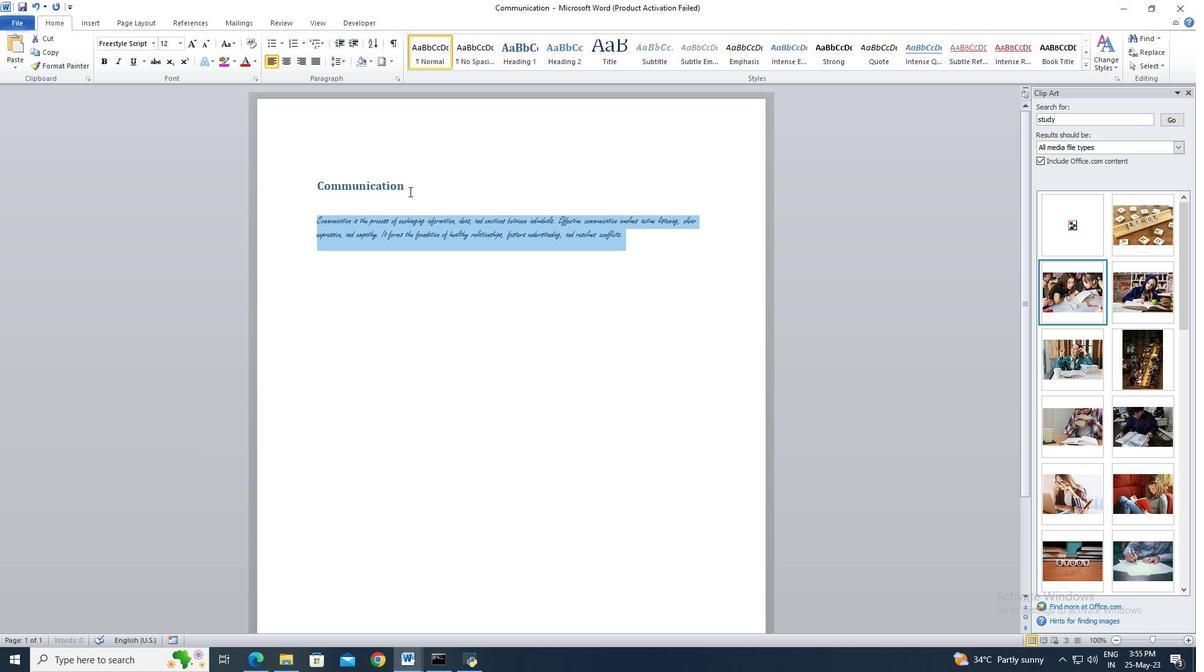 
Action: Mouse pressed left at (408, 189)
Screenshot: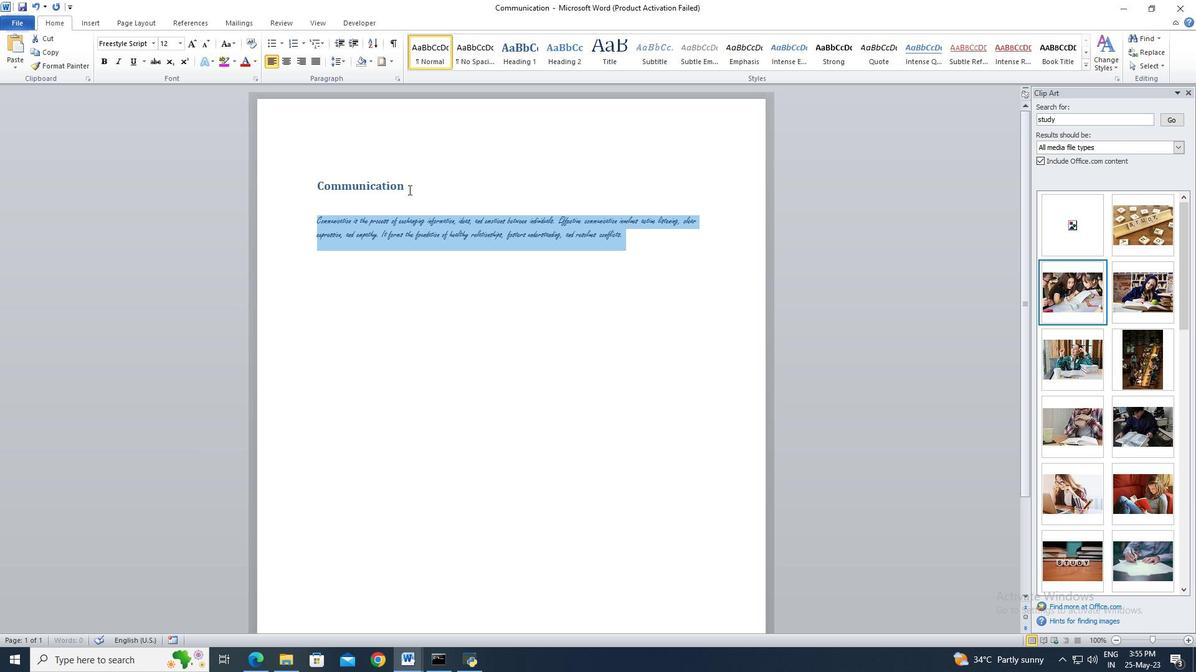 
Action: Mouse moved to (320, 183)
Screenshot: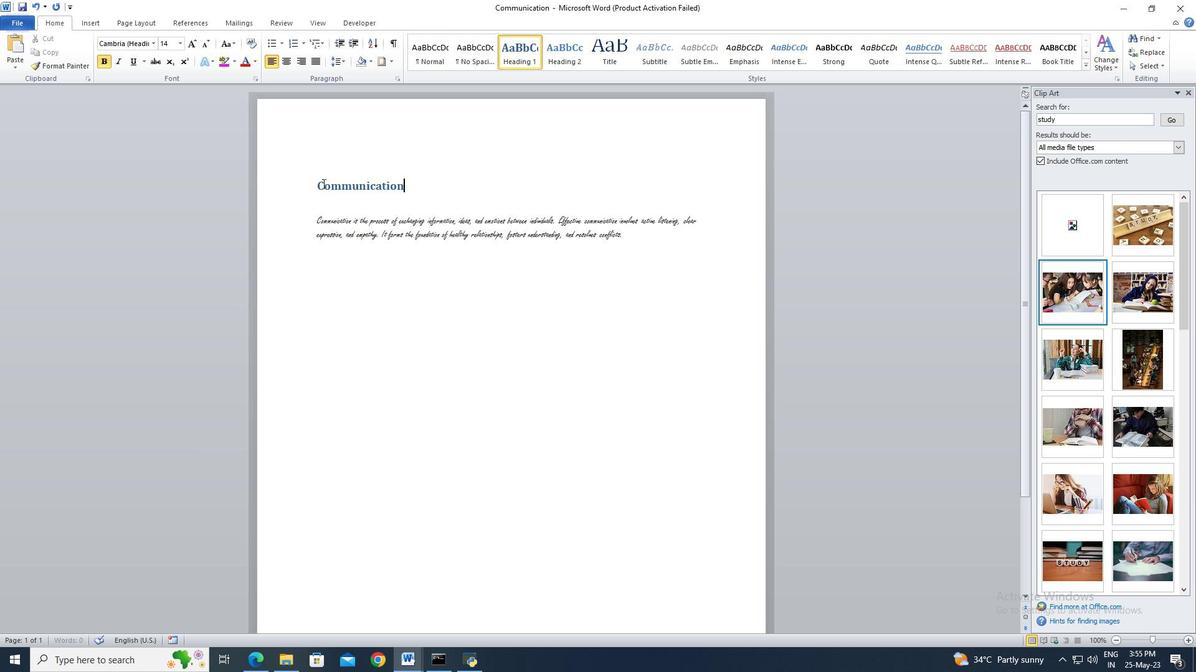 
Action: Key pressed <Key.shift>
Screenshot: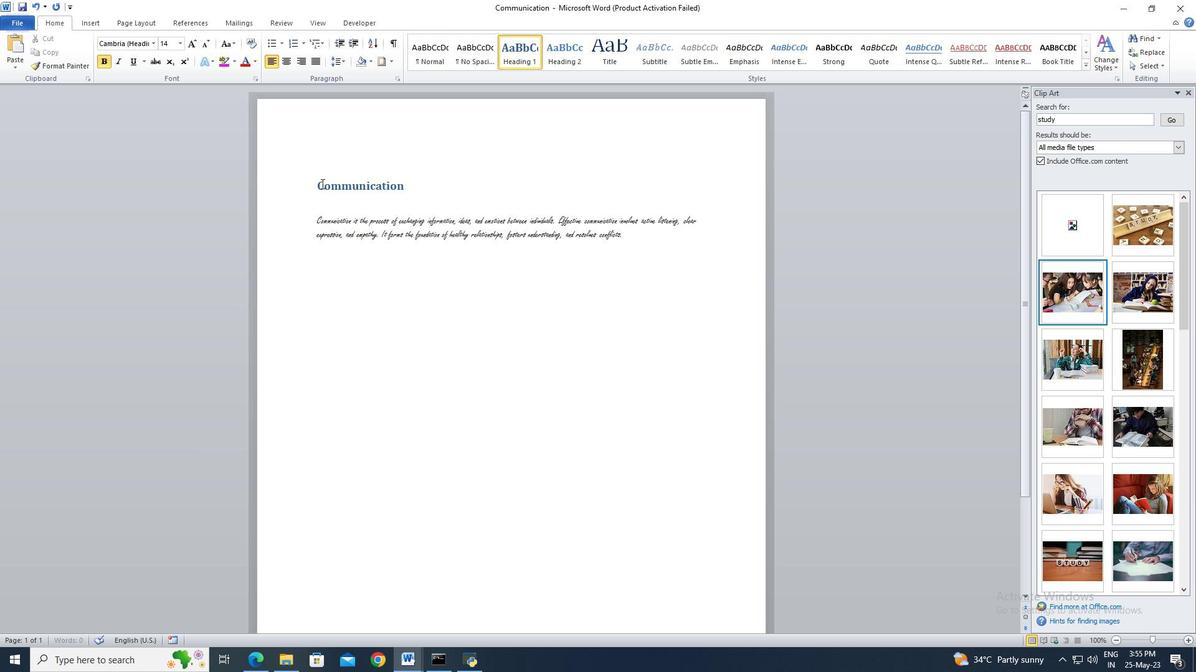 
Action: Mouse moved to (320, 183)
Screenshot: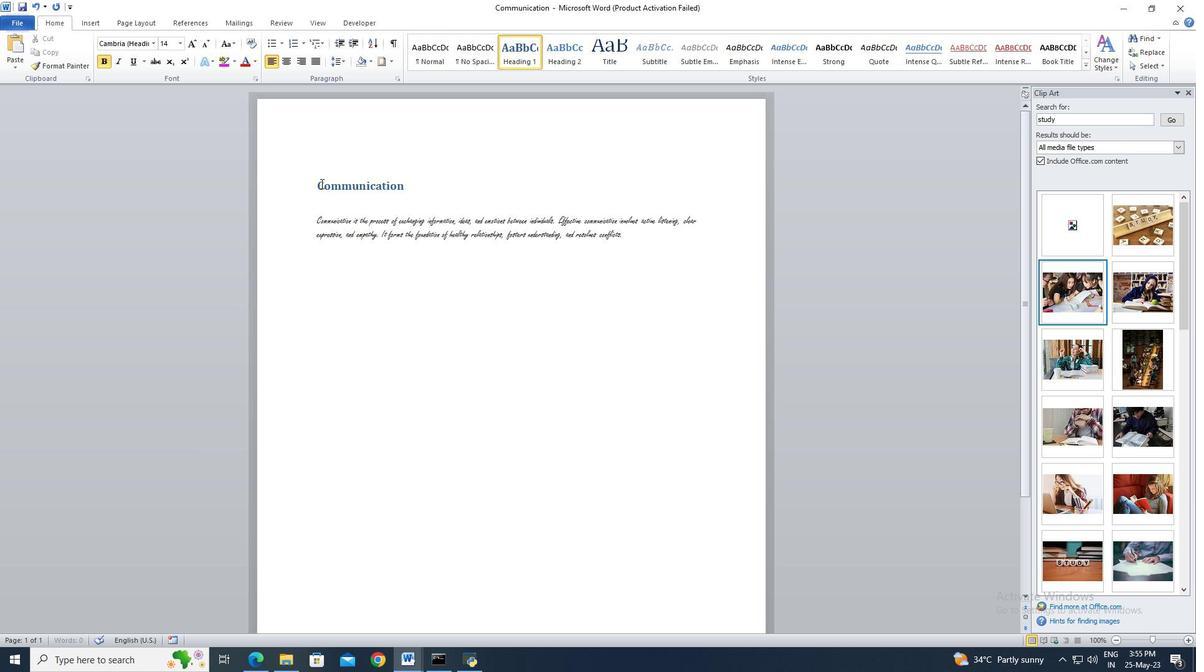
Action: Key pressed <Key.shift><Key.shift>
Screenshot: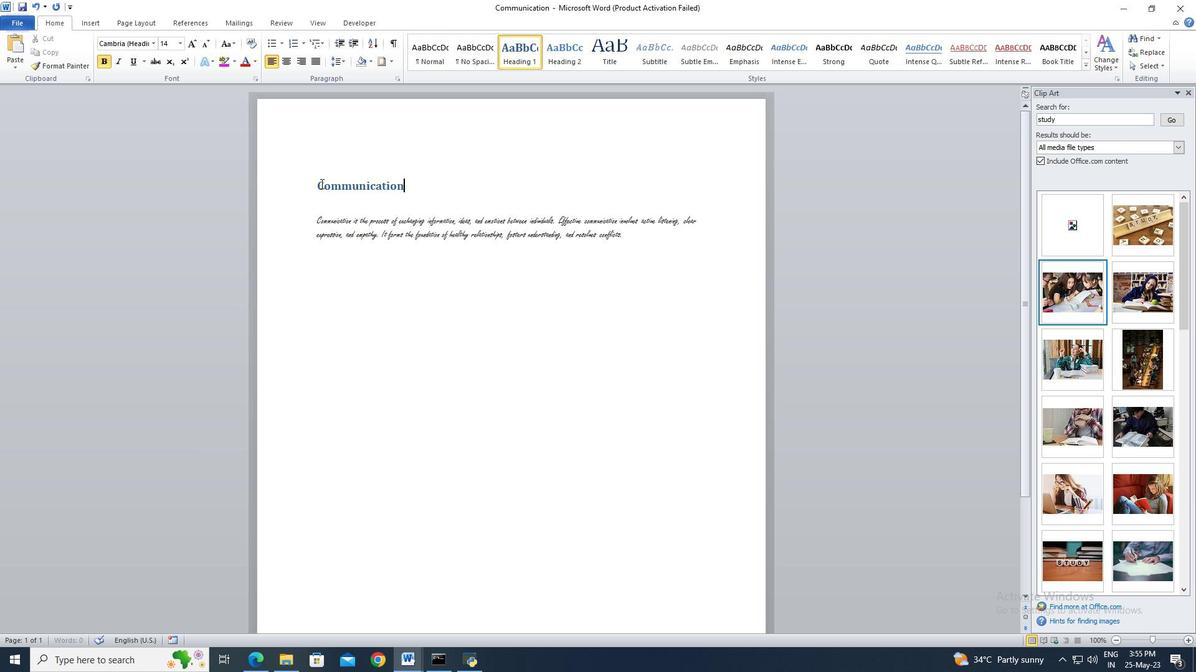 
Action: Mouse moved to (319, 183)
Screenshot: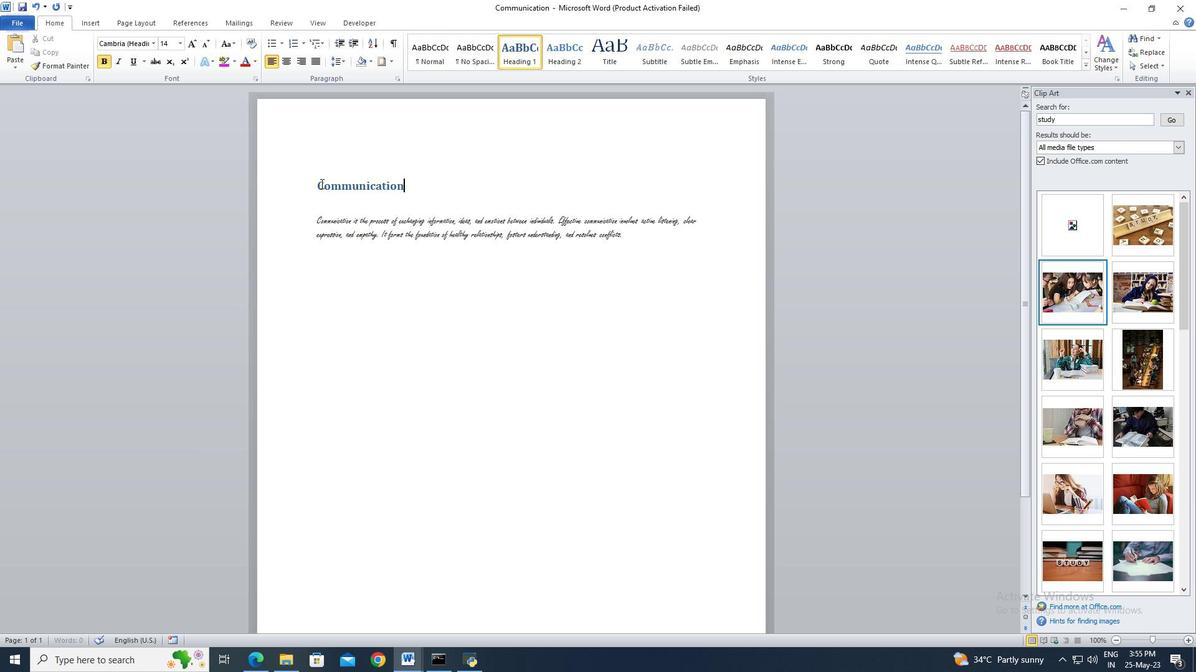 
Action: Key pressed <Key.shift><Key.shift>
Screenshot: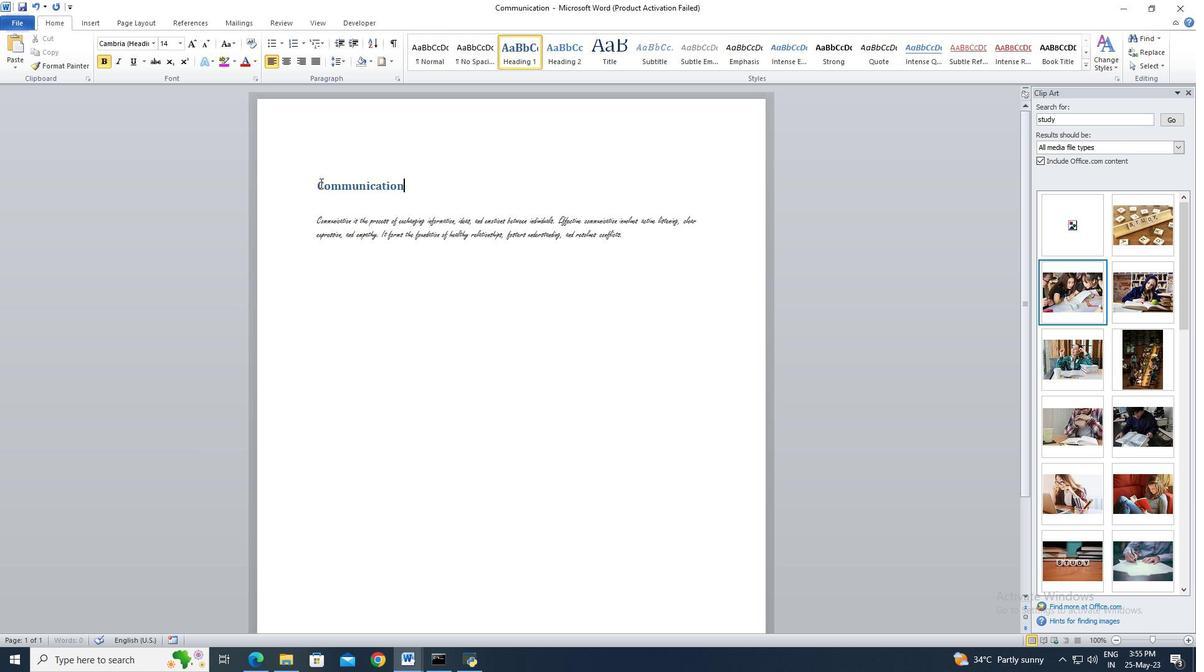
Action: Mouse pressed left at (319, 183)
Screenshot: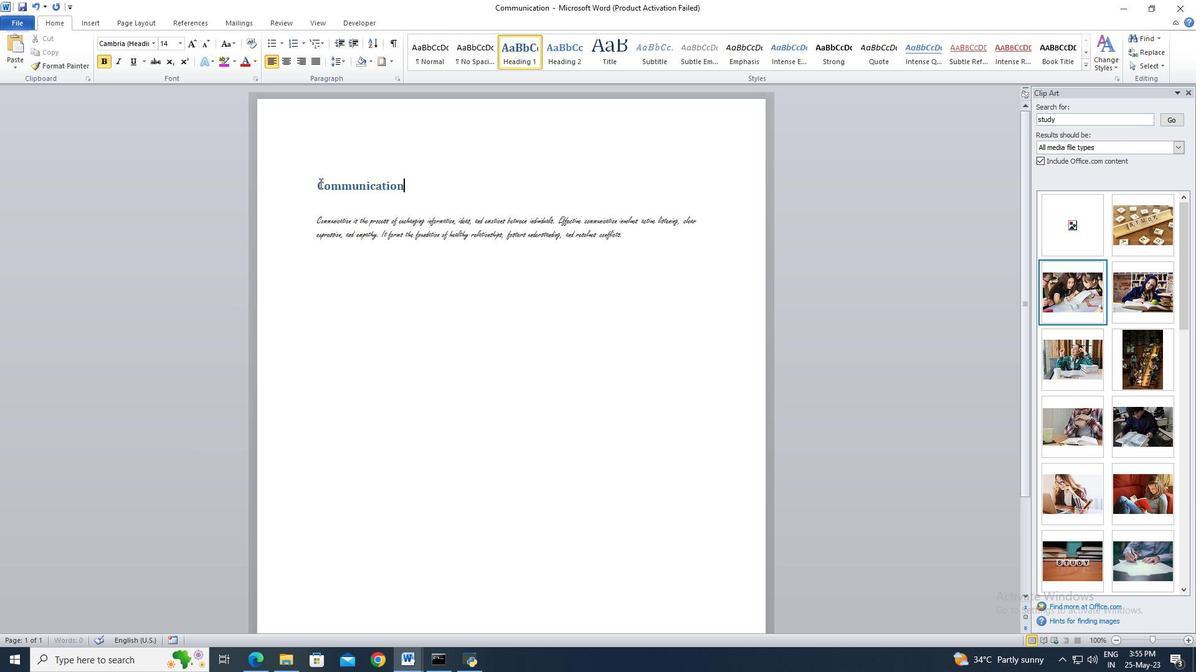
Action: Key pressed <Key.shift><Key.shift><Key.shift><Key.shift><Key.shift><Key.shift><Key.shift>
Screenshot: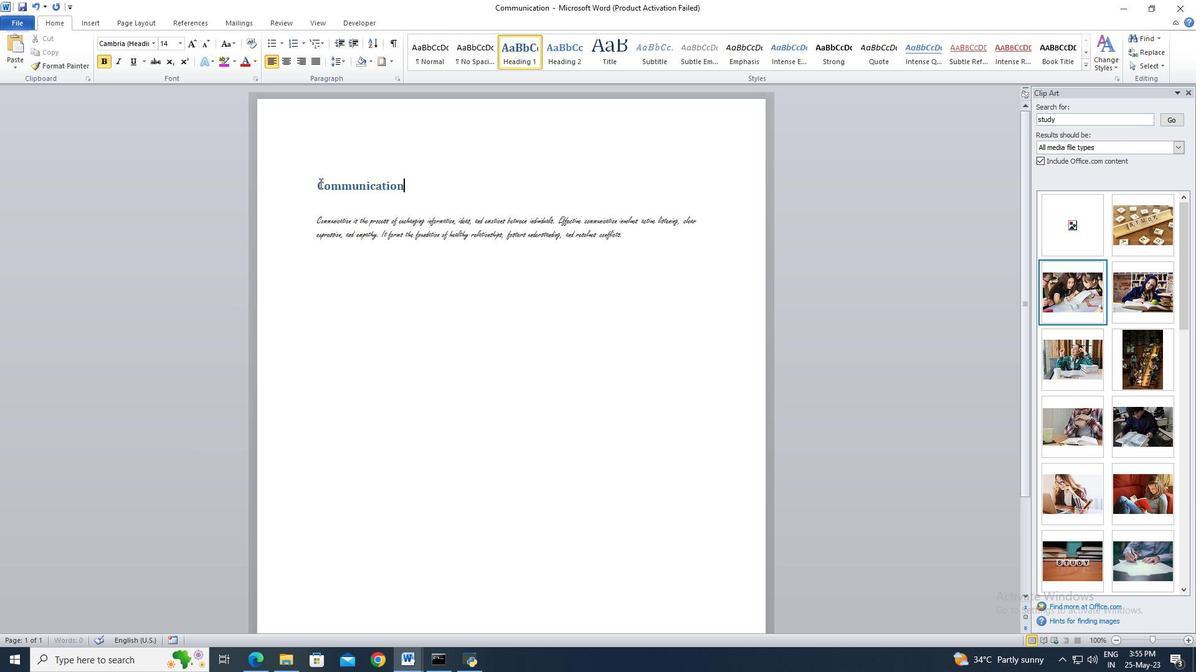 
Action: Mouse moved to (155, 46)
Screenshot: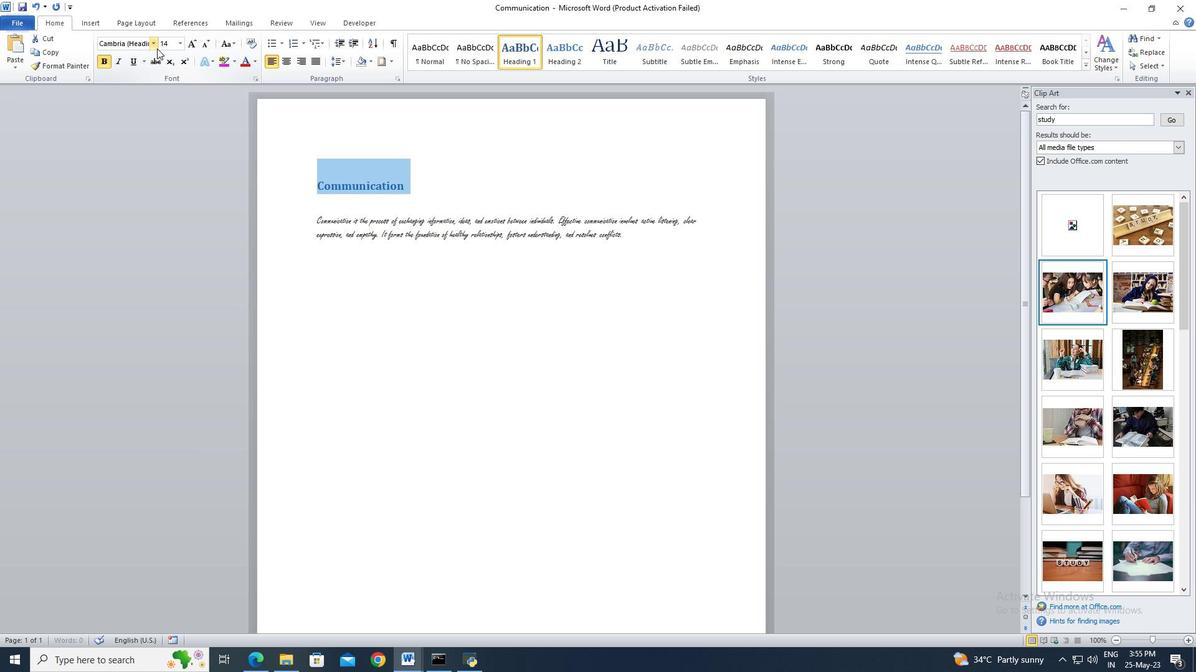 
Action: Mouse pressed left at (155, 46)
Screenshot: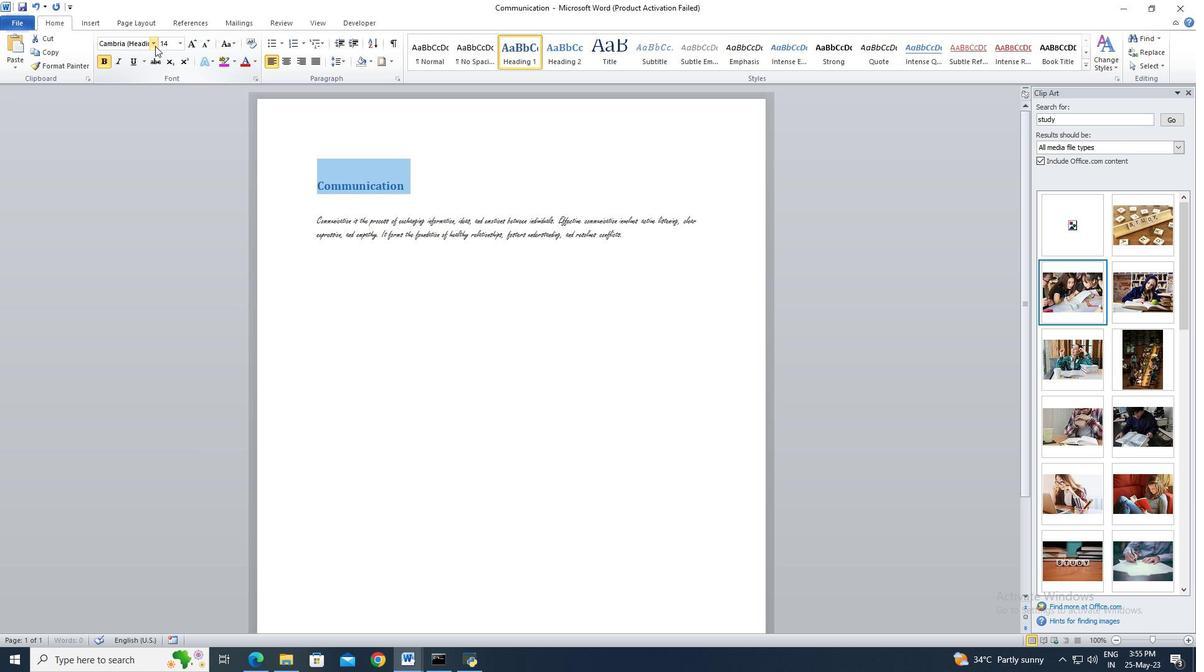 
Action: Mouse moved to (175, 309)
Screenshot: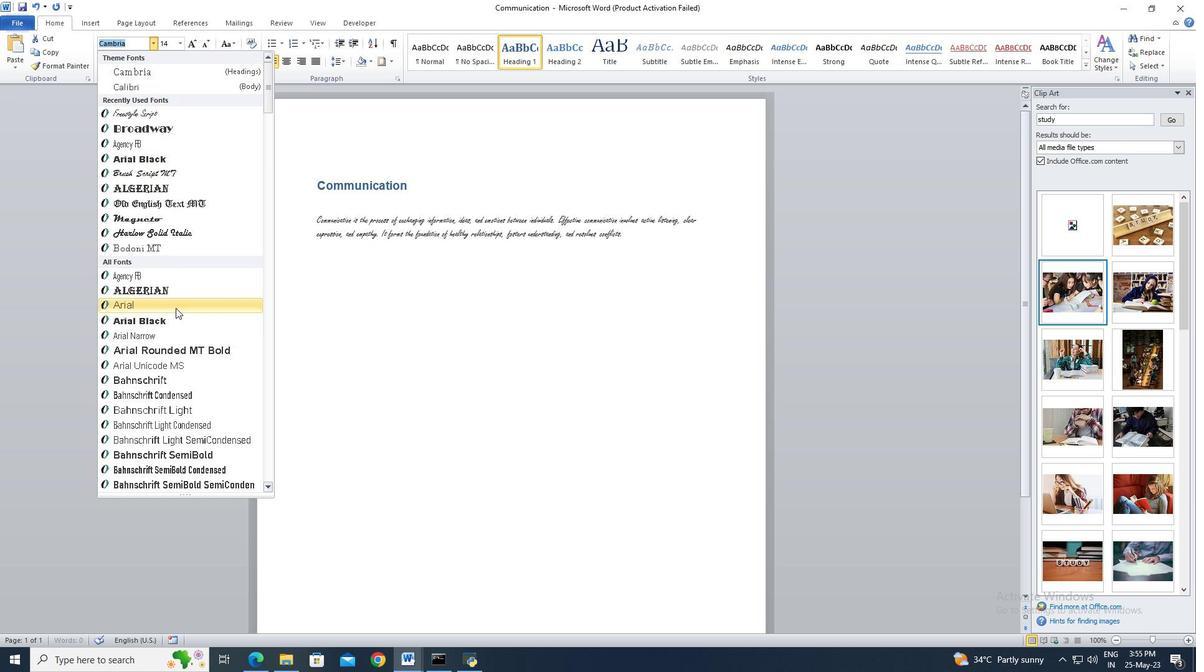 
Action: Mouse scrolled (175, 308) with delta (0, 0)
Screenshot: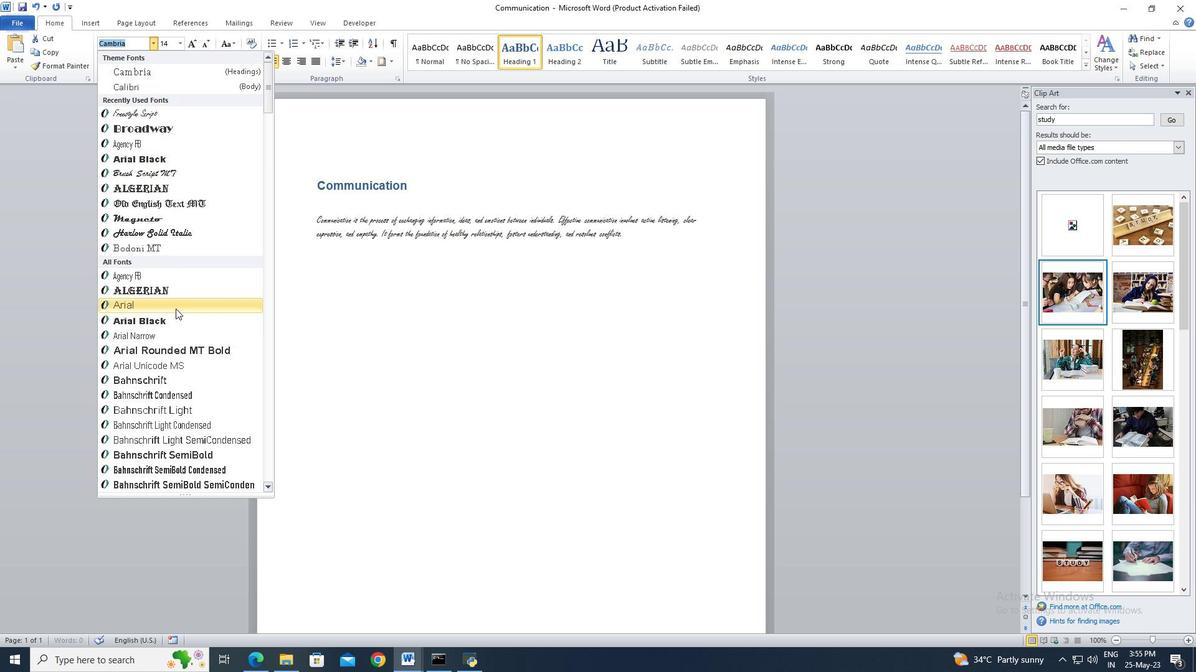 
Action: Mouse scrolled (175, 308) with delta (0, 0)
Screenshot: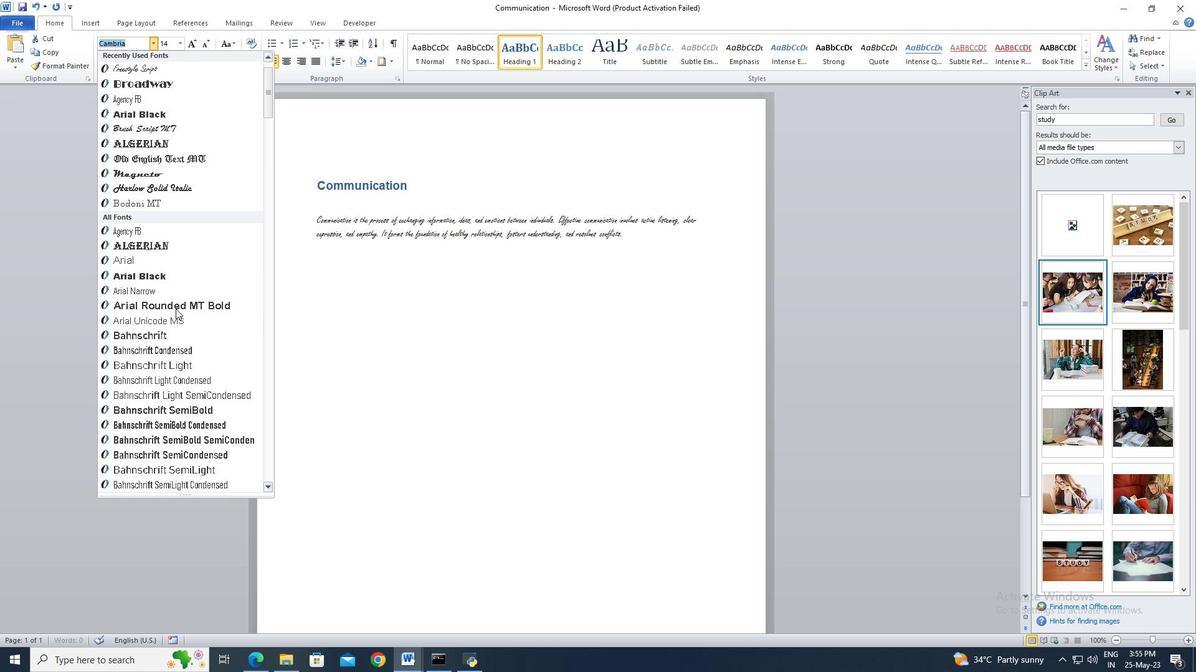 
Action: Mouse scrolled (175, 308) with delta (0, 0)
Screenshot: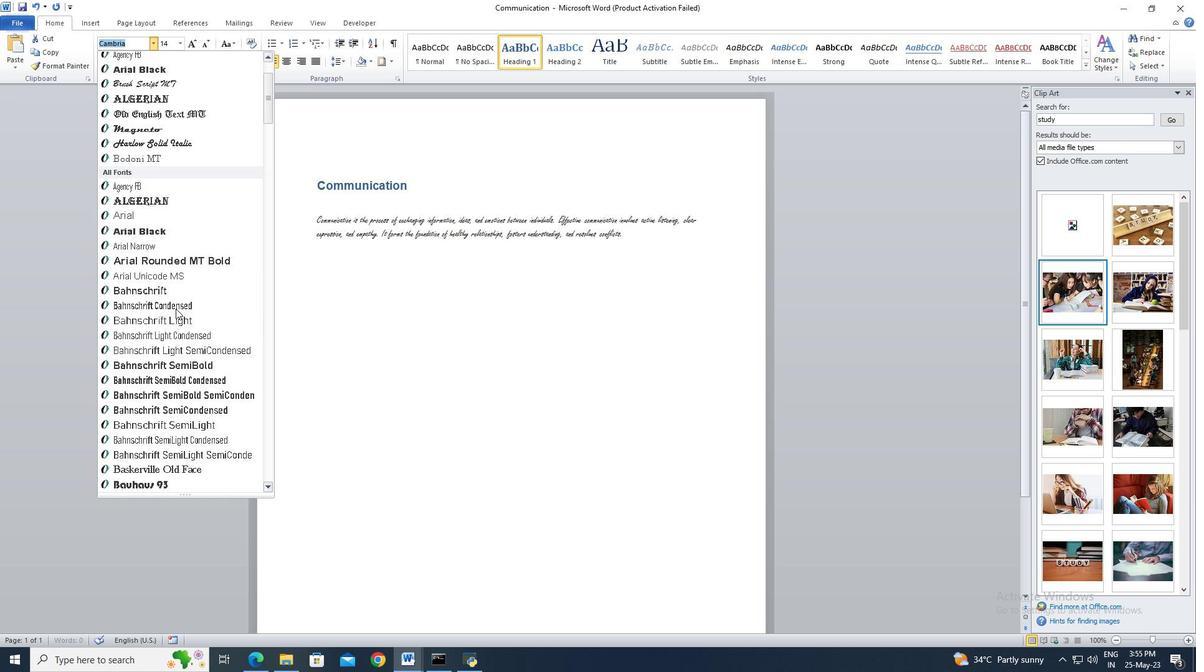 
Action: Mouse scrolled (175, 308) with delta (0, 0)
Screenshot: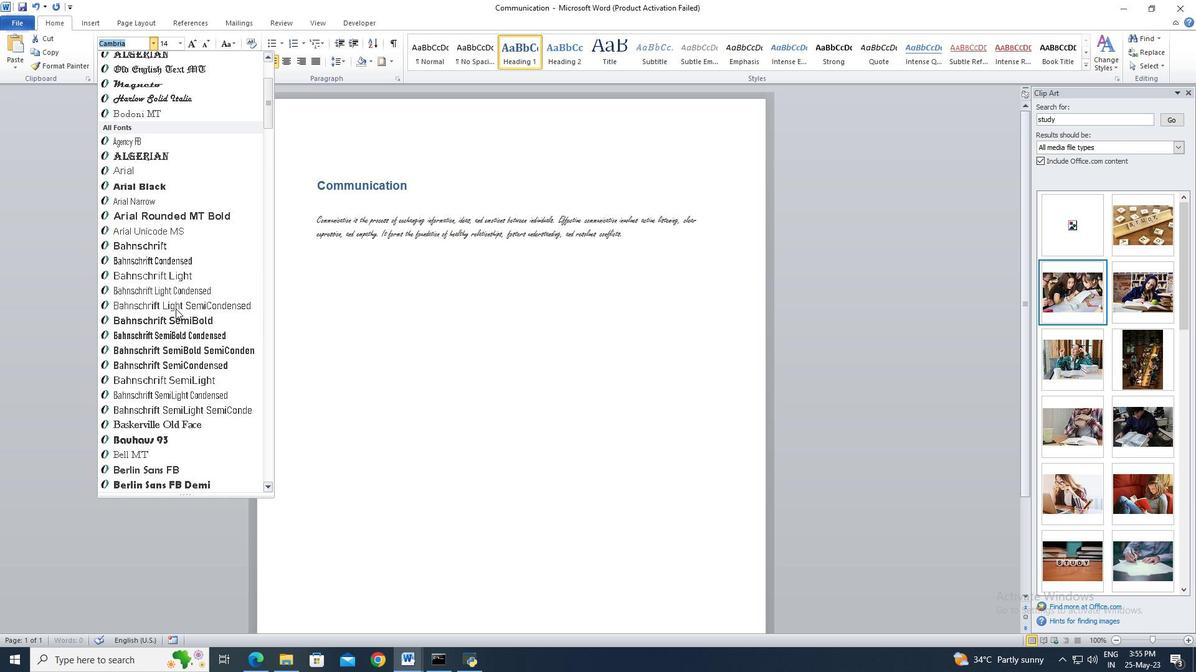 
Action: Mouse scrolled (175, 308) with delta (0, 0)
Screenshot: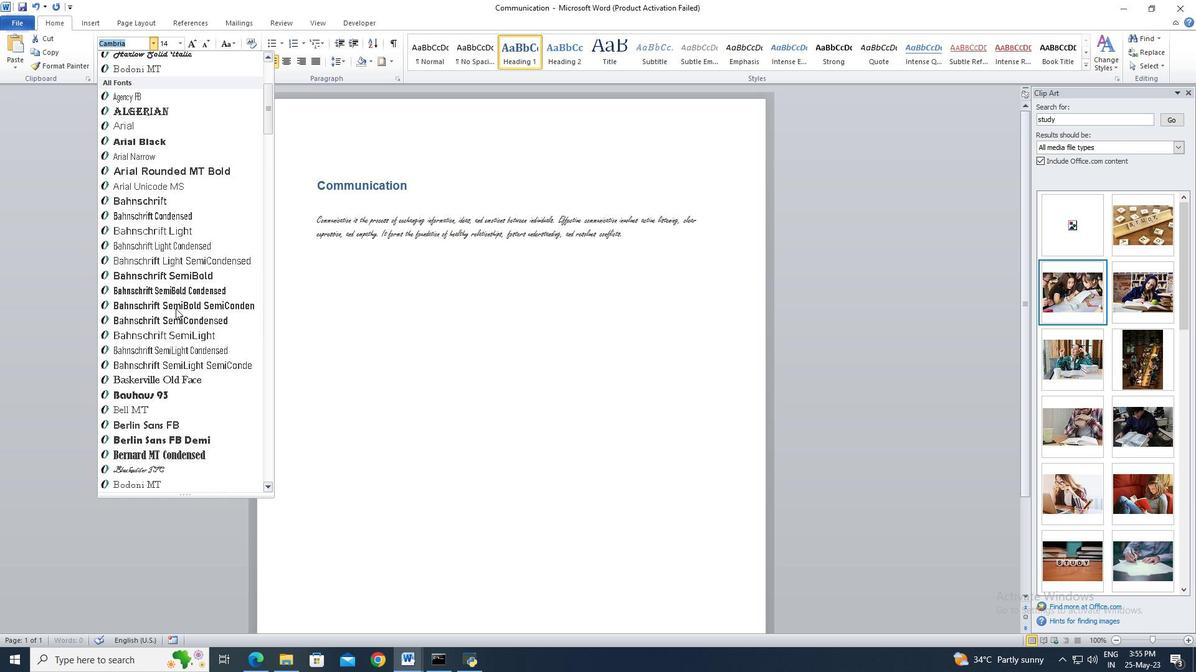 
Action: Mouse scrolled (175, 308) with delta (0, 0)
Screenshot: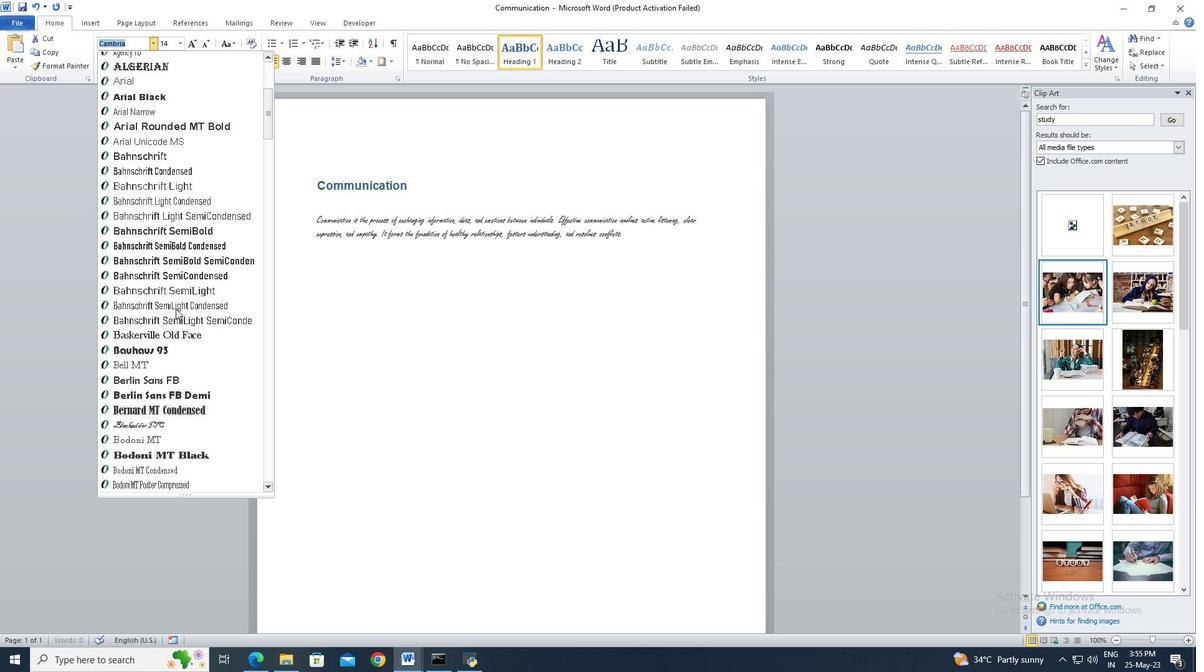 
Action: Mouse scrolled (175, 308) with delta (0, 0)
Screenshot: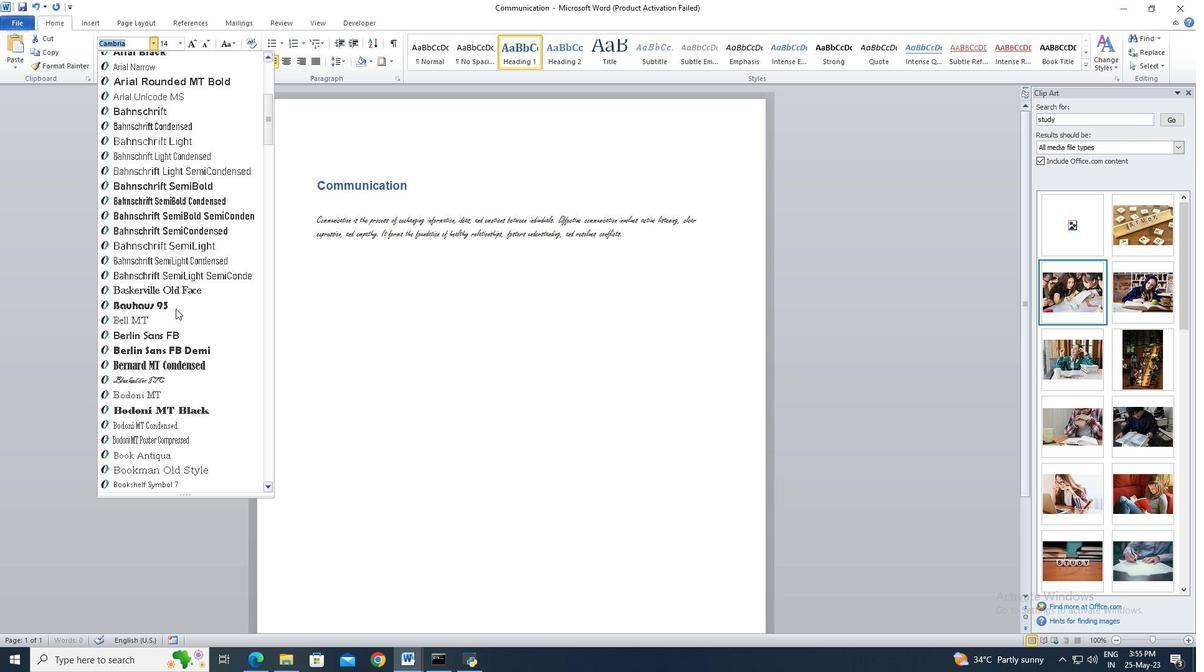 
Action: Mouse scrolled (175, 308) with delta (0, 0)
Screenshot: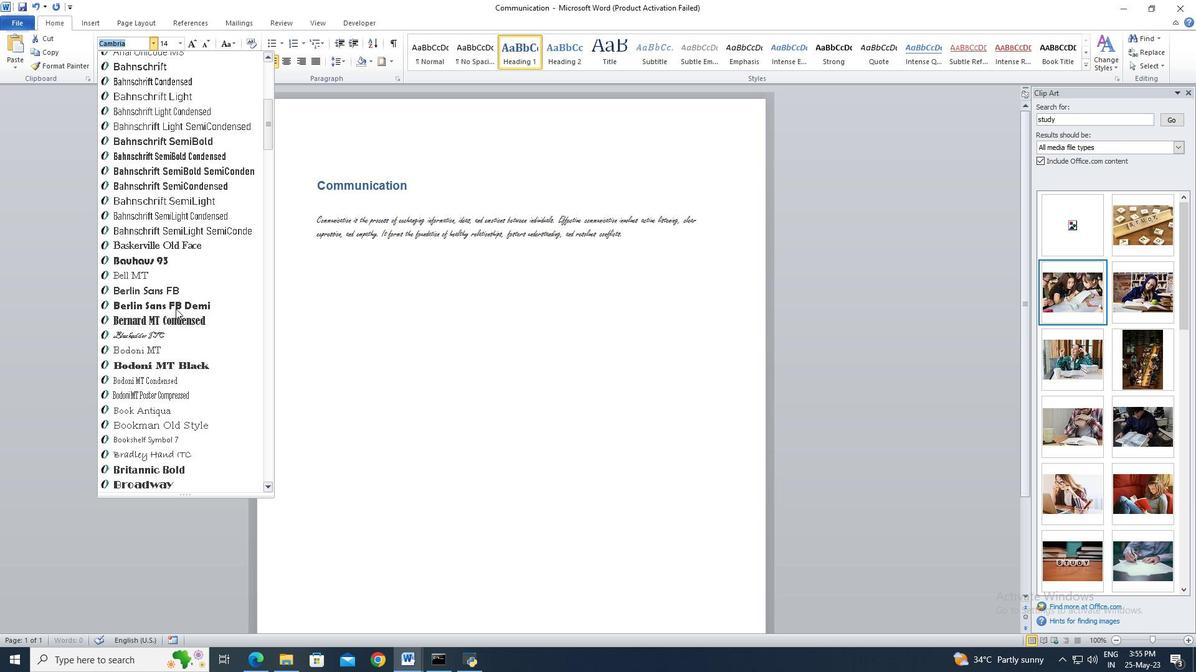 
Action: Mouse scrolled (175, 308) with delta (0, 0)
Screenshot: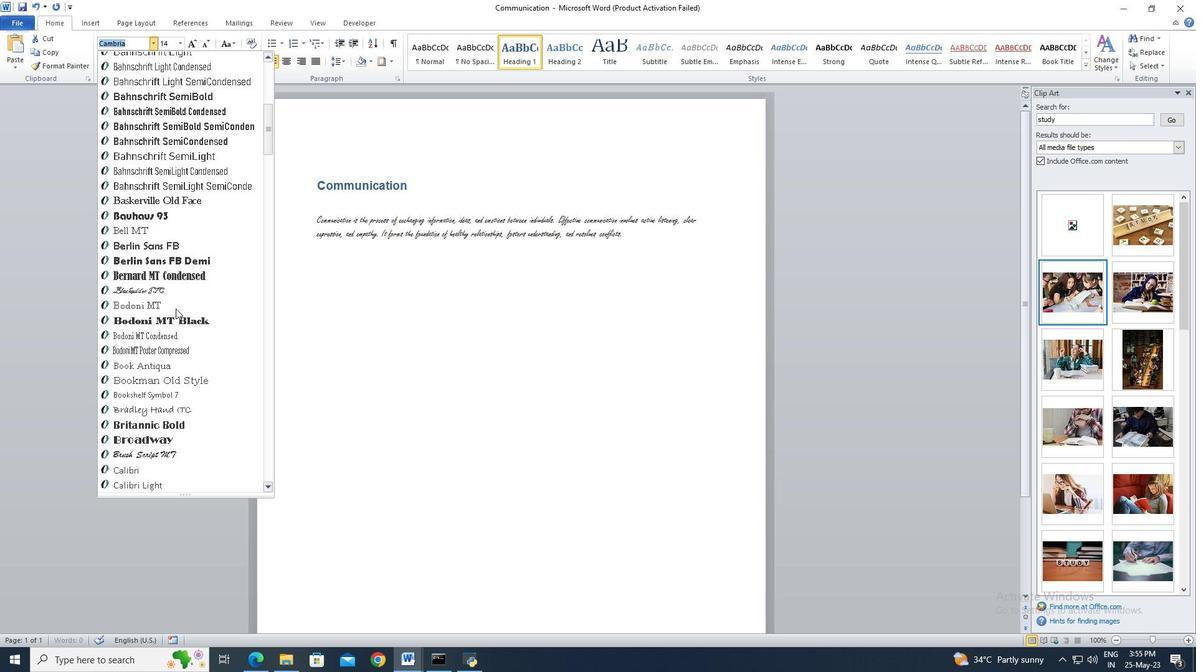 
Action: Mouse scrolled (175, 308) with delta (0, 0)
Screenshot: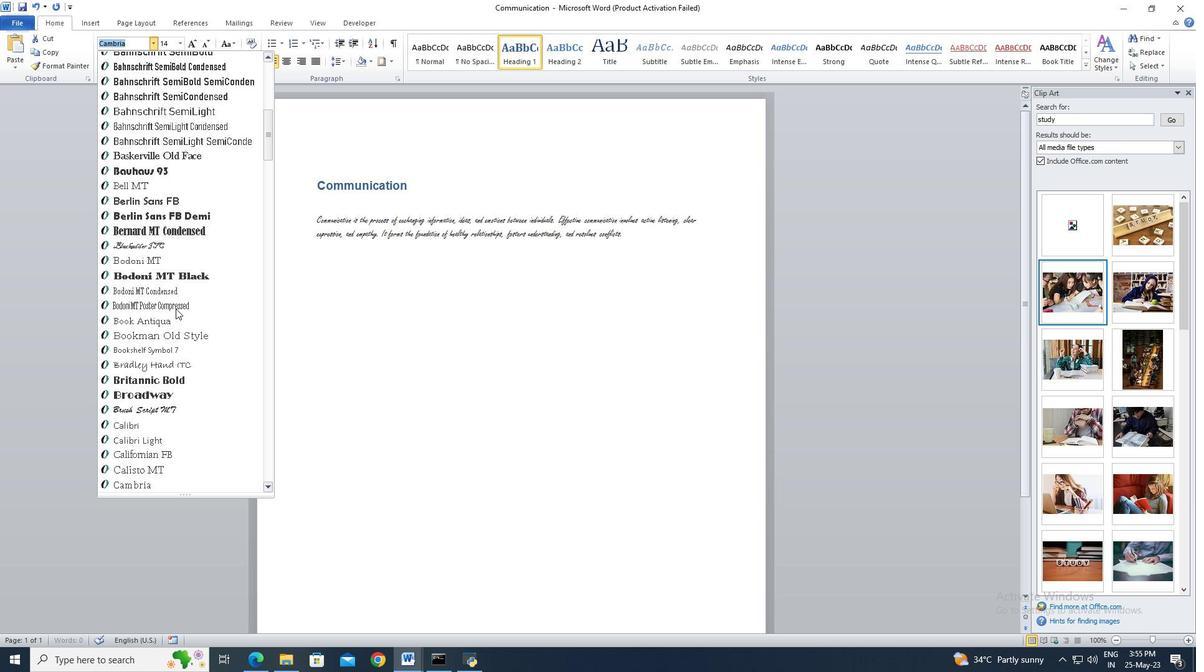 
Action: Mouse scrolled (175, 308) with delta (0, 0)
Screenshot: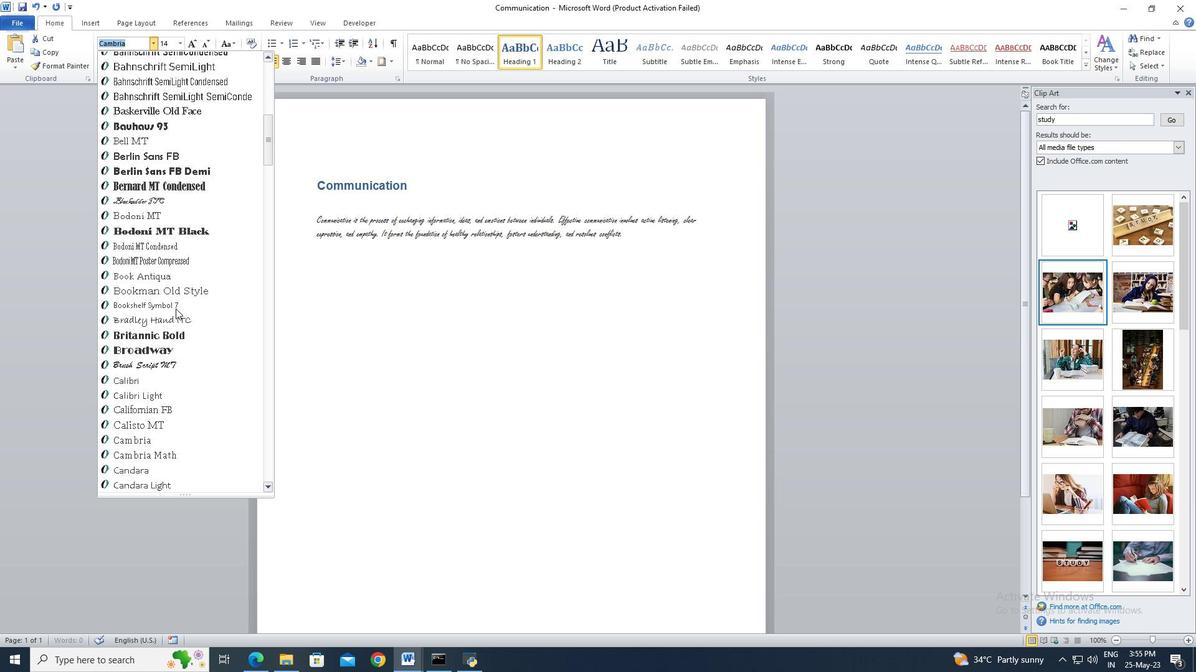 
Action: Mouse scrolled (175, 308) with delta (0, 0)
Screenshot: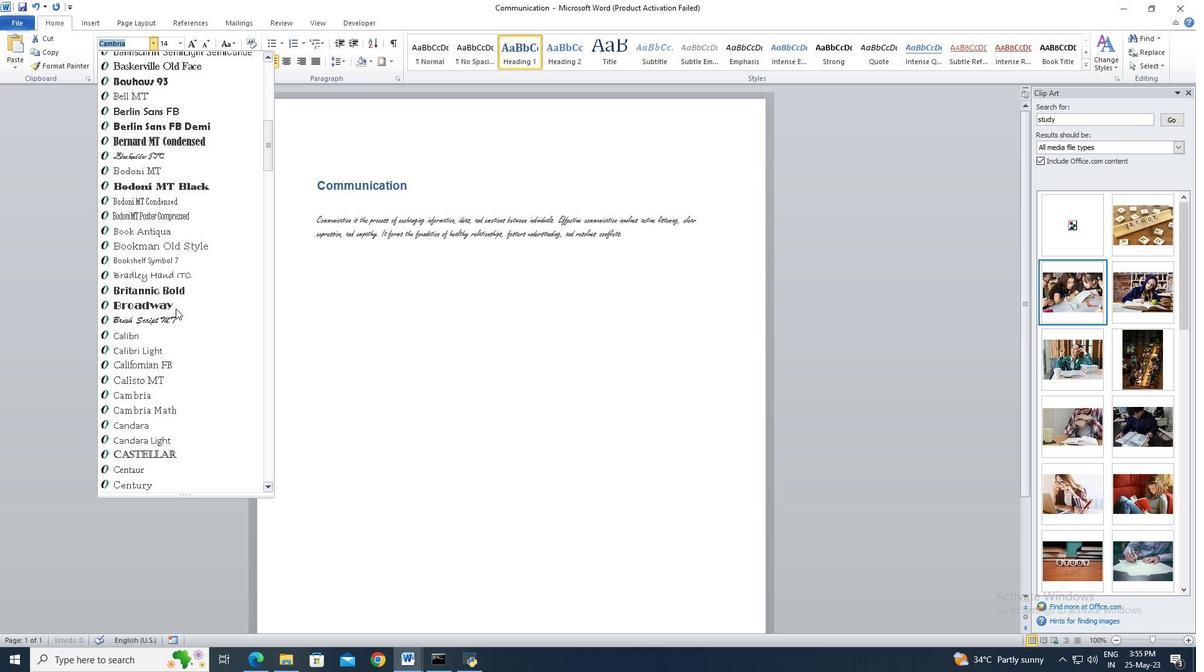 
Action: Mouse scrolled (175, 308) with delta (0, 0)
Screenshot: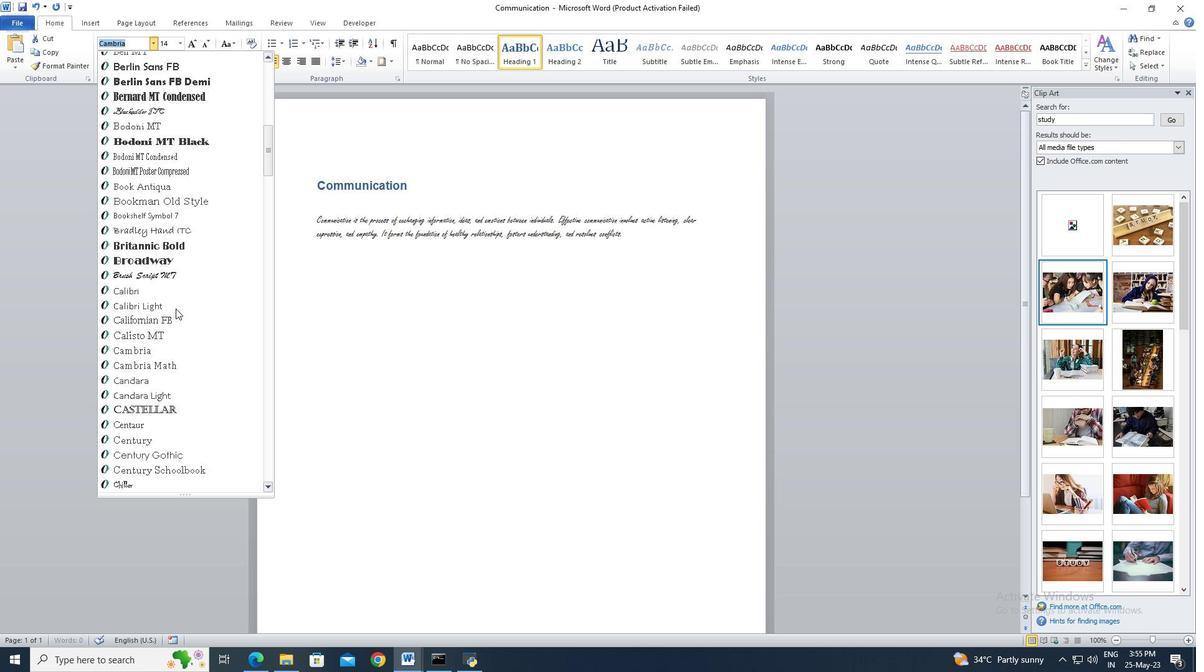 
Action: Mouse scrolled (175, 308) with delta (0, 0)
Screenshot: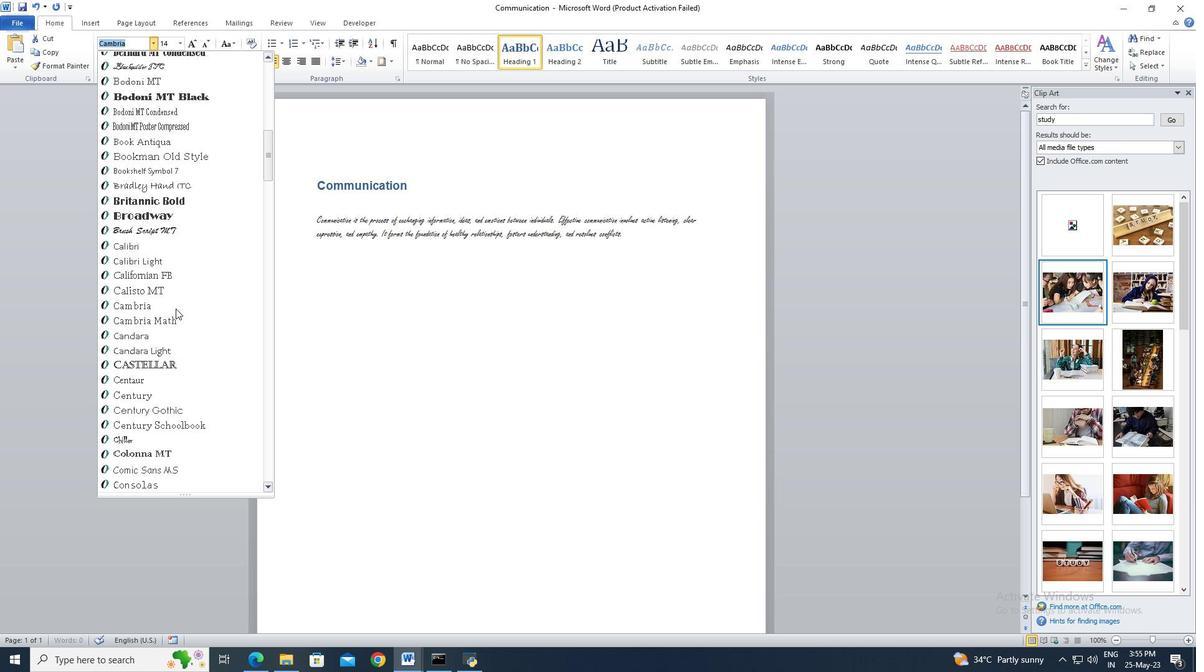
Action: Mouse scrolled (175, 308) with delta (0, 0)
Screenshot: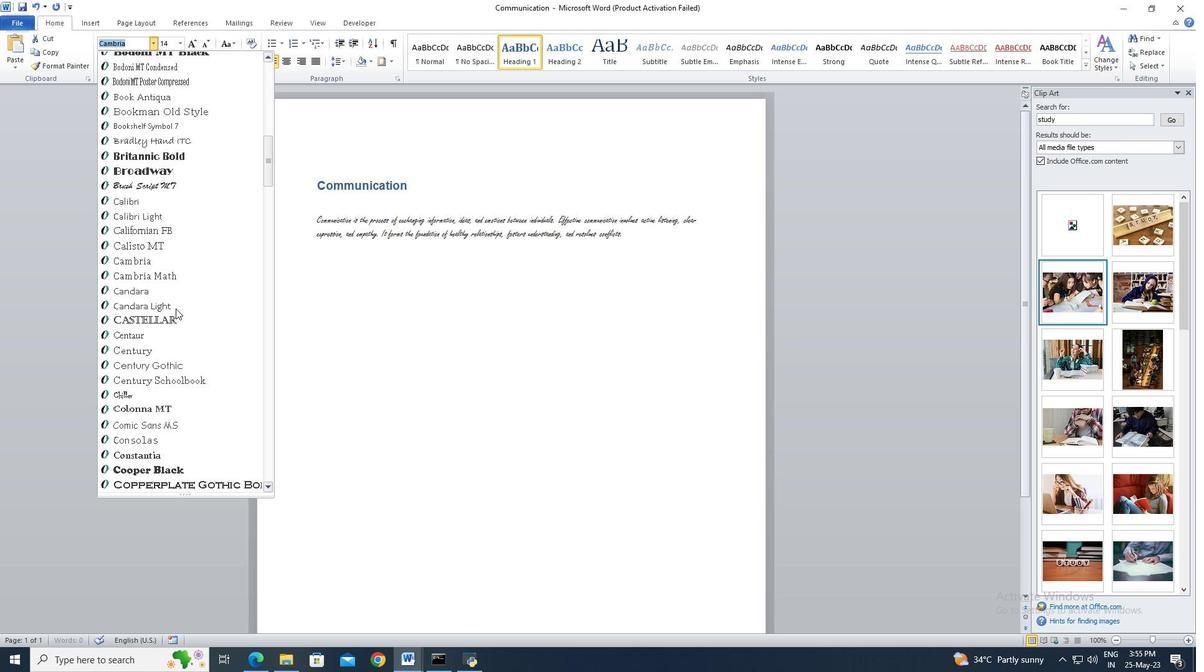 
Action: Mouse scrolled (175, 308) with delta (0, 0)
Screenshot: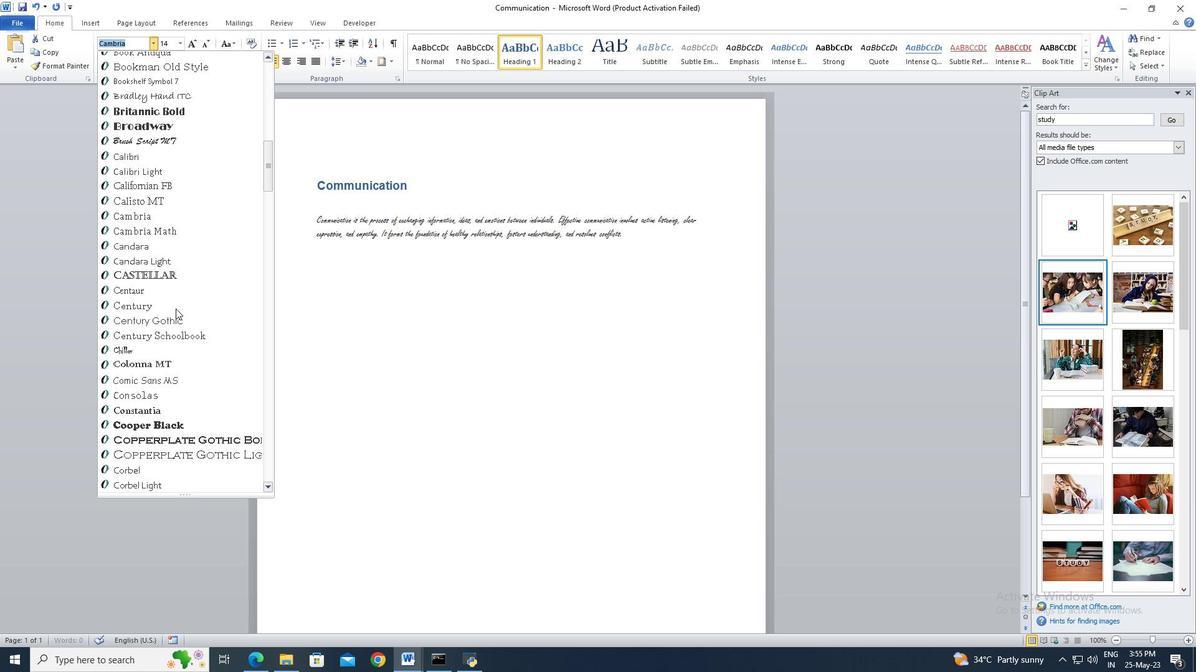 
Action: Mouse scrolled (175, 308) with delta (0, 0)
Screenshot: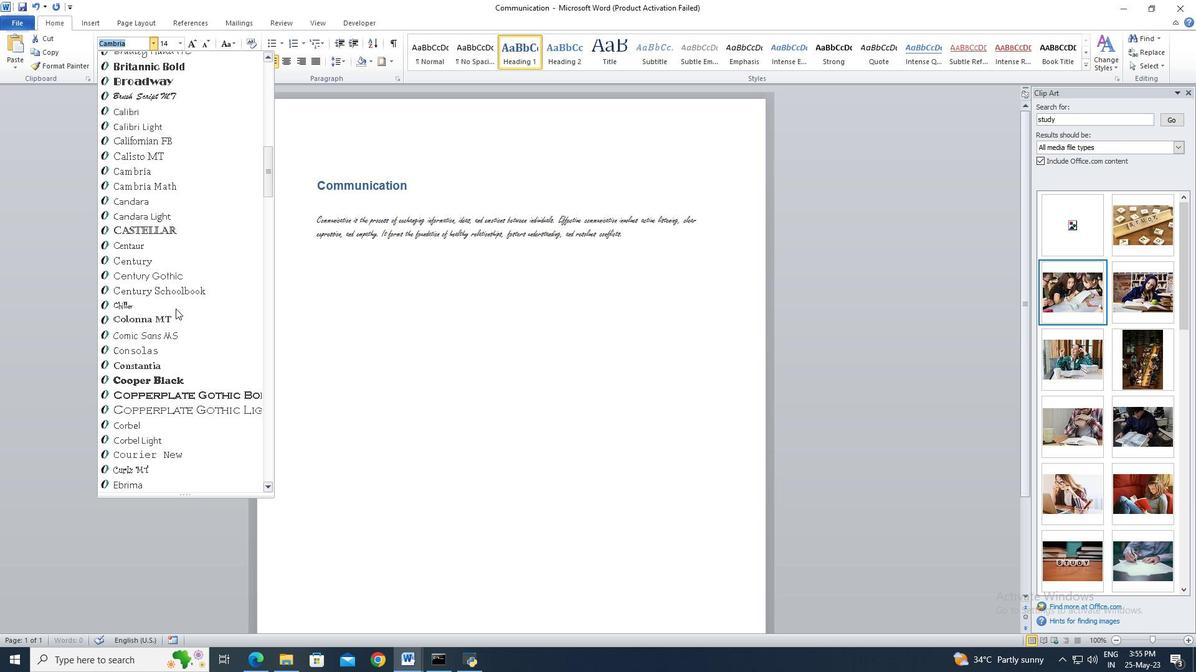 
Action: Mouse scrolled (175, 308) with delta (0, 0)
Screenshot: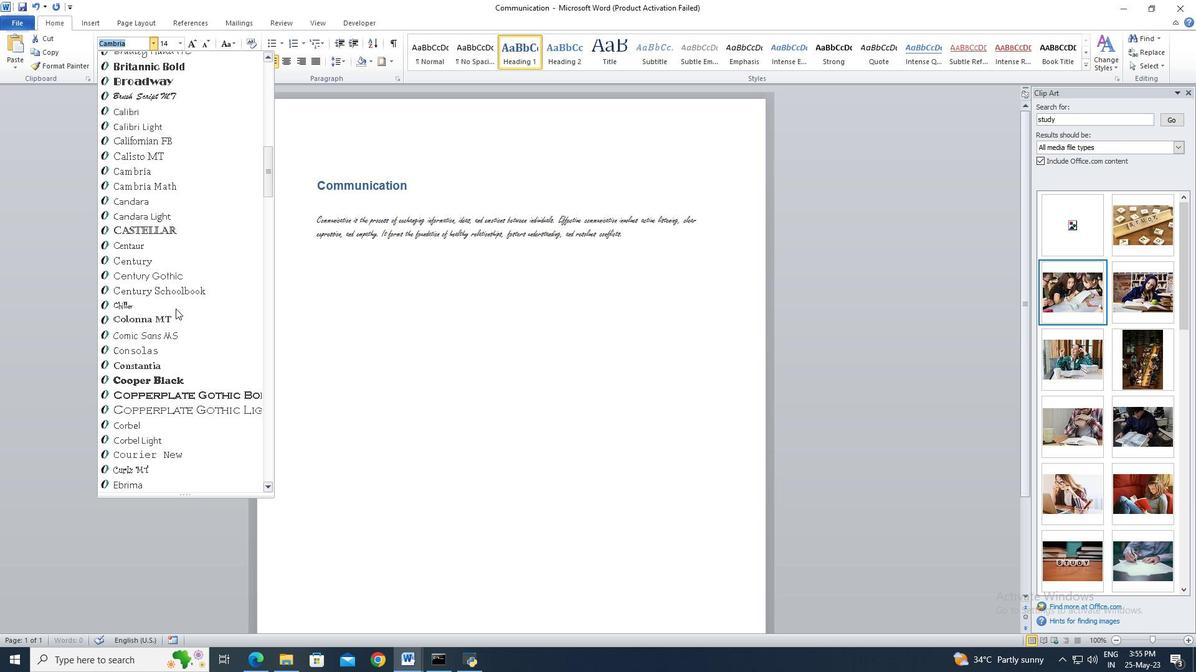 
Action: Mouse scrolled (175, 308) with delta (0, 0)
Screenshot: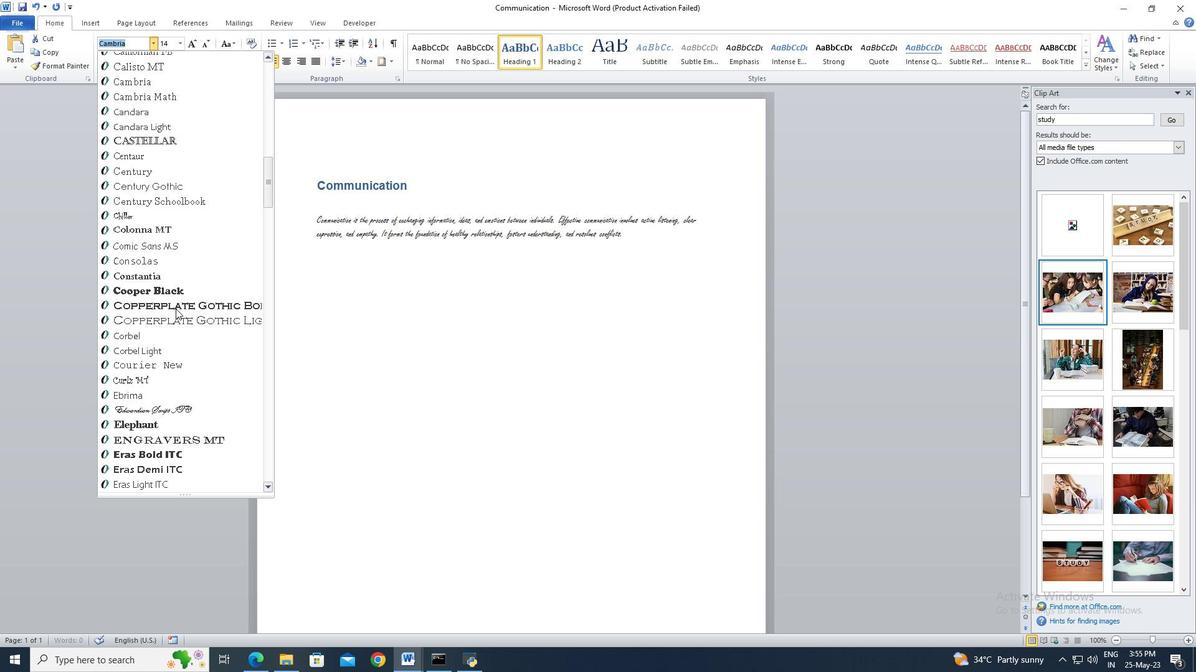 
Action: Mouse scrolled (175, 308) with delta (0, 0)
Screenshot: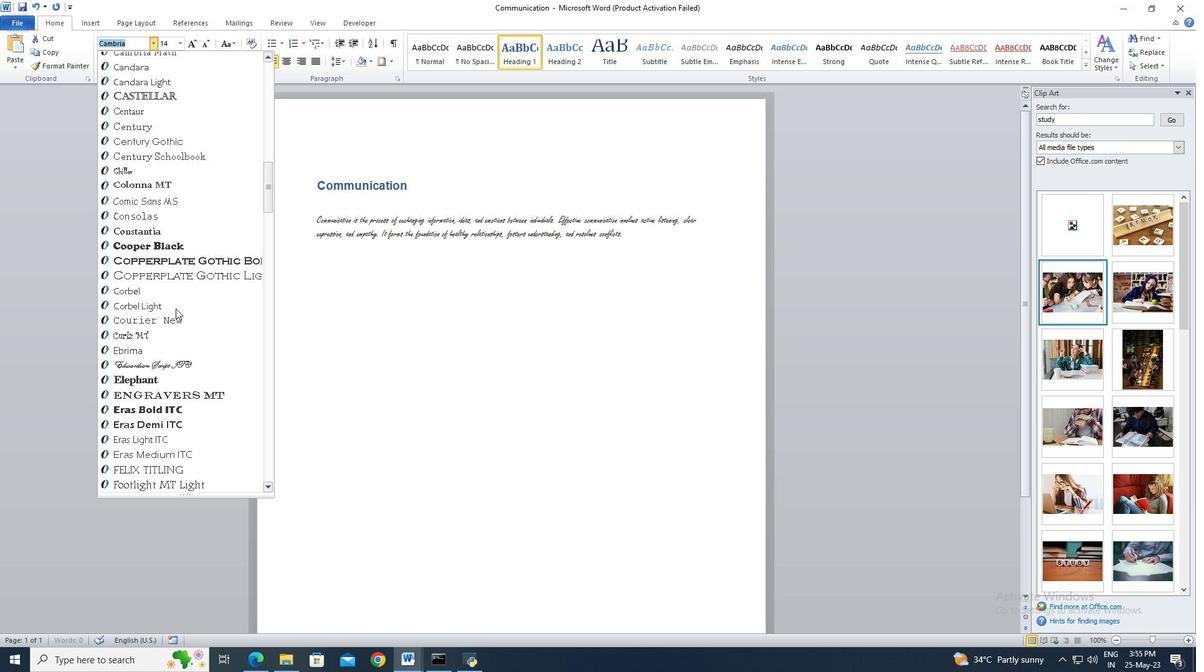 
Action: Mouse moved to (171, 347)
Screenshot: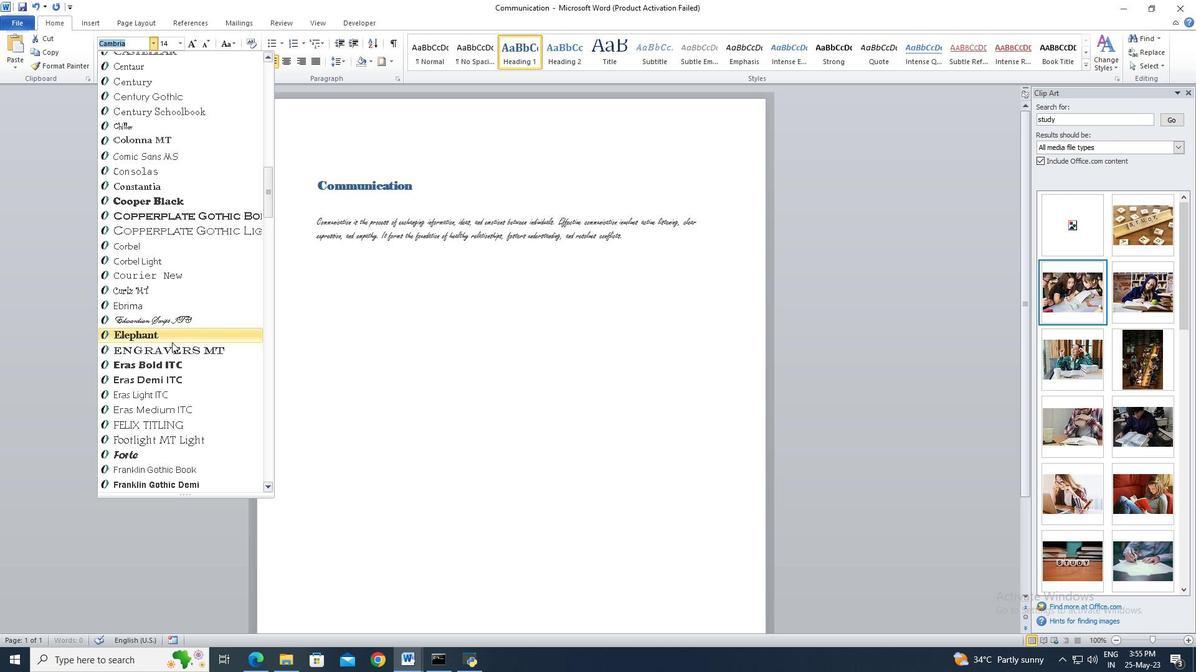 
Action: Mouse pressed left at (171, 347)
Screenshot: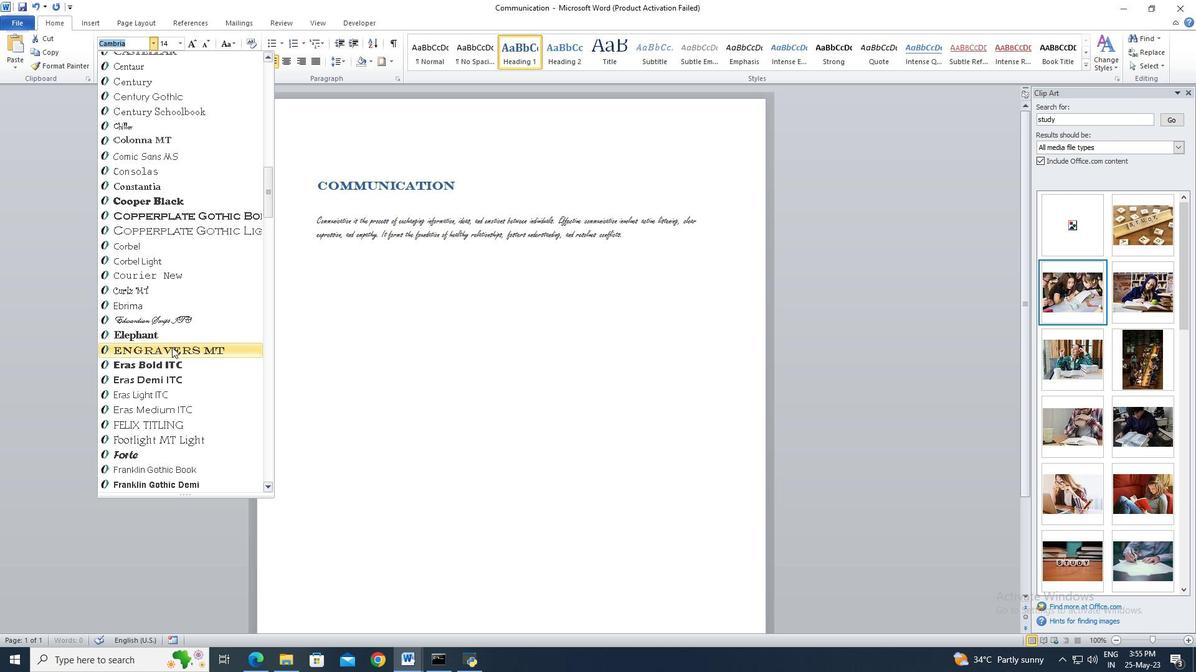 
Action: Mouse moved to (173, 41)
Screenshot: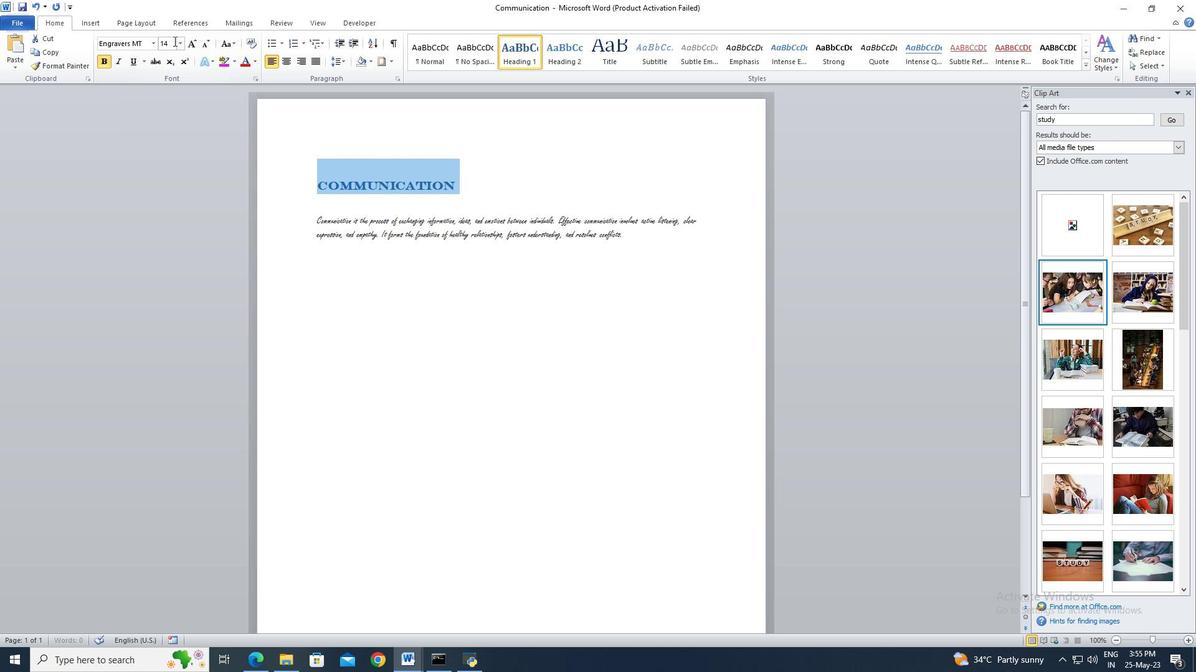 
Action: Mouse pressed left at (173, 41)
Screenshot: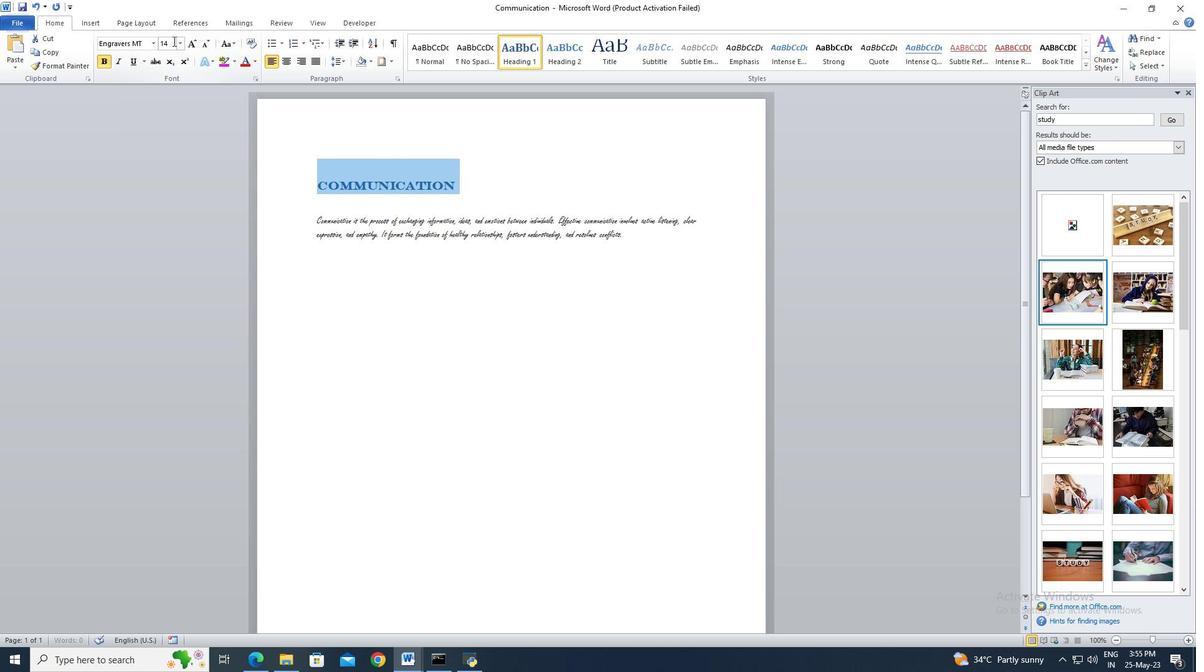 
Action: Key pressed 14<Key.enter>
Screenshot: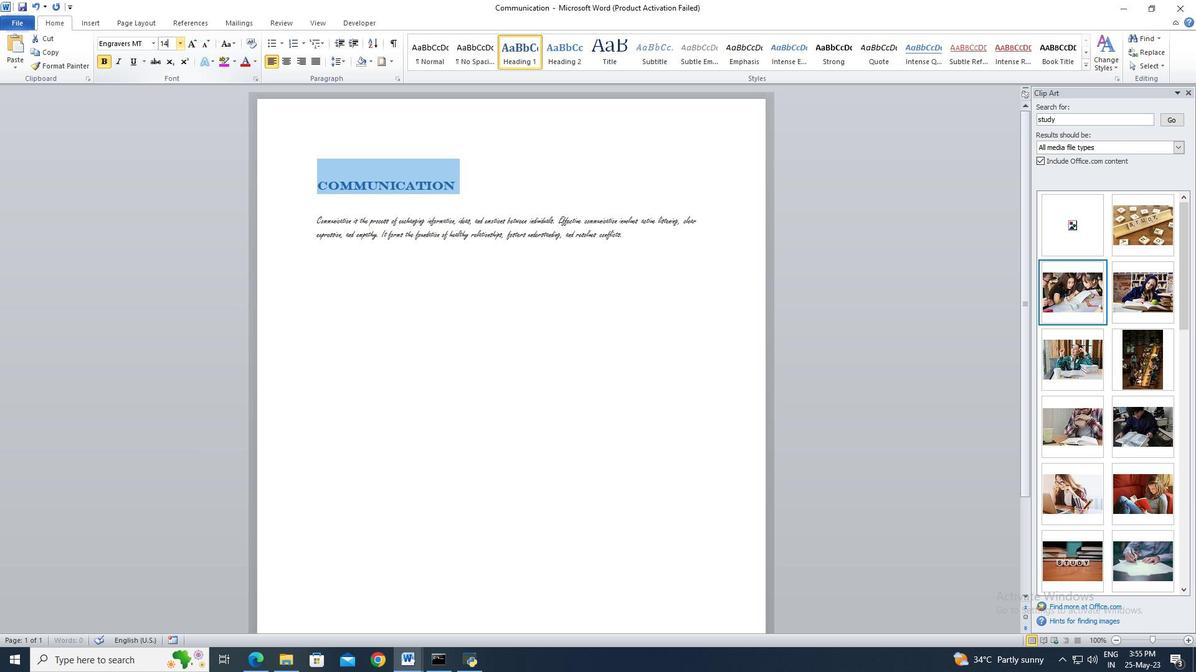 
Action: Mouse moved to (266, 61)
Screenshot: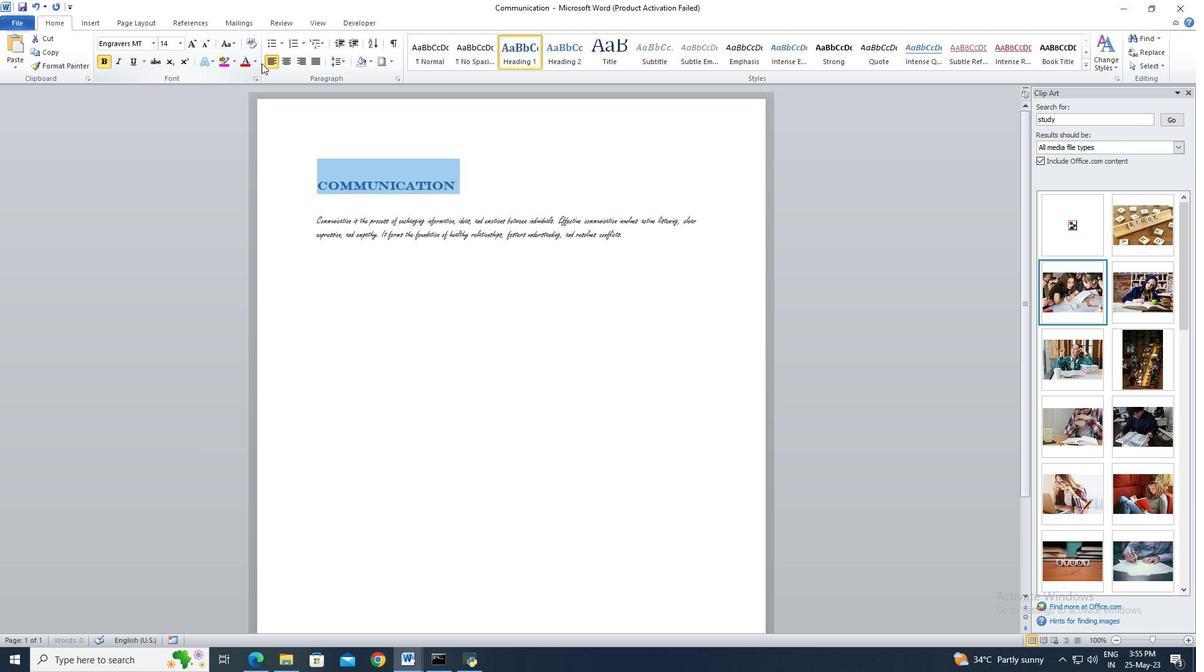 
Action: Mouse pressed left at (266, 61)
Screenshot: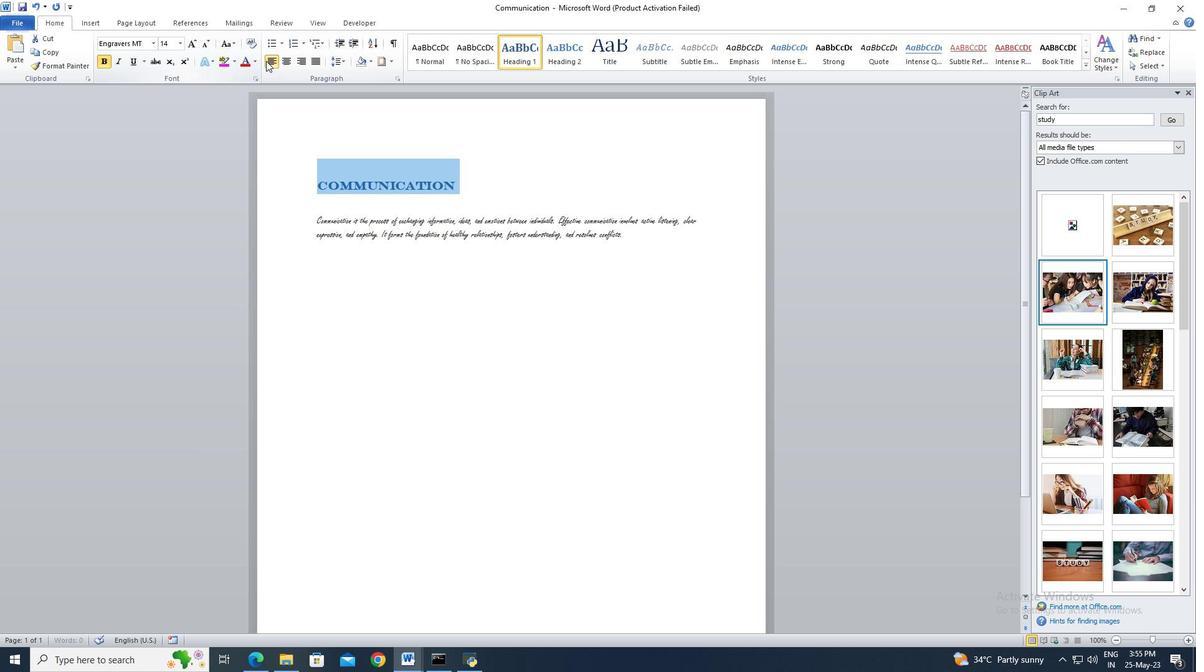 
Action: Mouse moved to (649, 244)
Screenshot: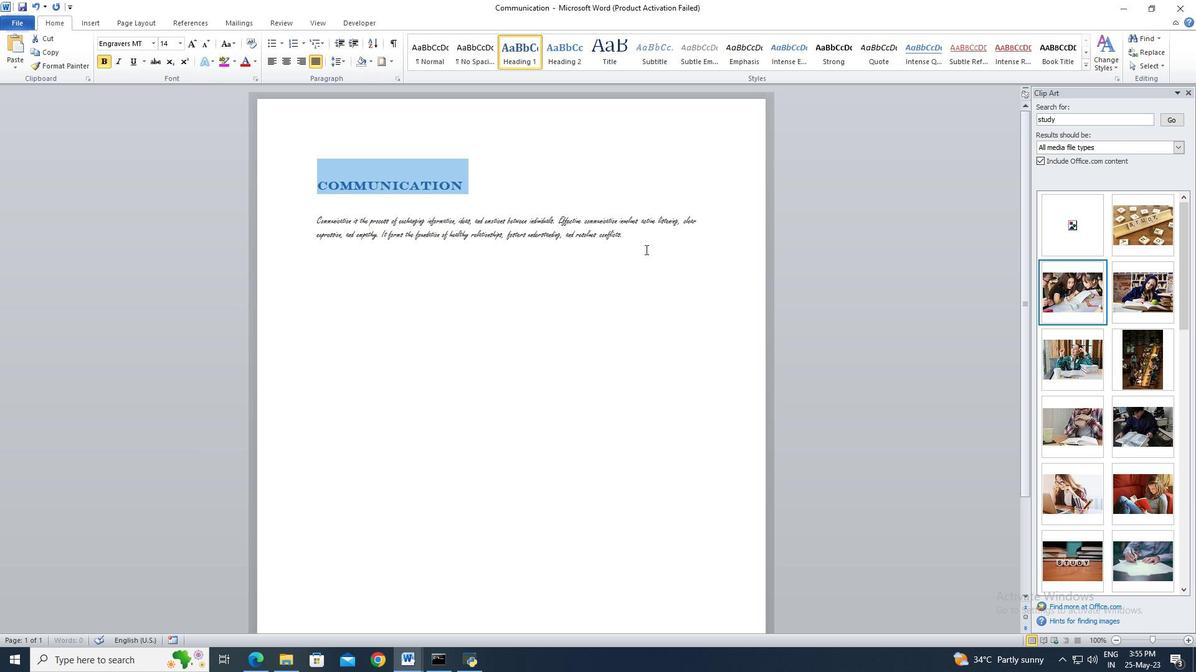 
Action: Mouse pressed left at (649, 244)
Screenshot: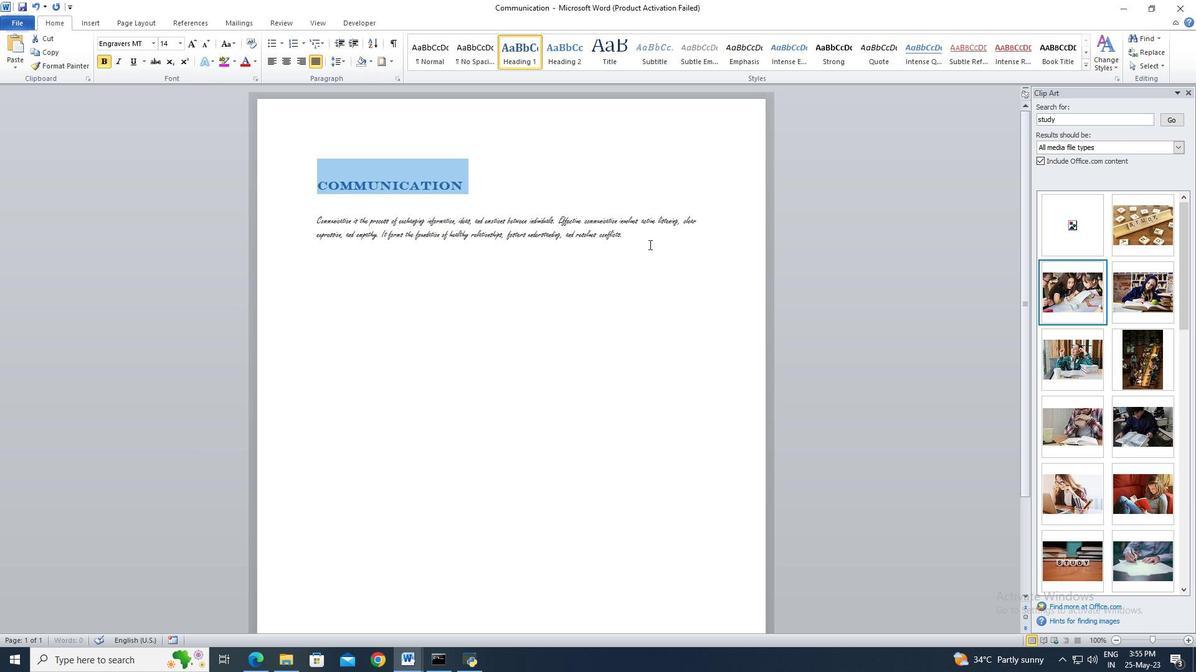 
